 Task: Find a house in Upper Alton, United States, for 2 guests from July 5 to July 11, with a price range of ₹8000 to ₹16000, 2 bedrooms, 2 beds, and 1 bathroom.
Action: Mouse moved to (459, 115)
Screenshot: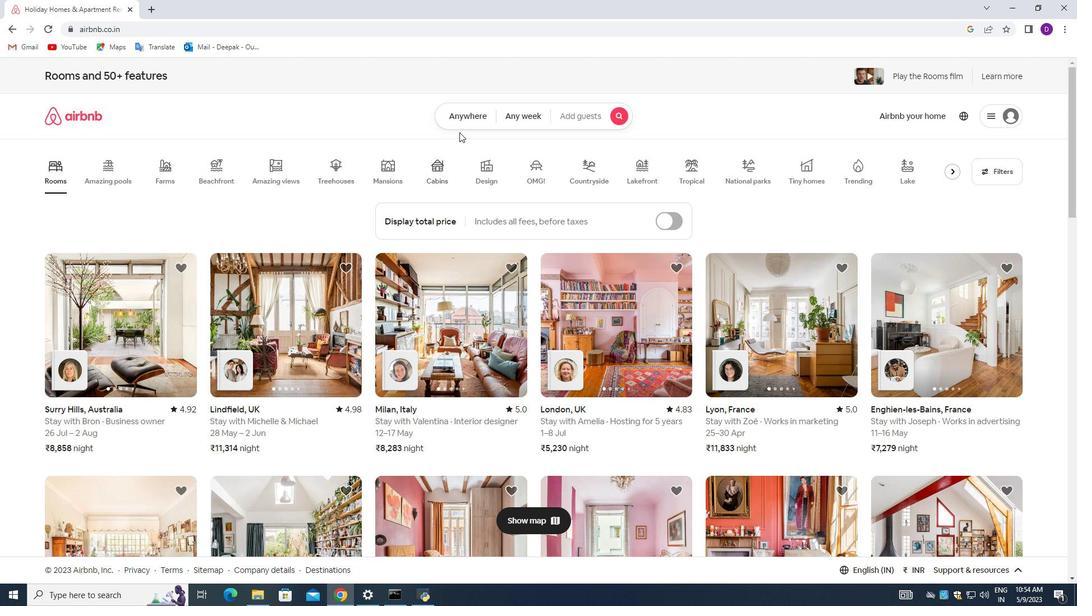 
Action: Mouse pressed left at (459, 115)
Screenshot: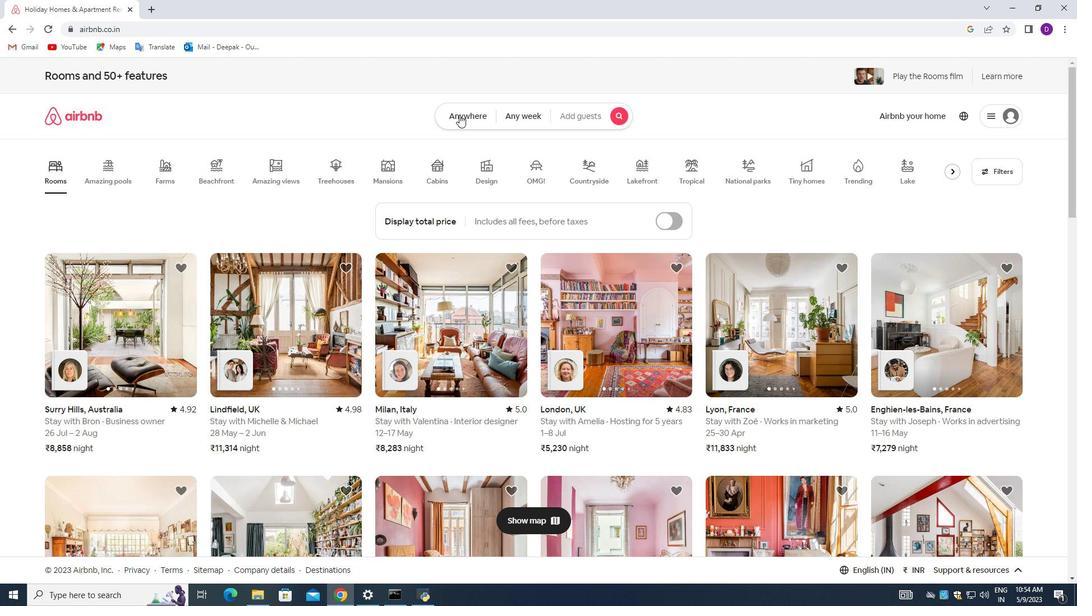 
Action: Mouse moved to (401, 158)
Screenshot: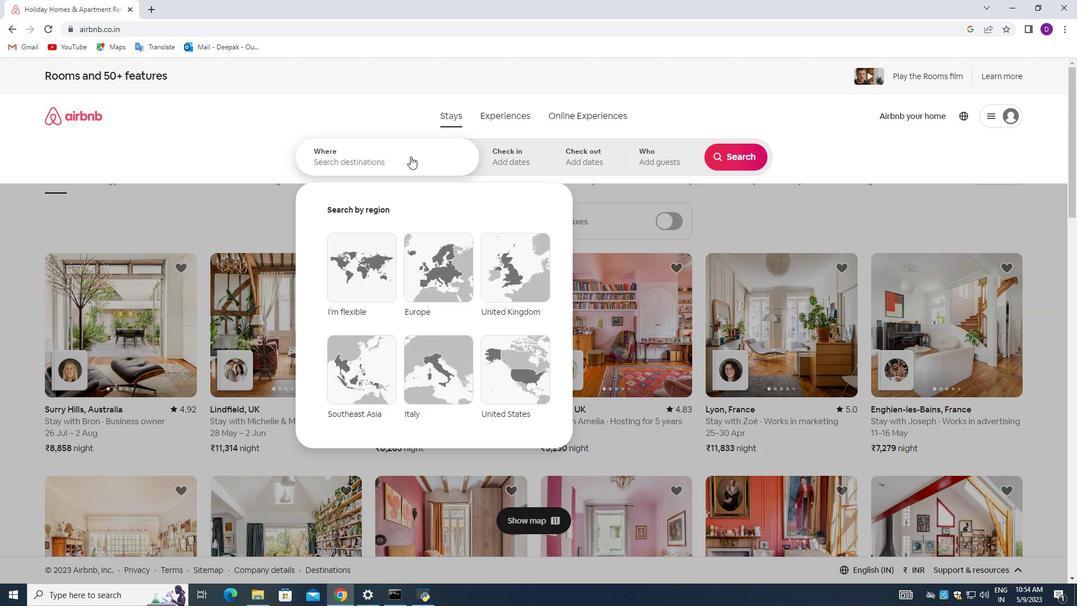 
Action: Mouse pressed left at (401, 158)
Screenshot: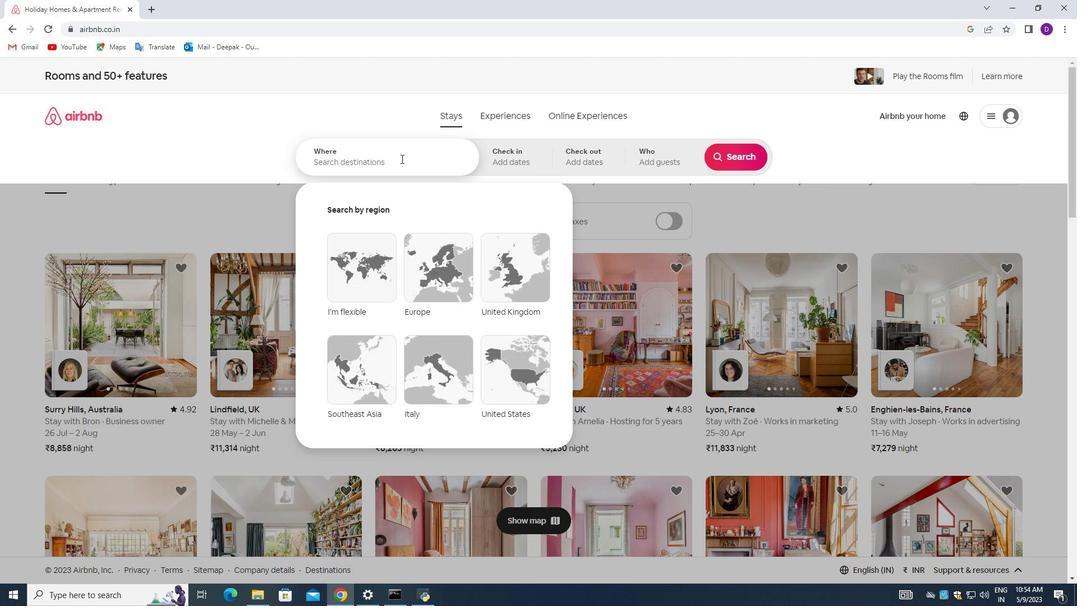 
Action: Mouse moved to (165, 247)
Screenshot: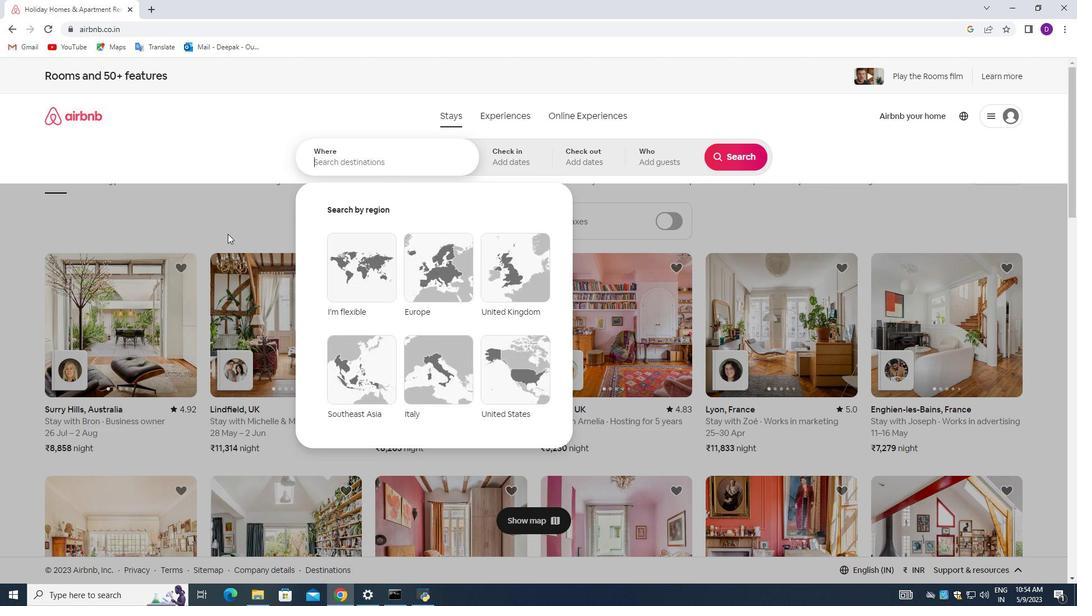 
Action: Key pressed <Key.shift_r>Spac<Key.backspace><Key.backspace><Key.backspace><Key.backspace><Key.shift>U
Screenshot: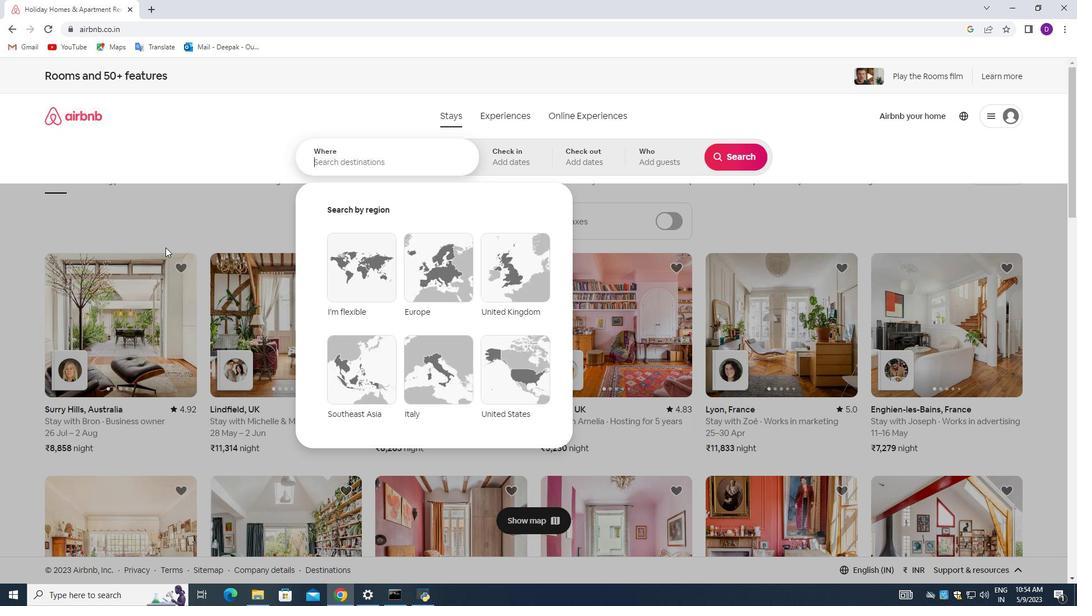 
Action: Mouse moved to (165, 247)
Screenshot: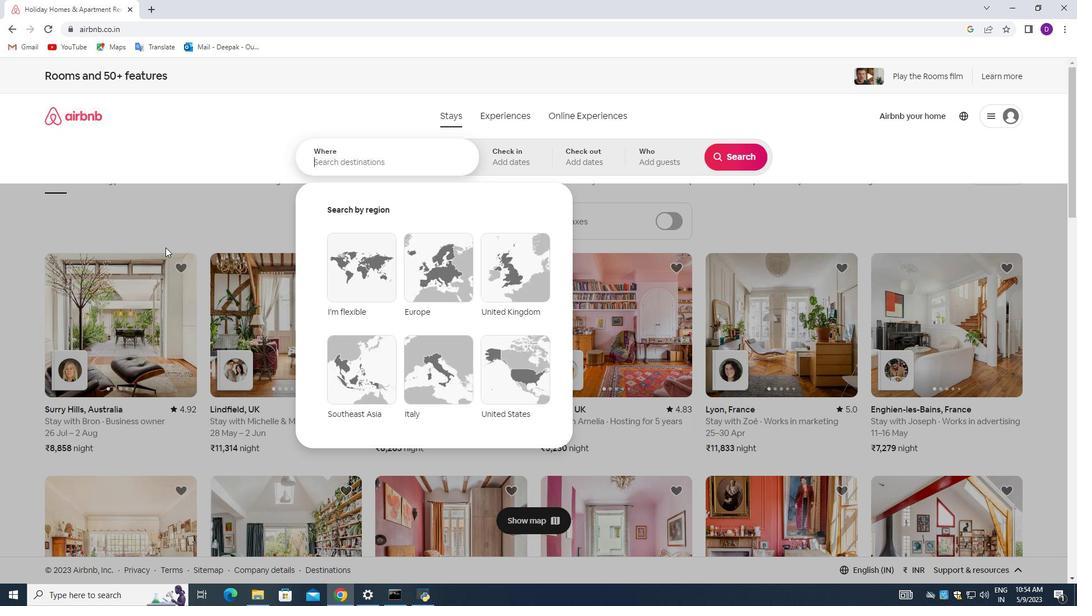 
Action: Key pressed pper<Key.space><Key.shift_r>Alton,<Key.space><Key.shift>United<Key.space><Key.shift_r>States<Key.enter>
Screenshot: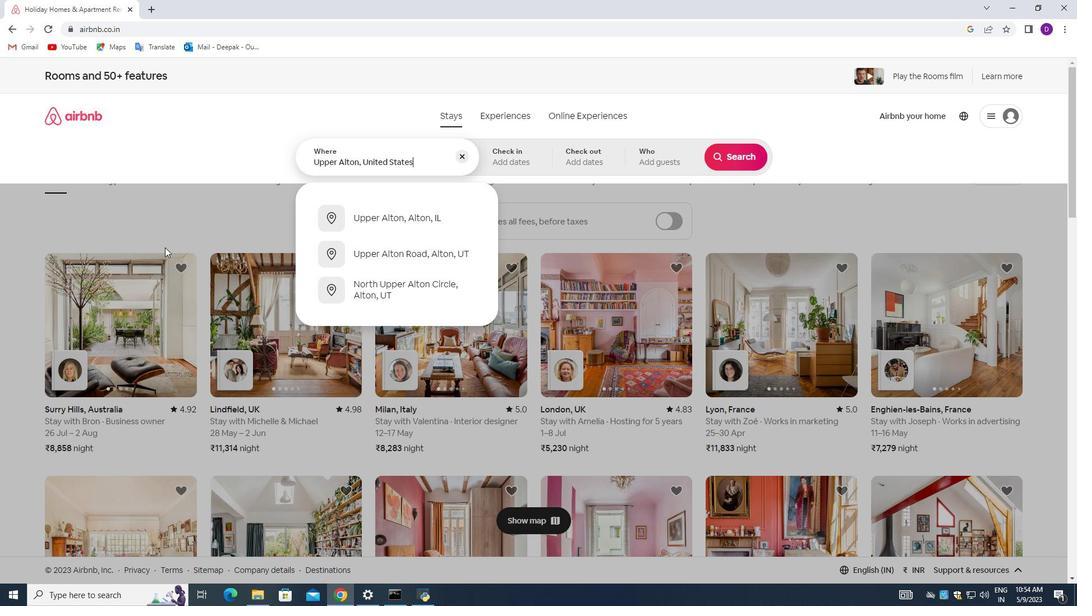 
Action: Mouse moved to (735, 239)
Screenshot: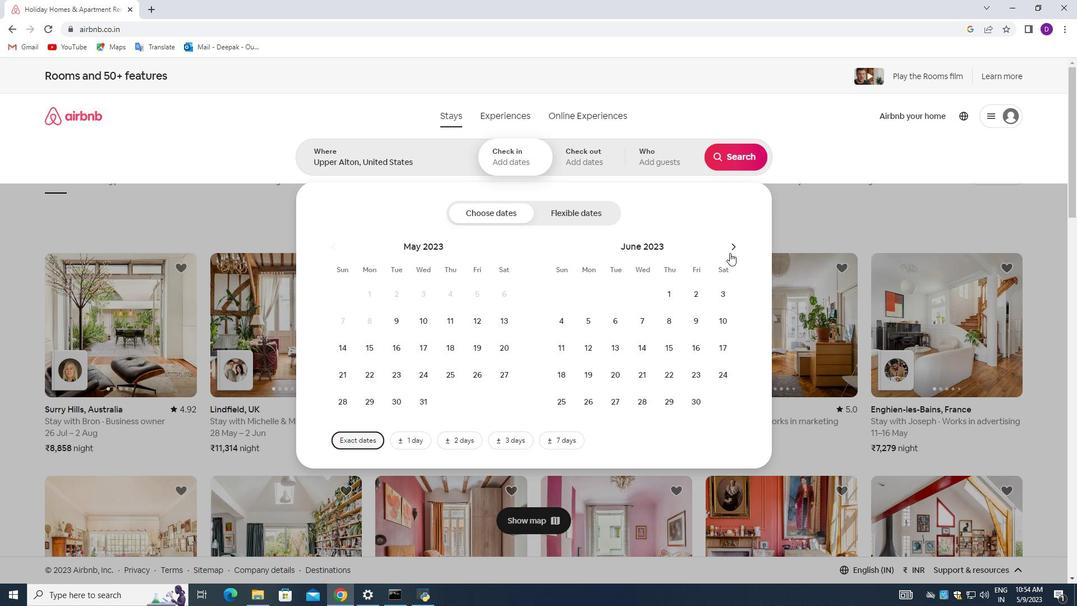 
Action: Mouse pressed left at (735, 239)
Screenshot: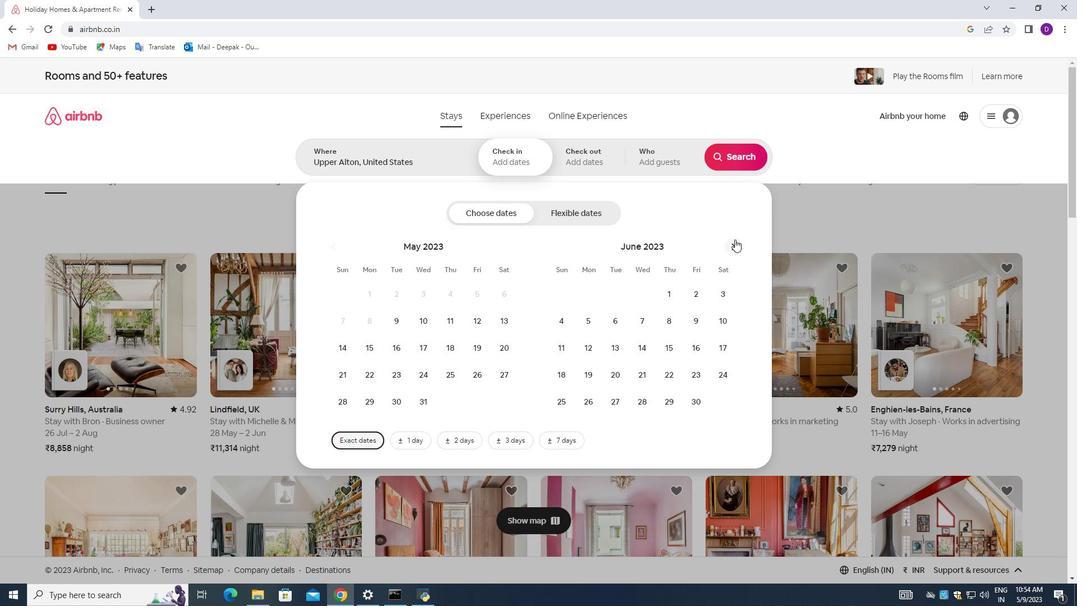 
Action: Mouse moved to (641, 316)
Screenshot: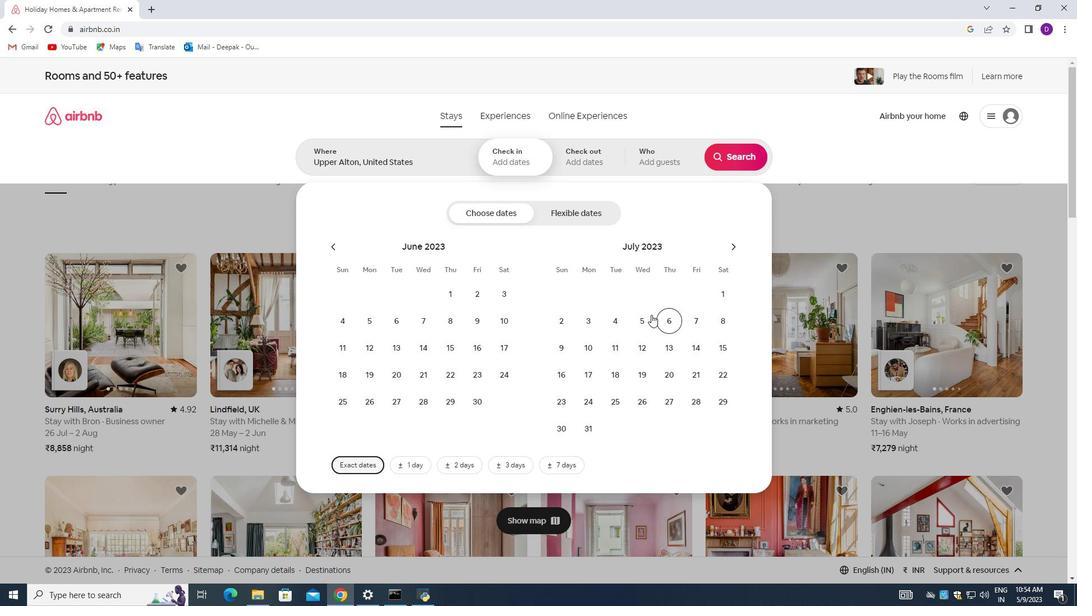 
Action: Mouse pressed left at (641, 316)
Screenshot: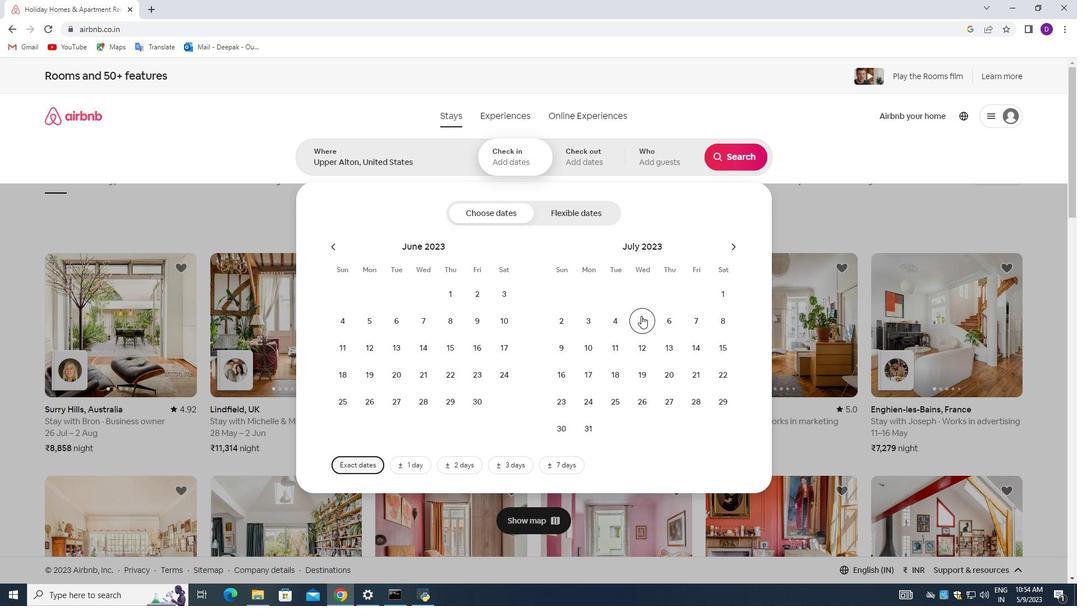 
Action: Mouse moved to (620, 342)
Screenshot: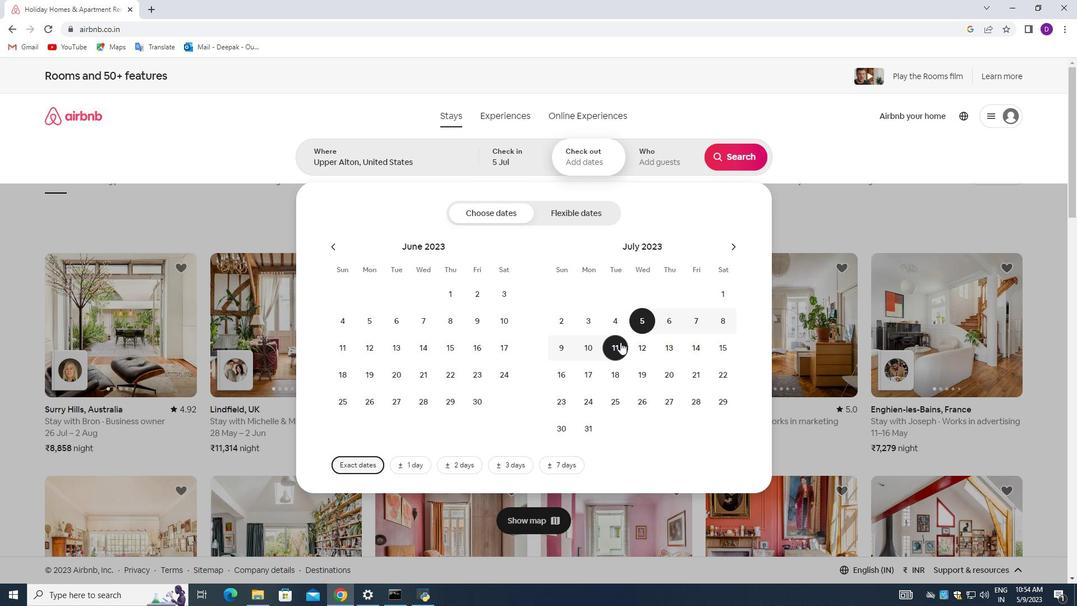 
Action: Mouse pressed left at (620, 342)
Screenshot: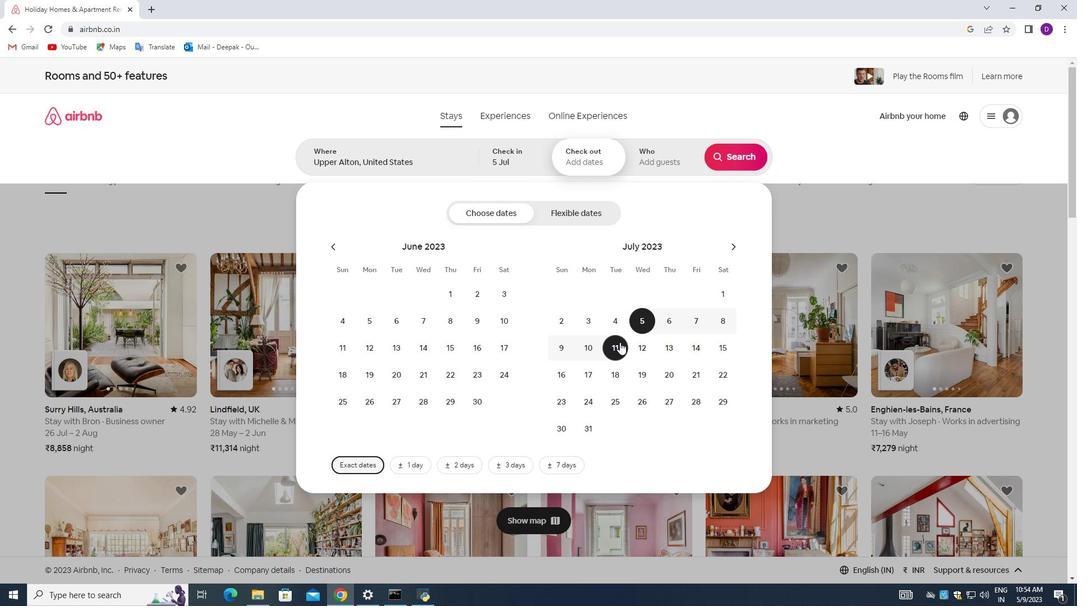 
Action: Mouse moved to (648, 163)
Screenshot: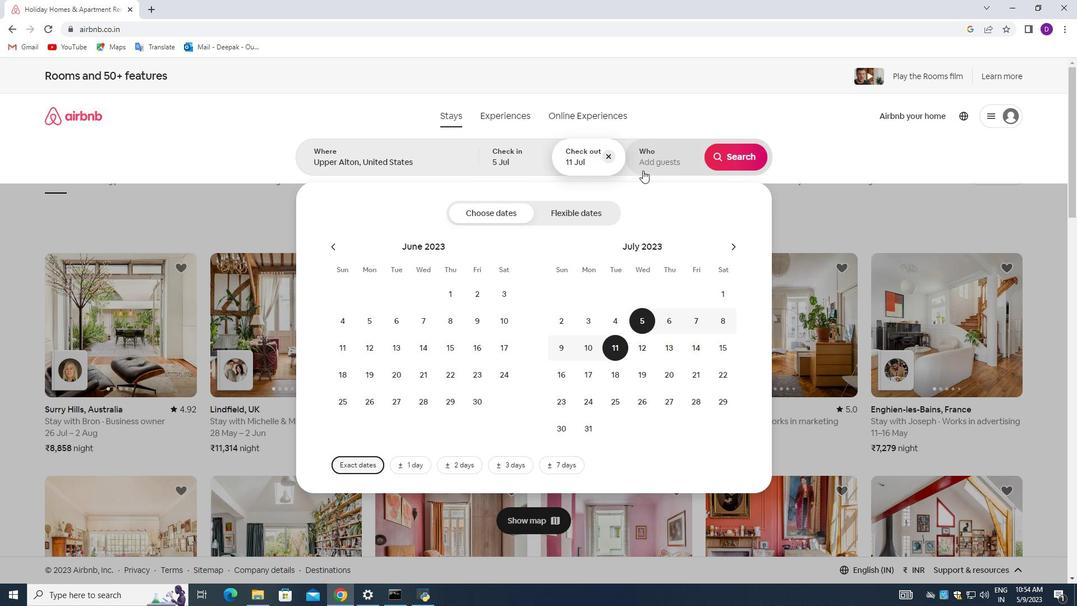 
Action: Mouse pressed left at (648, 163)
Screenshot: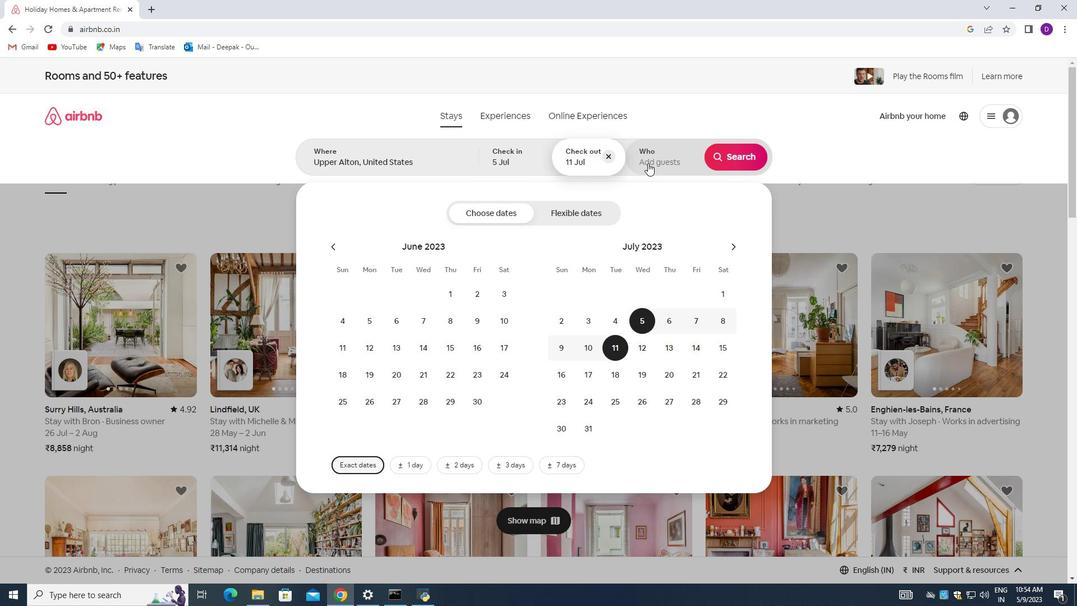 
Action: Mouse moved to (734, 222)
Screenshot: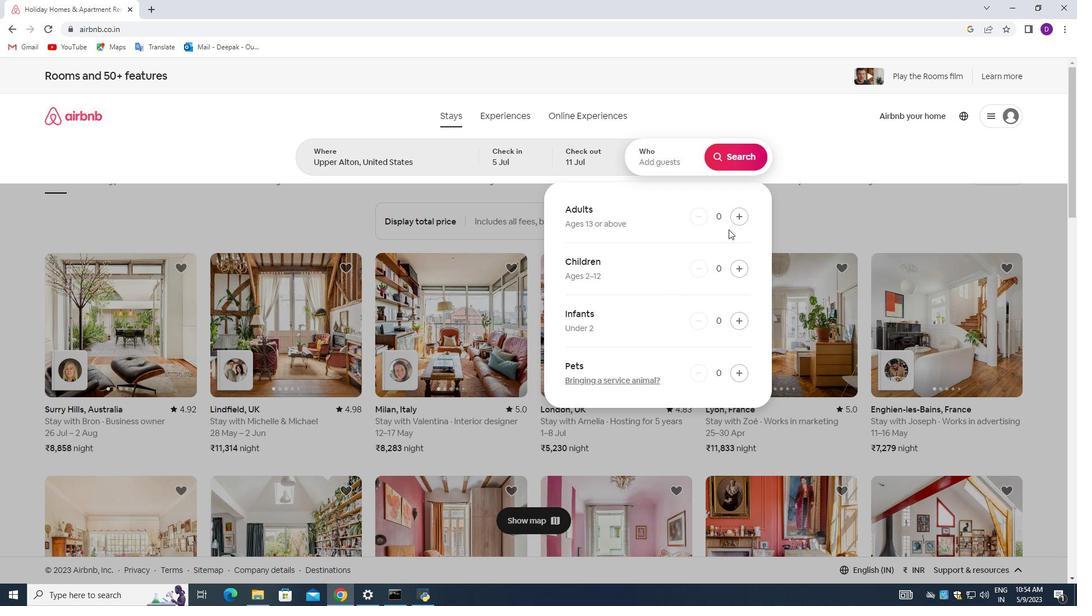 
Action: Mouse pressed left at (734, 222)
Screenshot: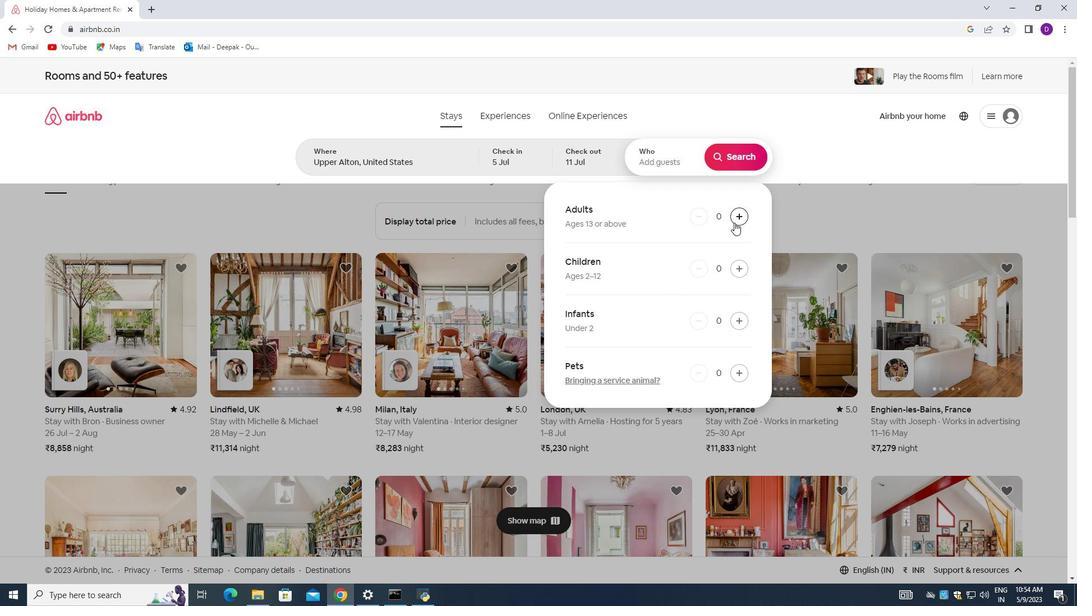 
Action: Mouse pressed left at (734, 222)
Screenshot: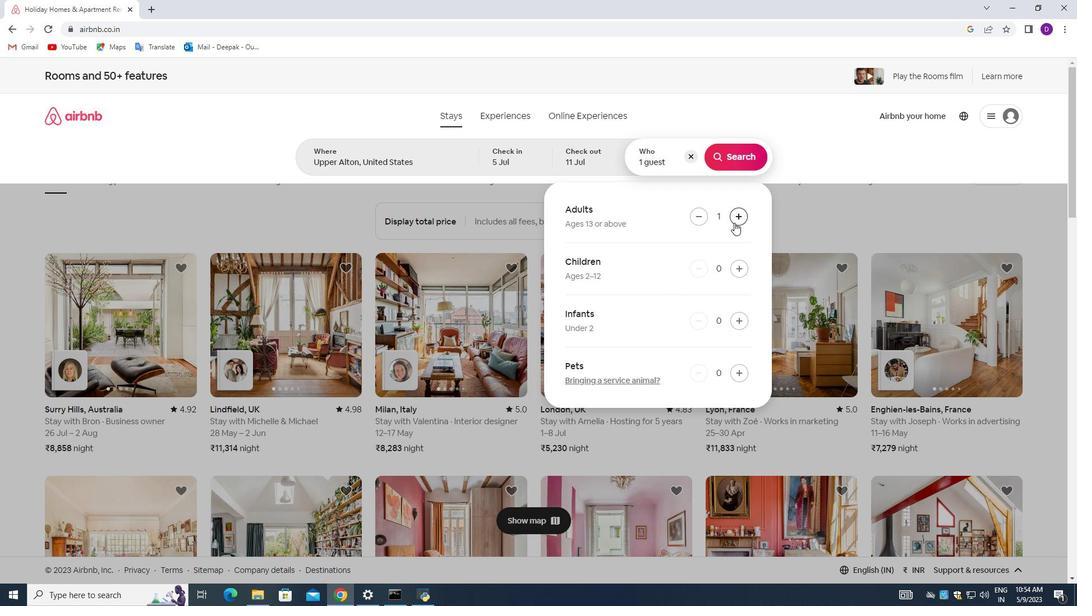 
Action: Mouse moved to (742, 156)
Screenshot: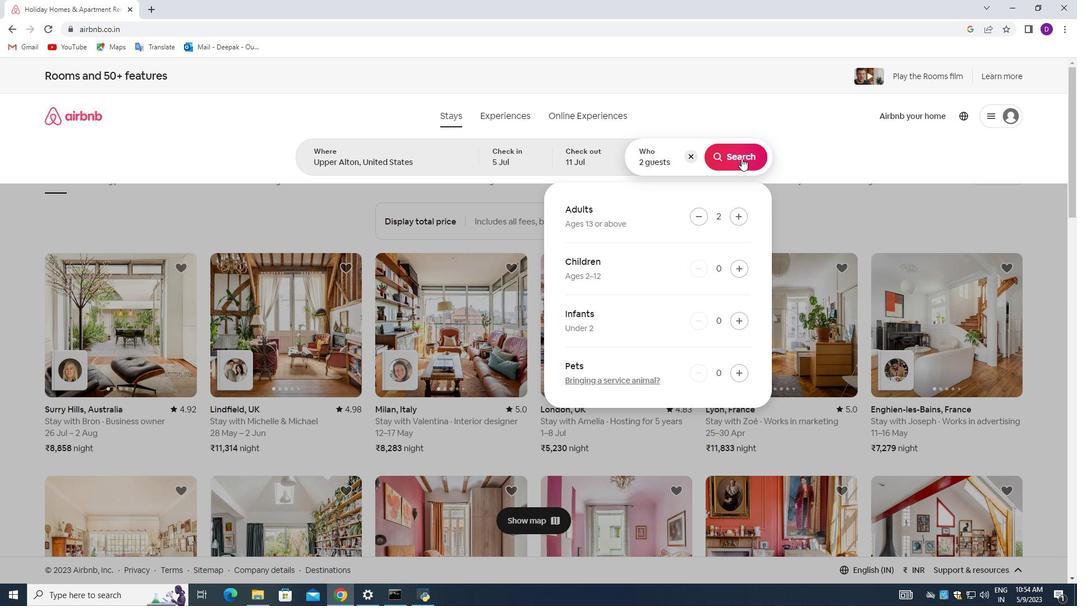 
Action: Mouse pressed left at (742, 156)
Screenshot: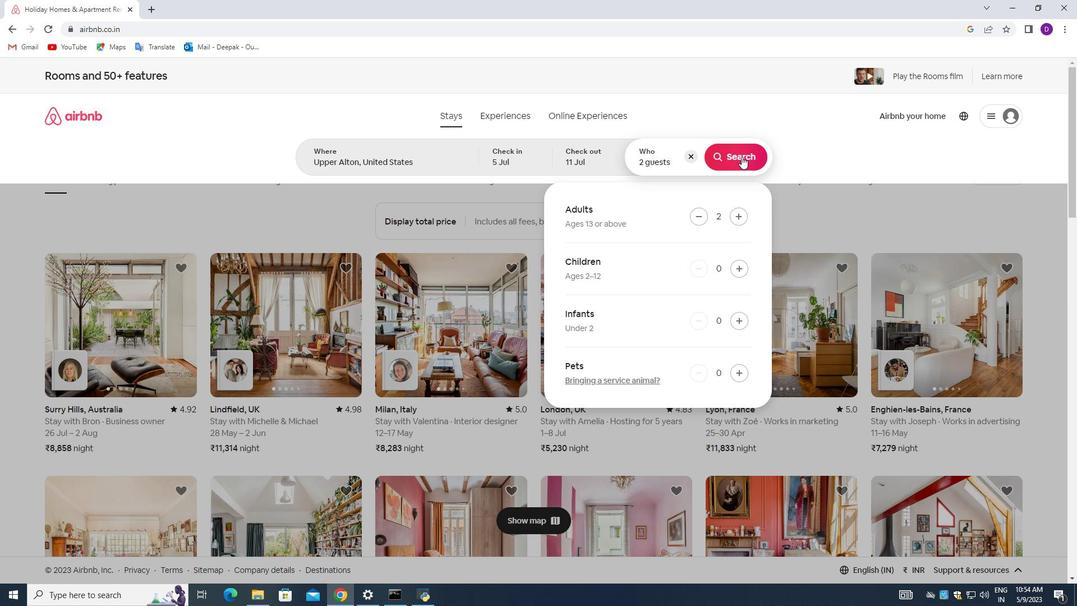 
Action: Mouse moved to (1017, 123)
Screenshot: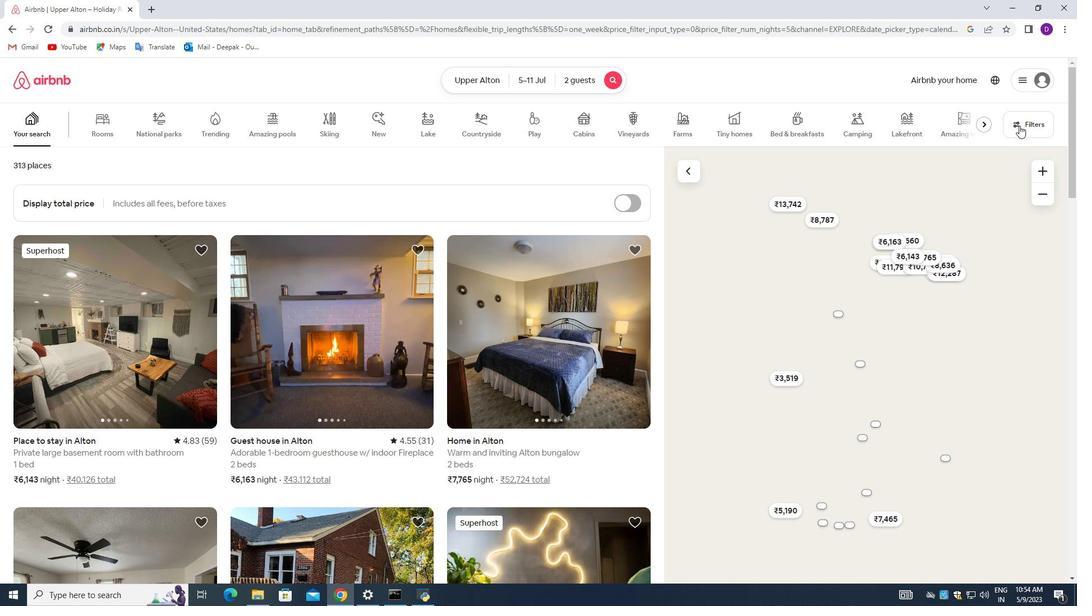 
Action: Mouse pressed left at (1017, 123)
Screenshot: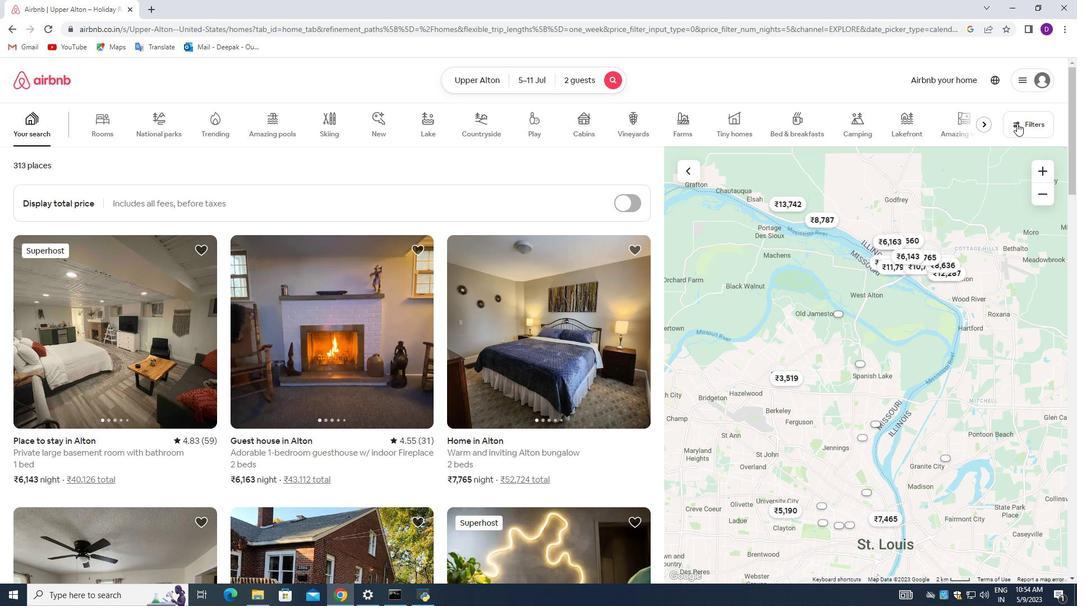 
Action: Mouse moved to (464, 354)
Screenshot: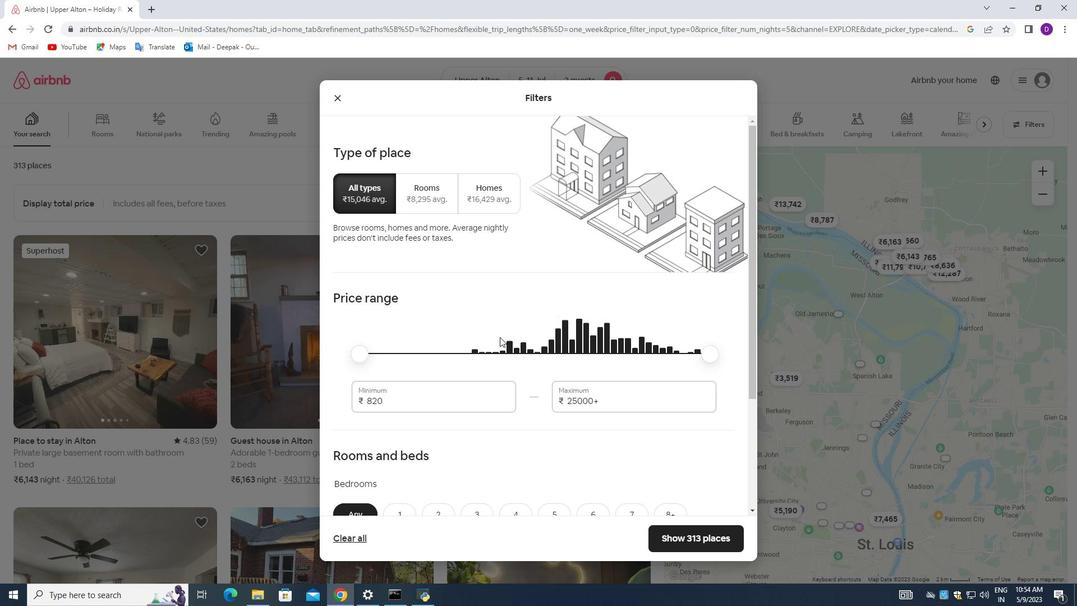 
Action: Mouse scrolled (464, 353) with delta (0, 0)
Screenshot: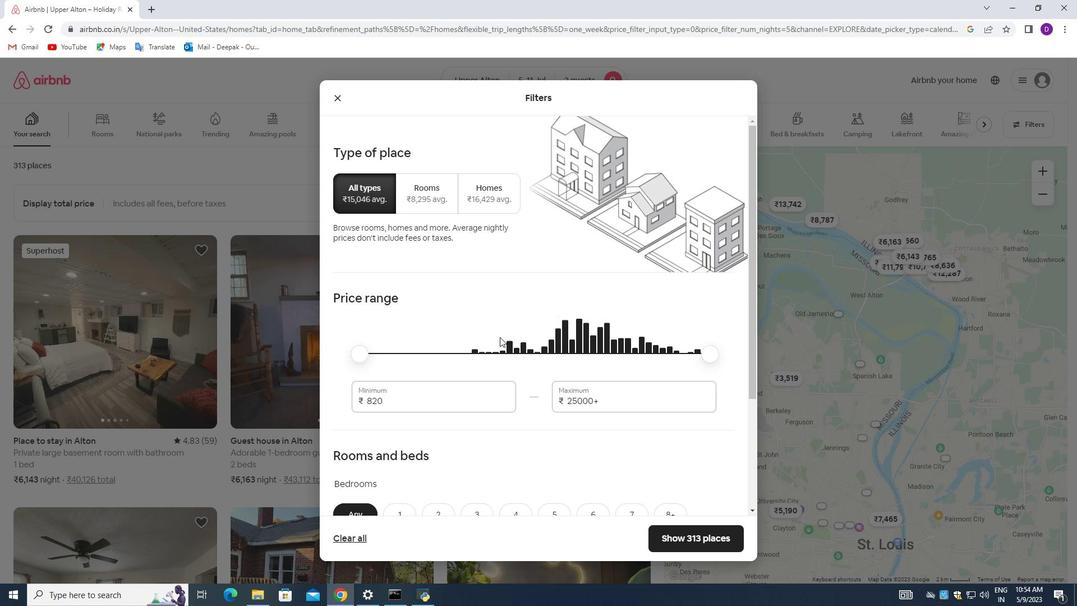 
Action: Mouse moved to (458, 355)
Screenshot: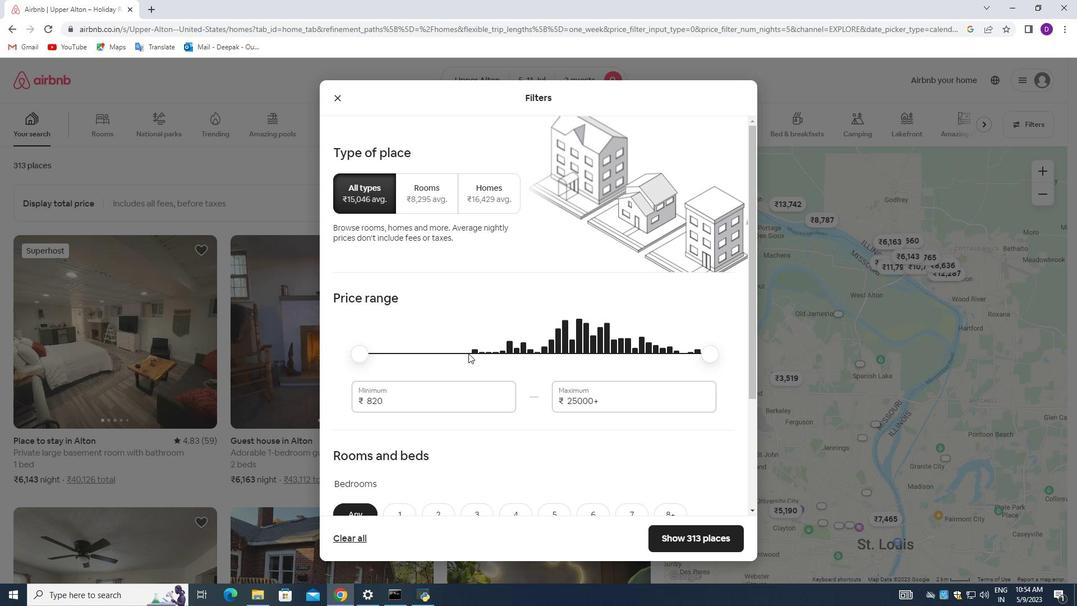 
Action: Mouse scrolled (458, 355) with delta (0, 0)
Screenshot: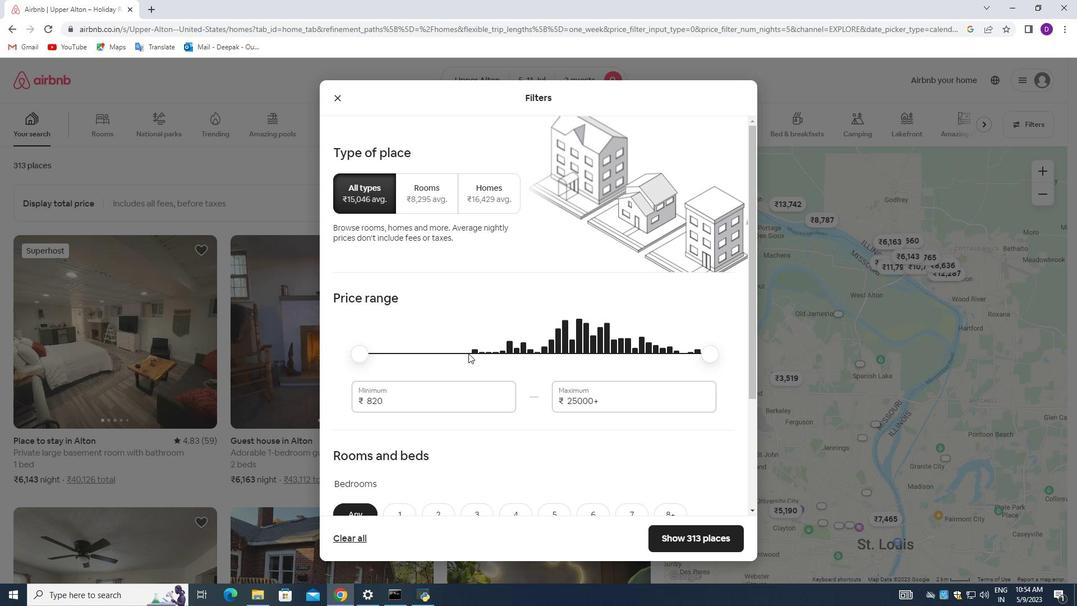 
Action: Mouse moved to (391, 288)
Screenshot: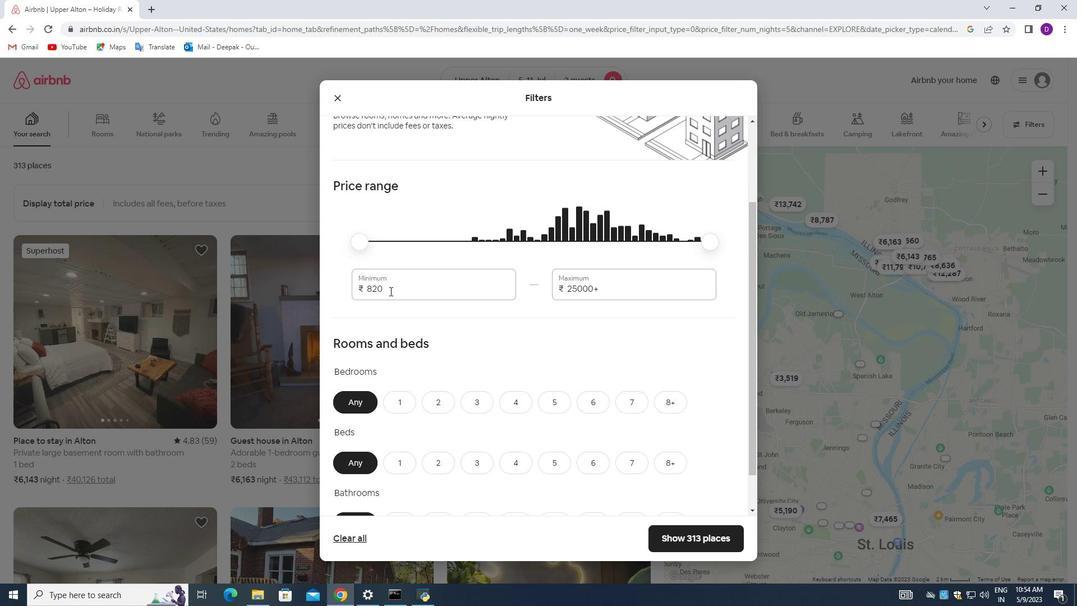 
Action: Mouse pressed left at (391, 288)
Screenshot: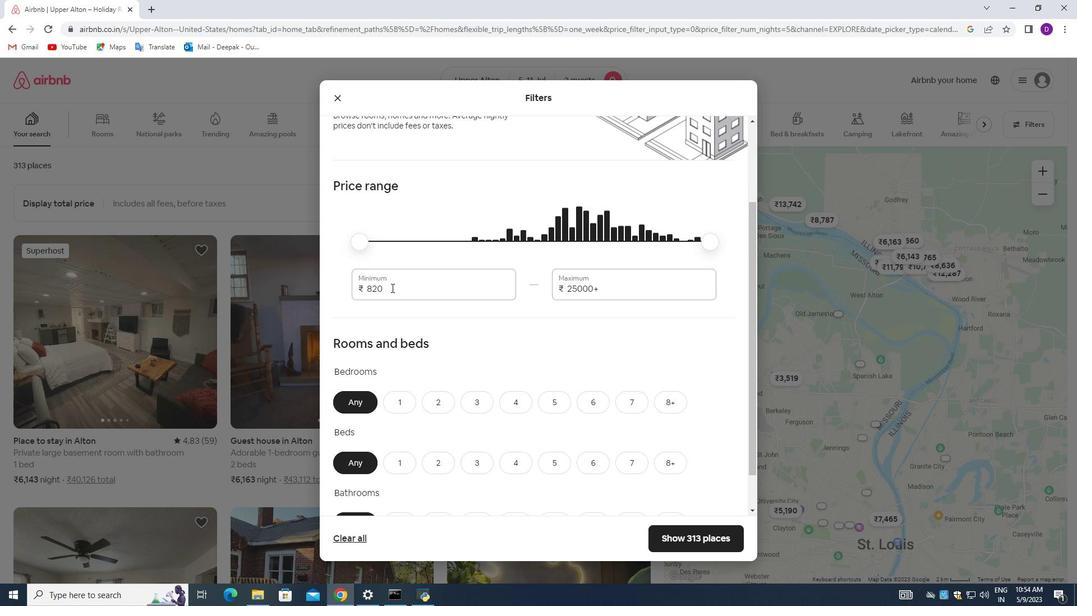 
Action: Mouse pressed left at (391, 288)
Screenshot: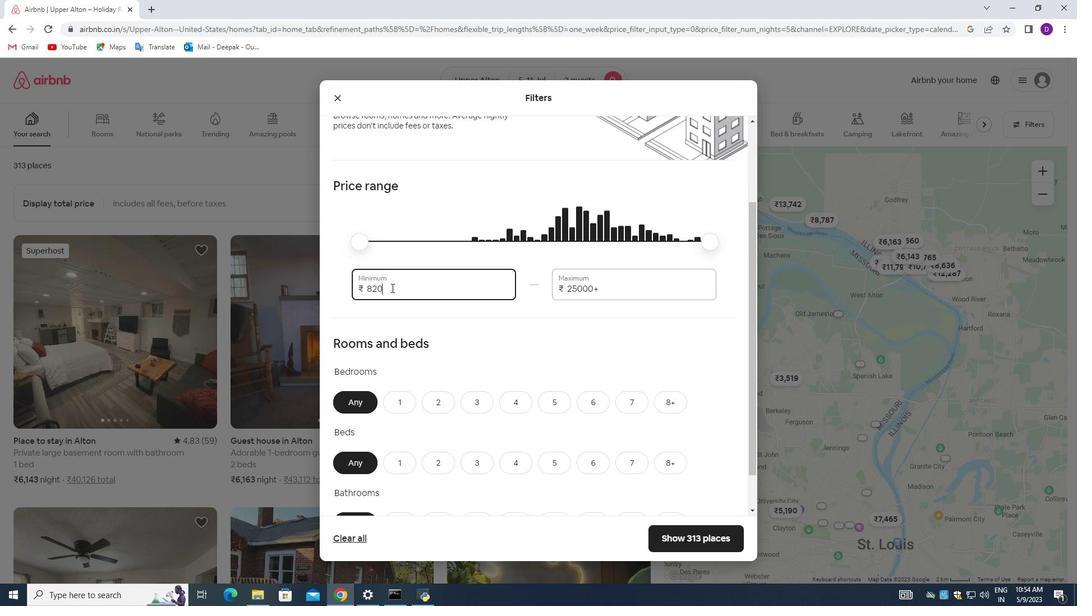
Action: Mouse moved to (391, 285)
Screenshot: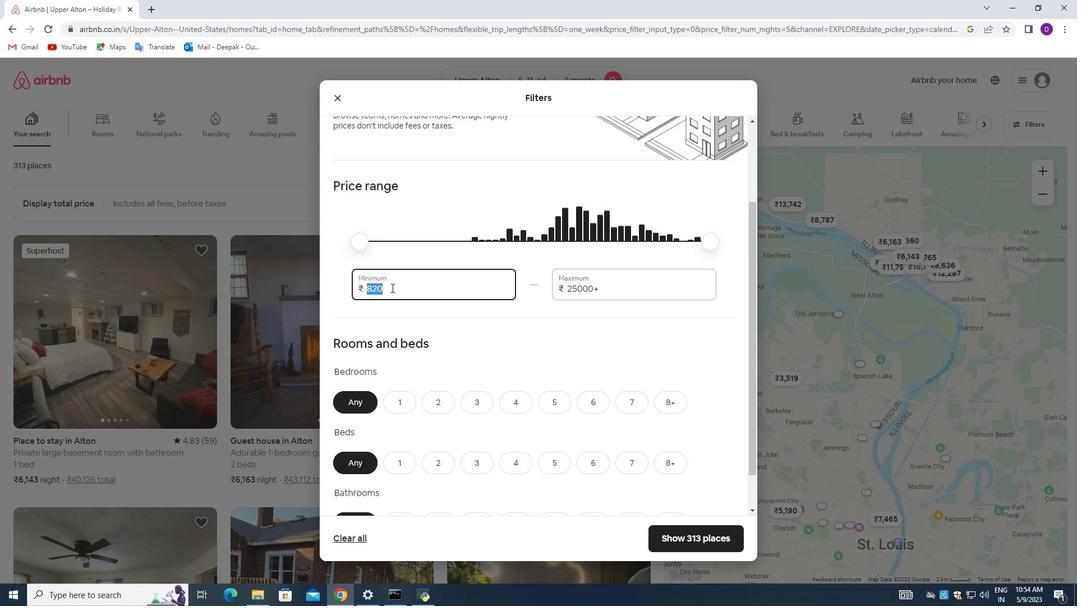 
Action: Key pressed 8000<Key.tab>16000
Screenshot: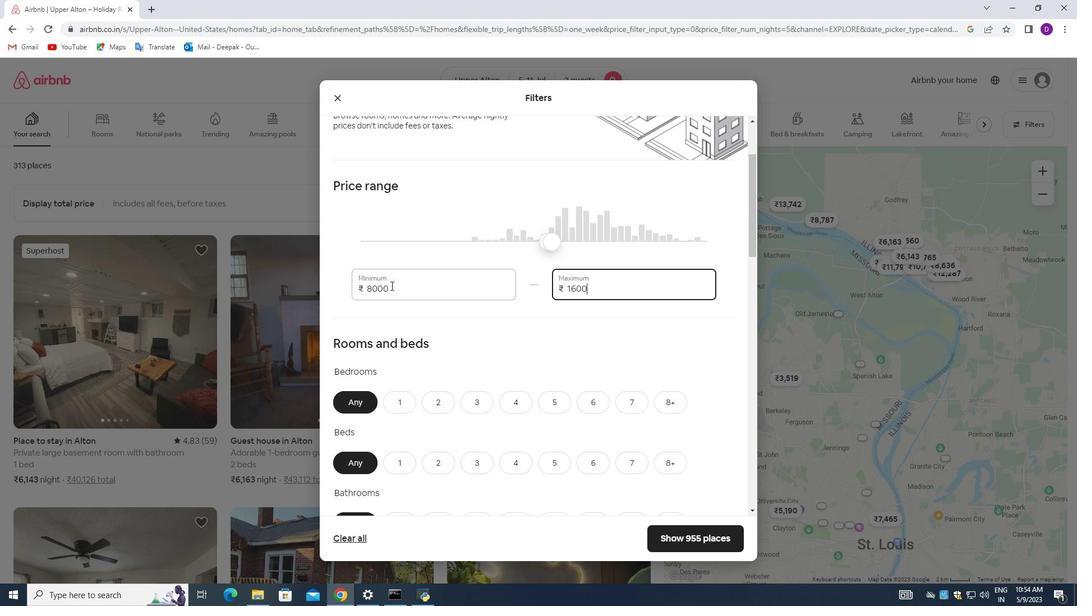 
Action: Mouse moved to (482, 268)
Screenshot: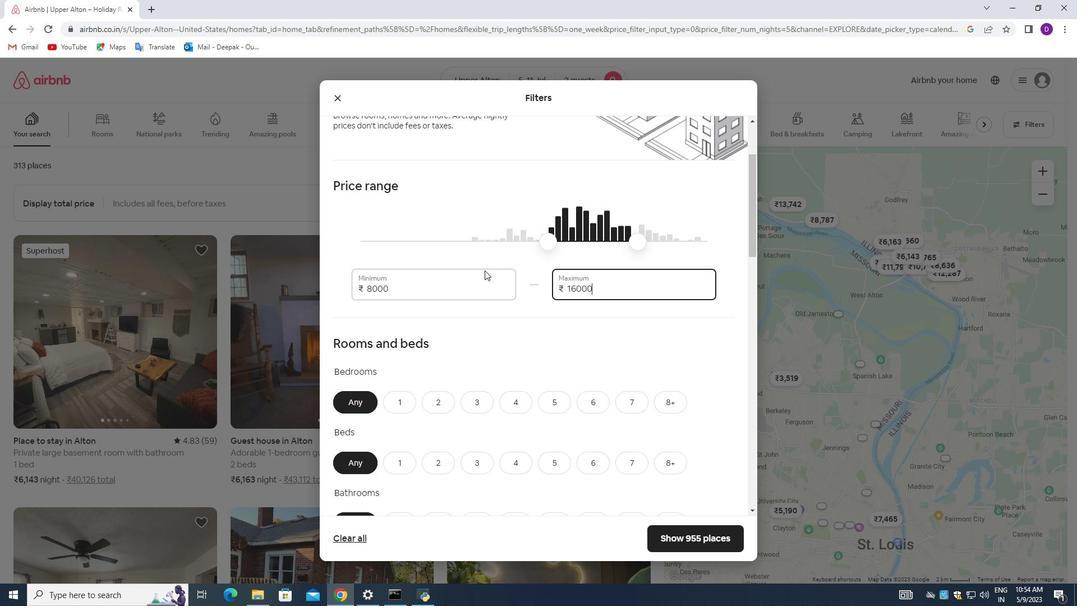 
Action: Mouse scrolled (482, 268) with delta (0, 0)
Screenshot: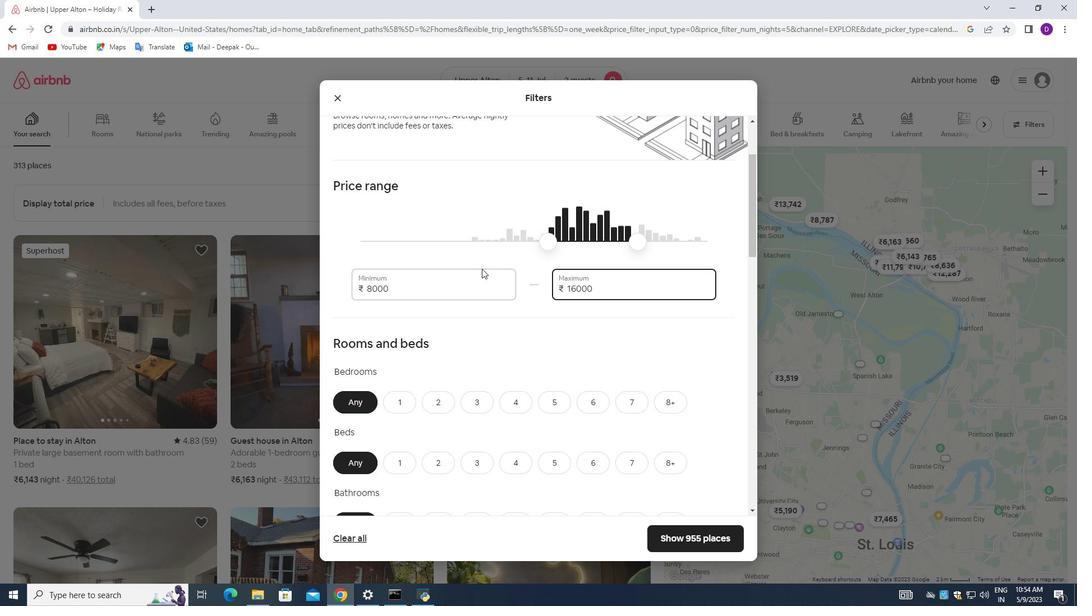 
Action: Mouse scrolled (482, 268) with delta (0, 0)
Screenshot: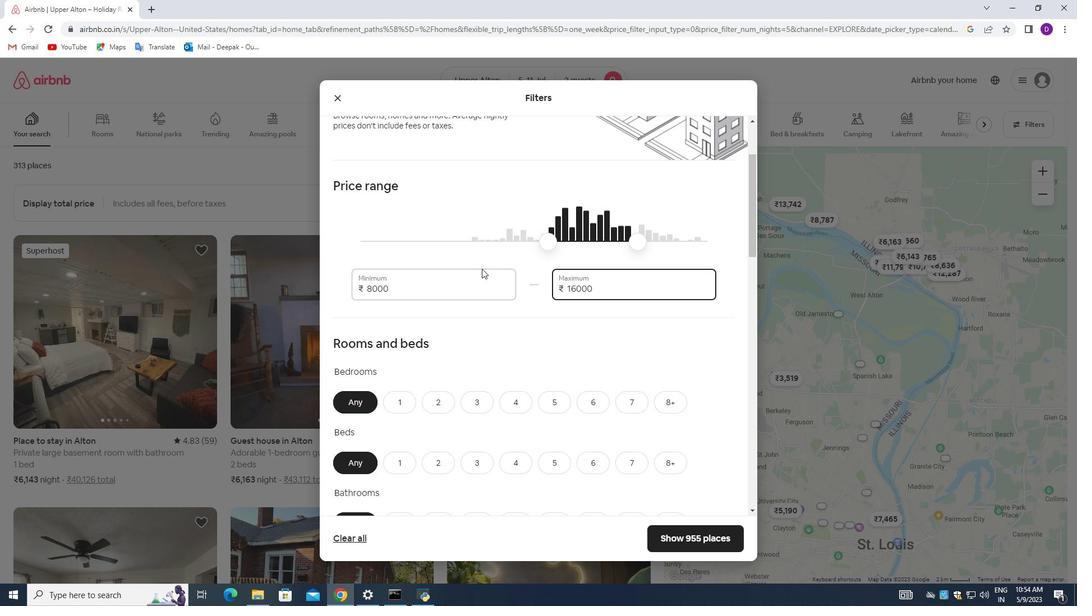 
Action: Mouse scrolled (482, 268) with delta (0, 0)
Screenshot: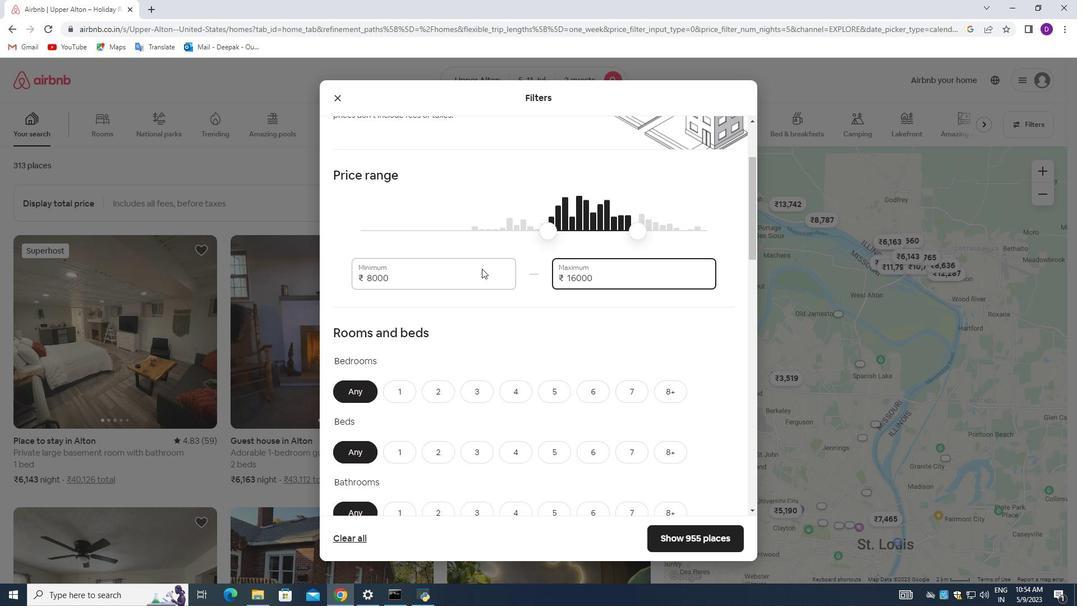 
Action: Mouse moved to (435, 241)
Screenshot: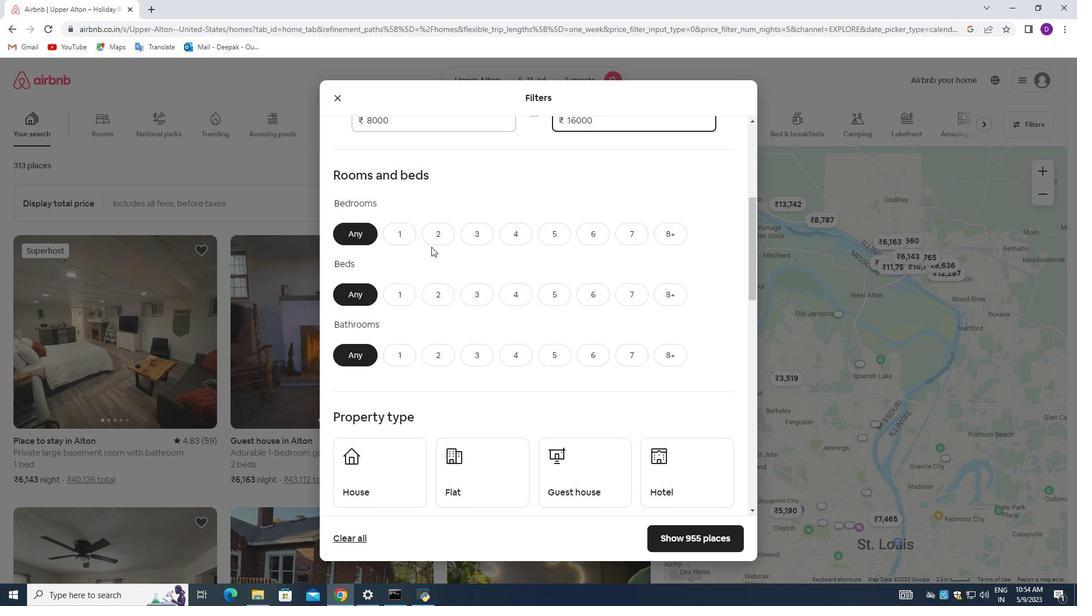 
Action: Mouse pressed left at (435, 241)
Screenshot: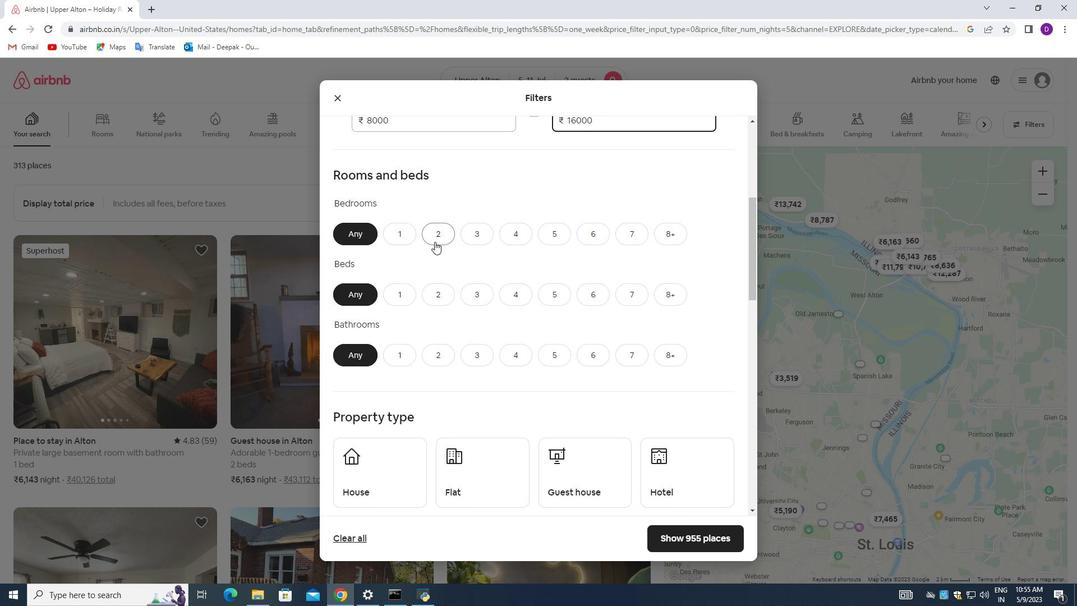 
Action: Mouse moved to (445, 292)
Screenshot: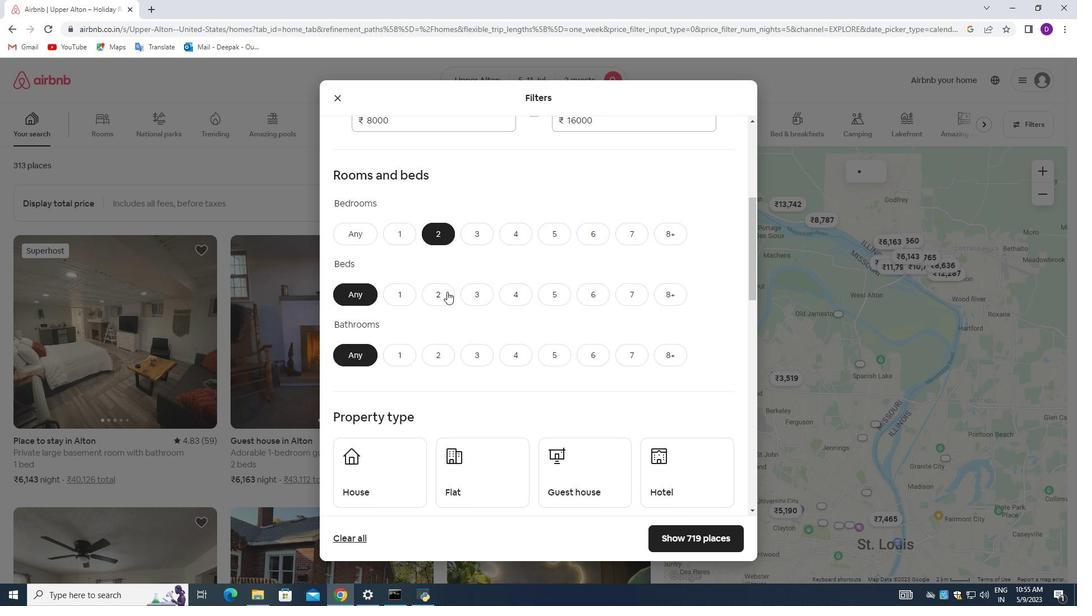 
Action: Mouse pressed left at (445, 292)
Screenshot: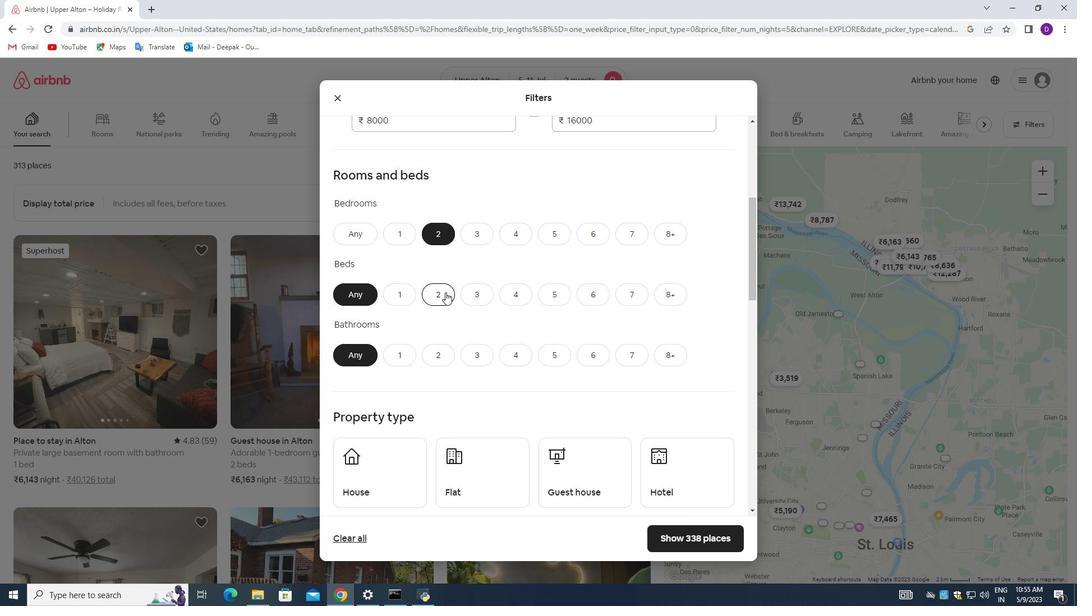 
Action: Mouse moved to (400, 346)
Screenshot: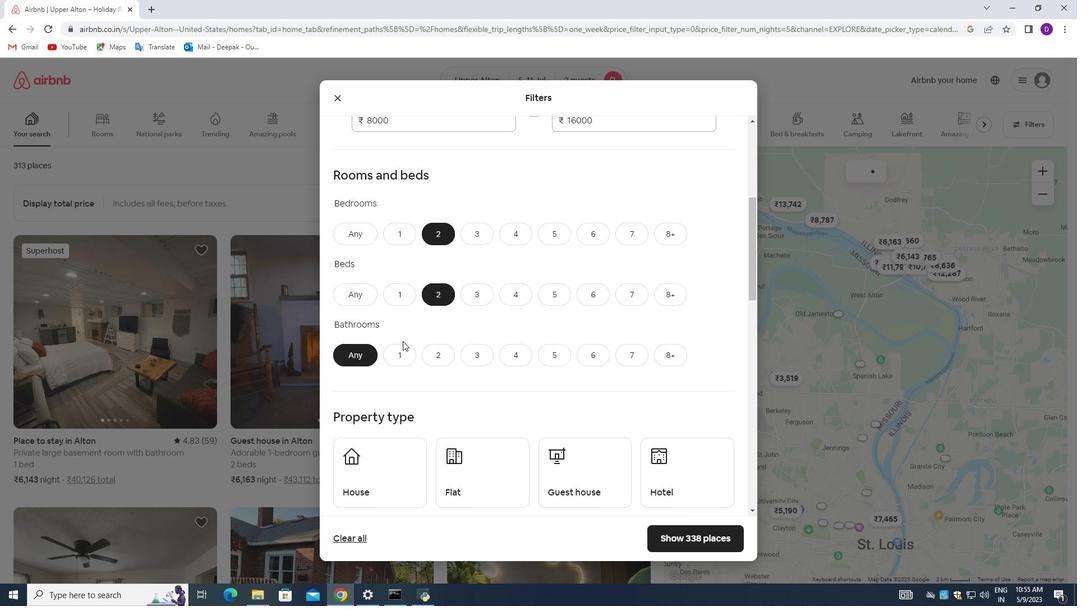 
Action: Mouse pressed left at (400, 346)
Screenshot: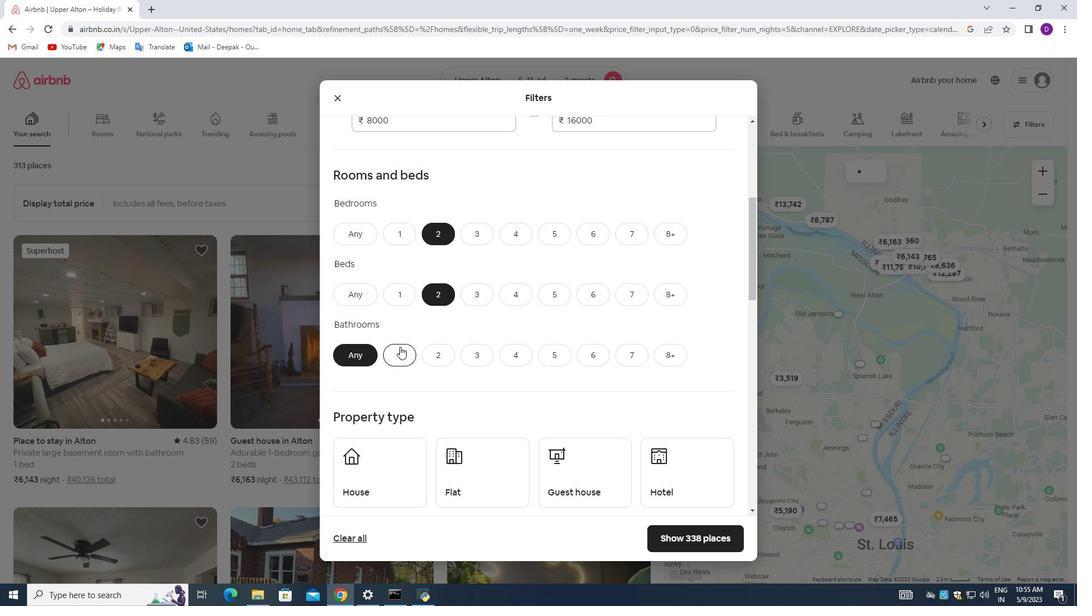 
Action: Mouse moved to (478, 267)
Screenshot: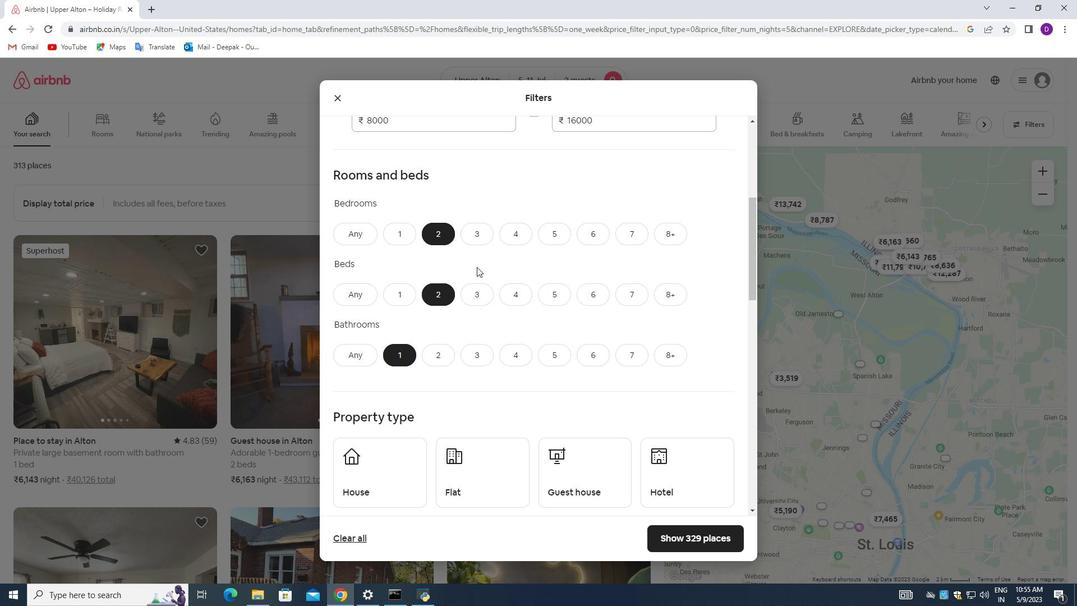 
Action: Mouse scrolled (478, 266) with delta (0, 0)
Screenshot: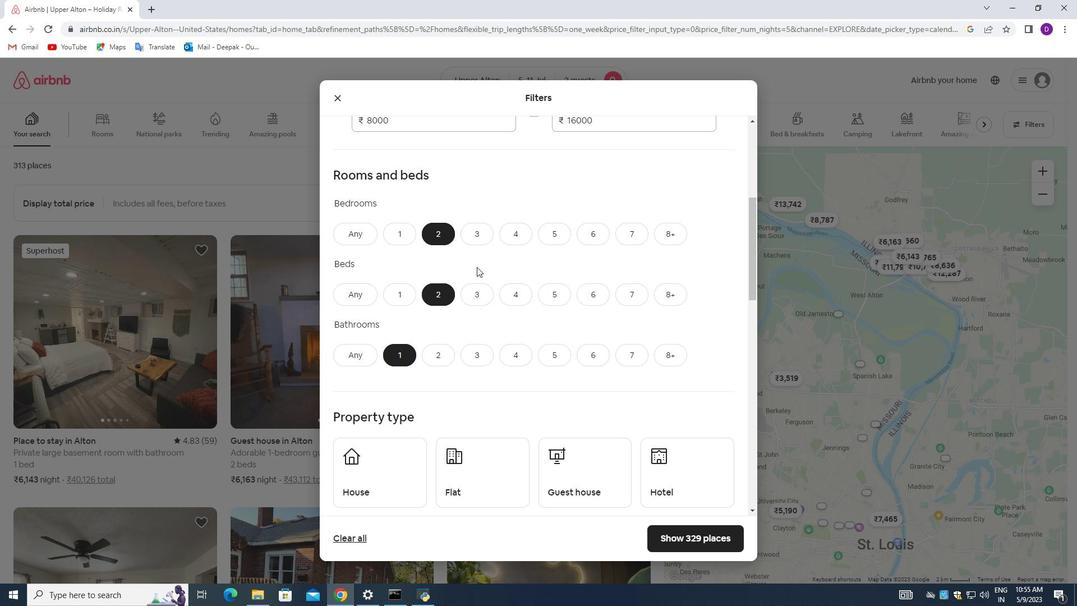
Action: Mouse scrolled (478, 266) with delta (0, 0)
Screenshot: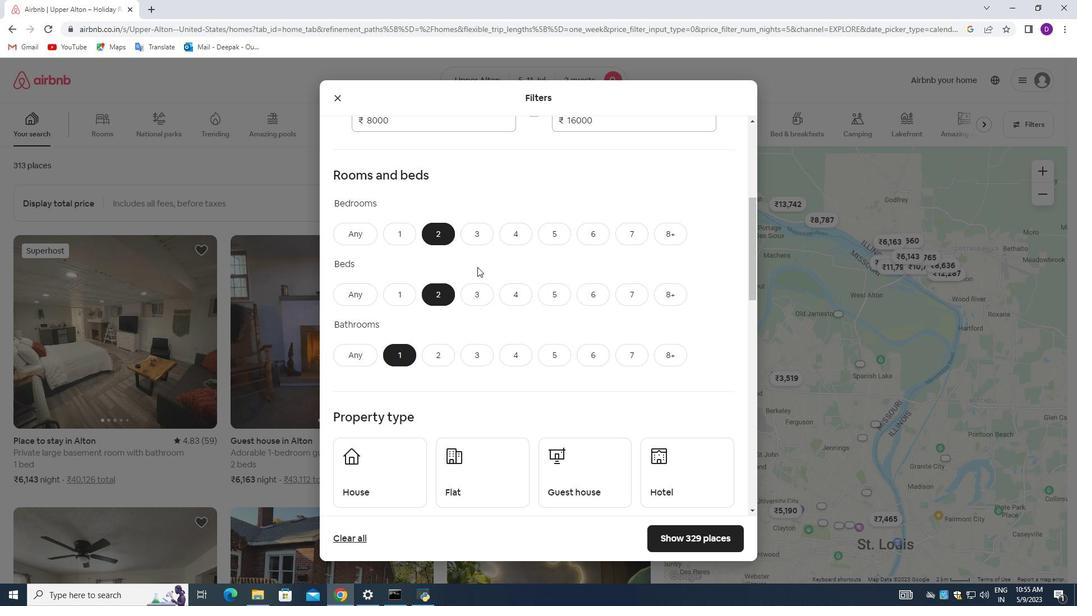 
Action: Mouse moved to (466, 263)
Screenshot: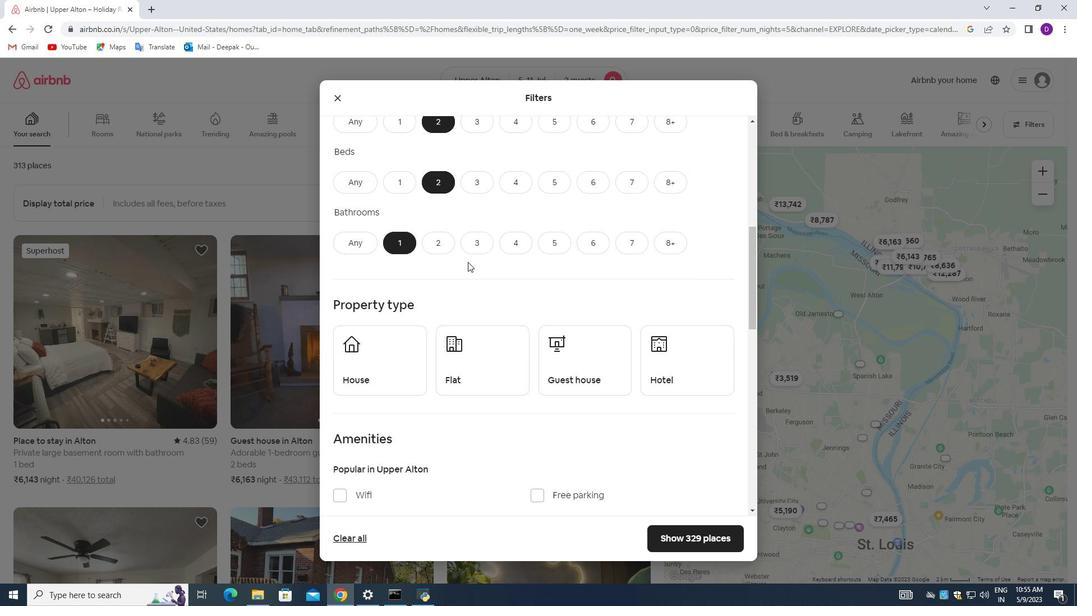 
Action: Mouse scrolled (466, 263) with delta (0, 0)
Screenshot: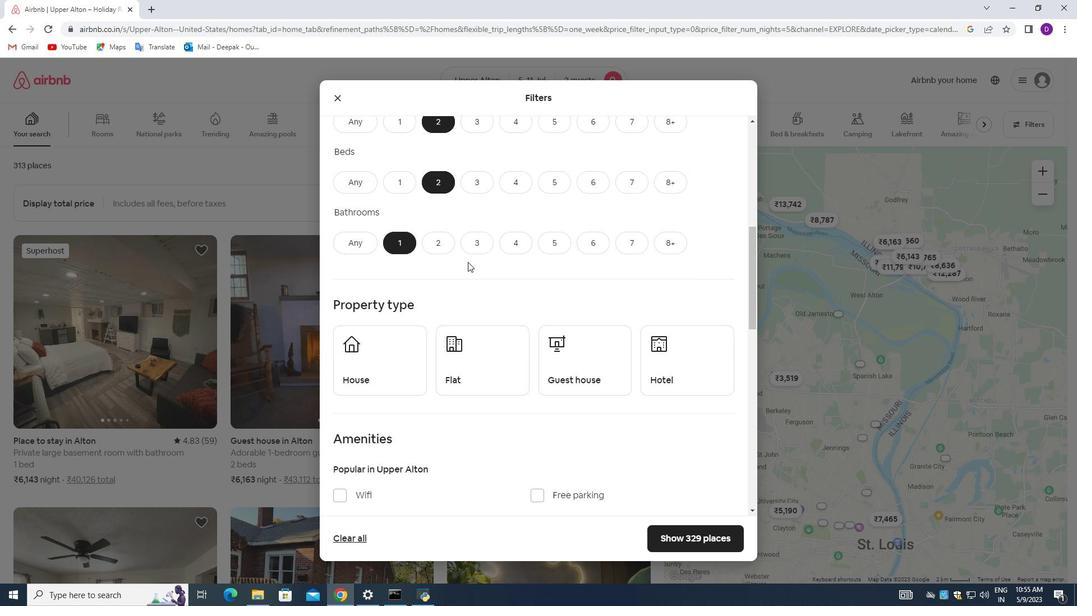 
Action: Mouse moved to (445, 277)
Screenshot: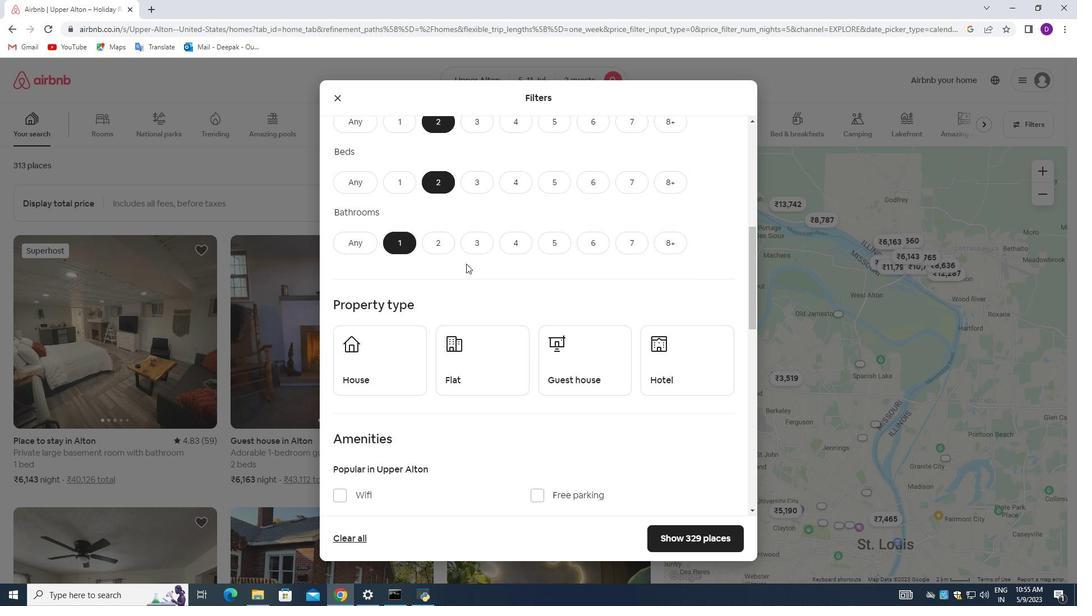 
Action: Mouse scrolled (445, 277) with delta (0, 0)
Screenshot: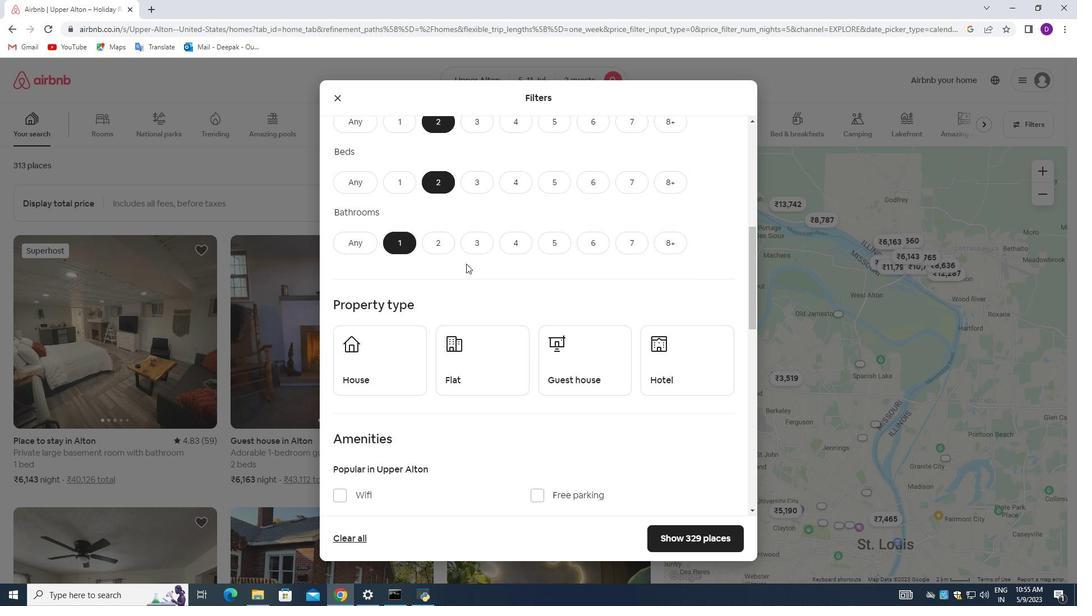 
Action: Mouse moved to (372, 252)
Screenshot: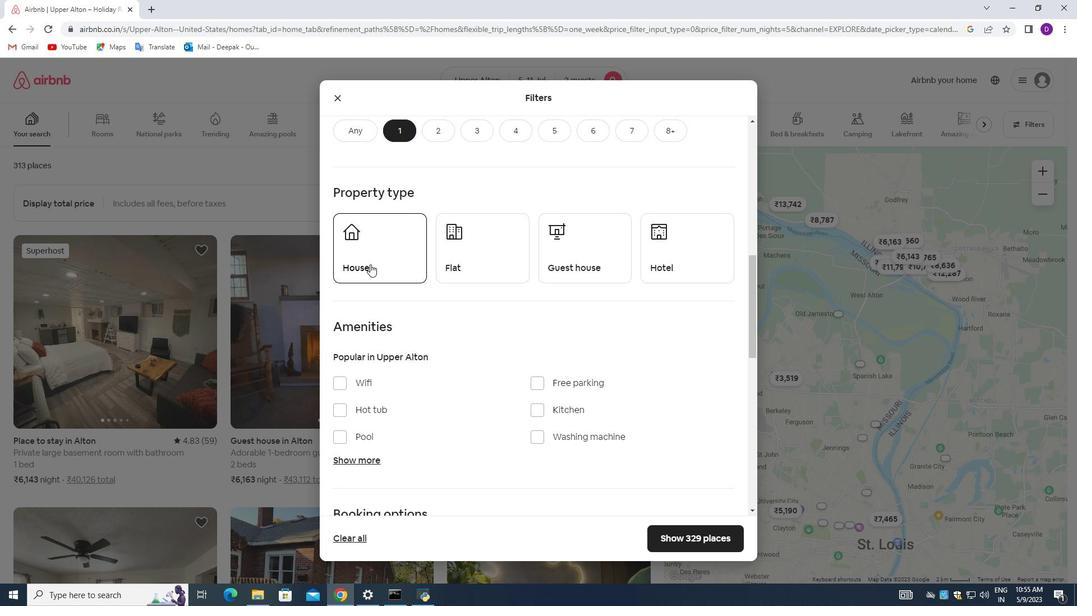 
Action: Mouse pressed left at (372, 252)
Screenshot: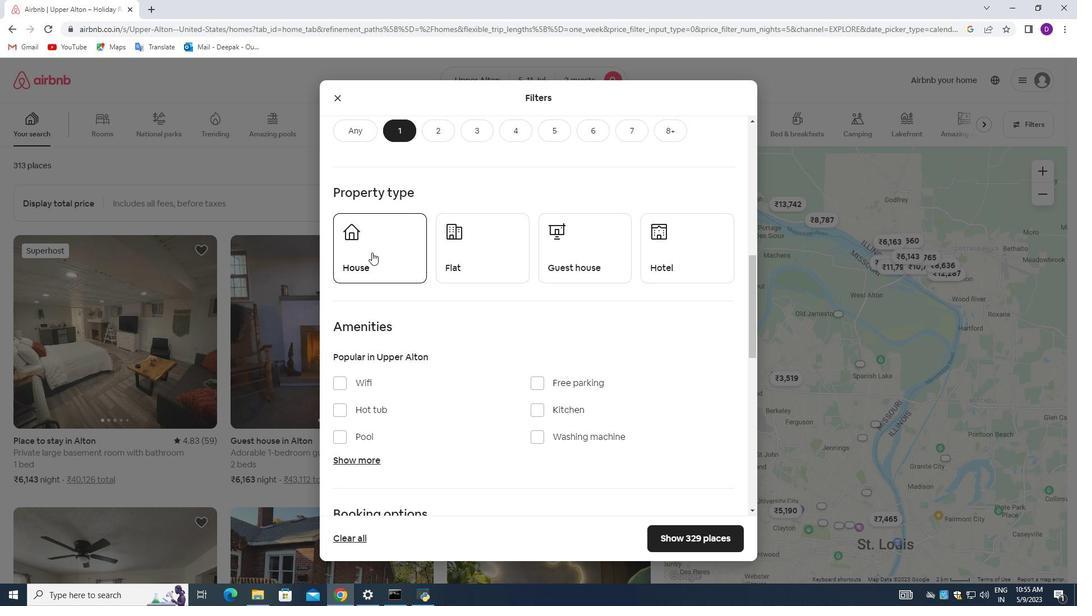 
Action: Mouse moved to (472, 258)
Screenshot: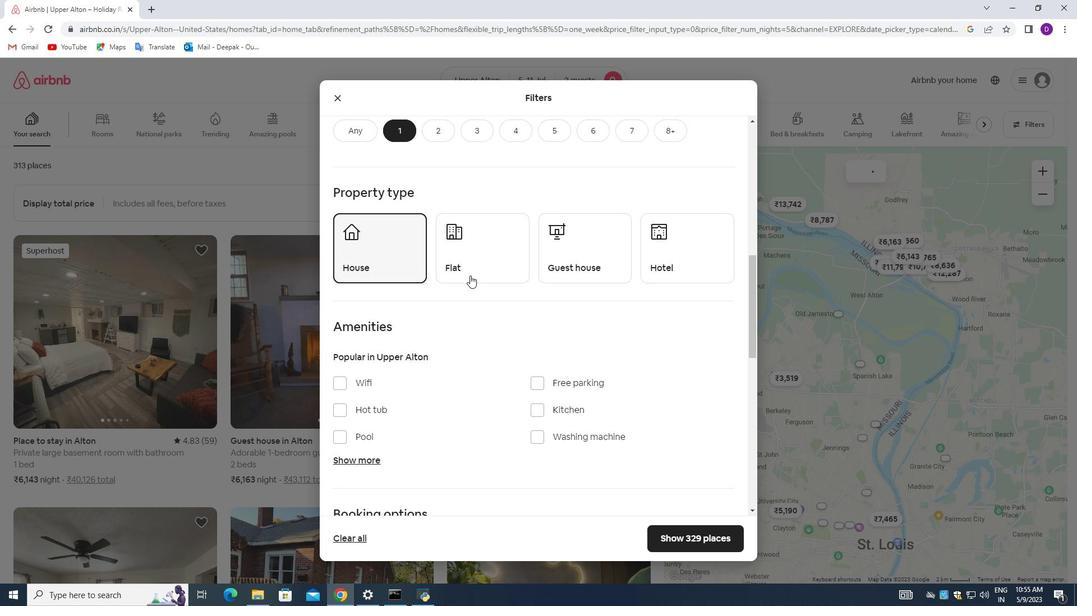 
Action: Mouse pressed left at (472, 258)
Screenshot: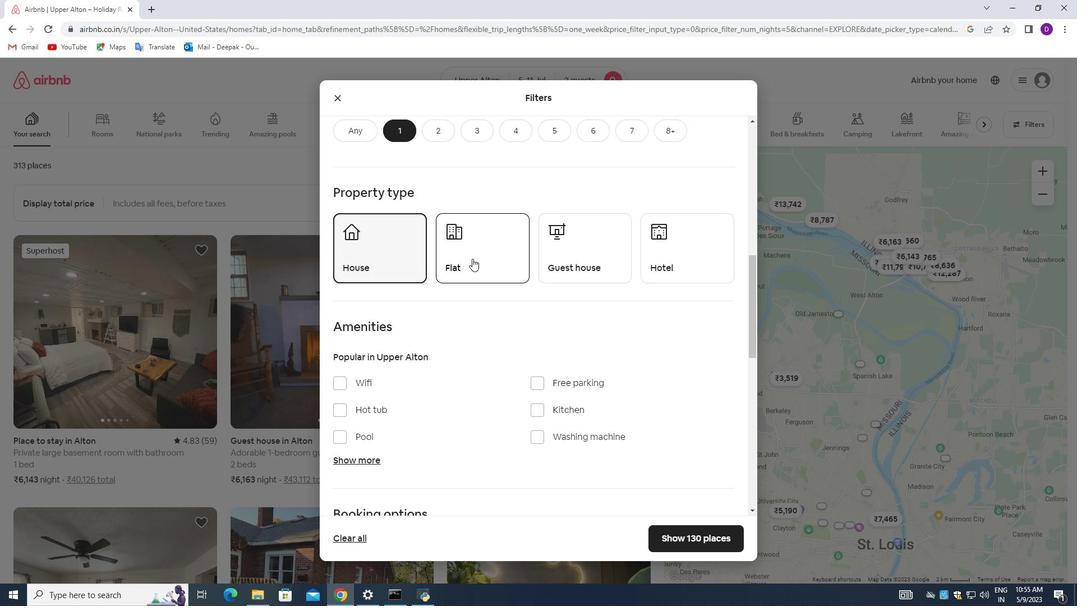 
Action: Mouse moved to (573, 256)
Screenshot: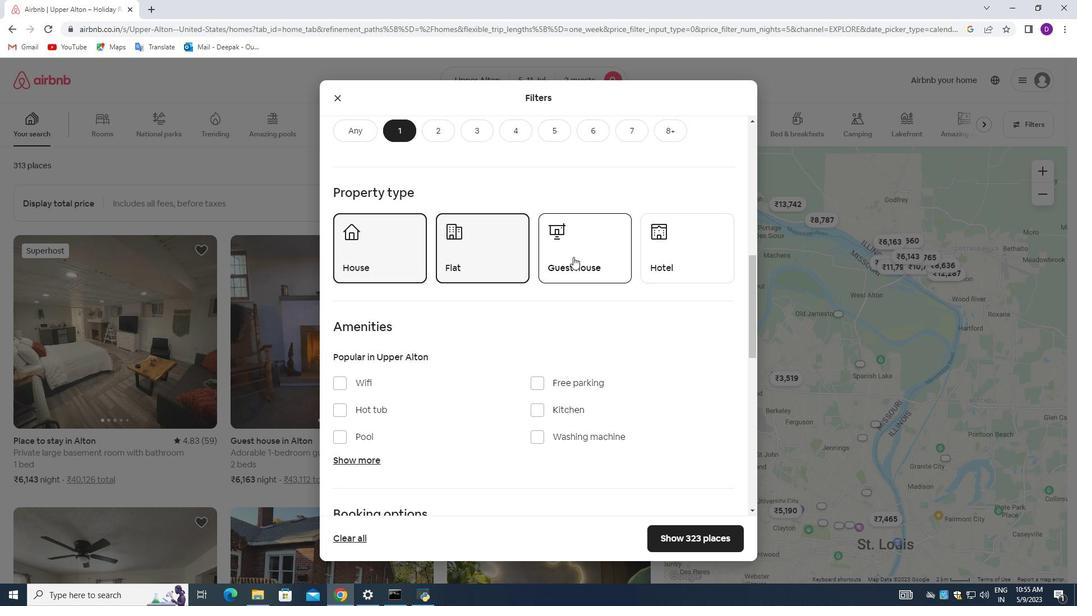
Action: Mouse pressed left at (573, 256)
Screenshot: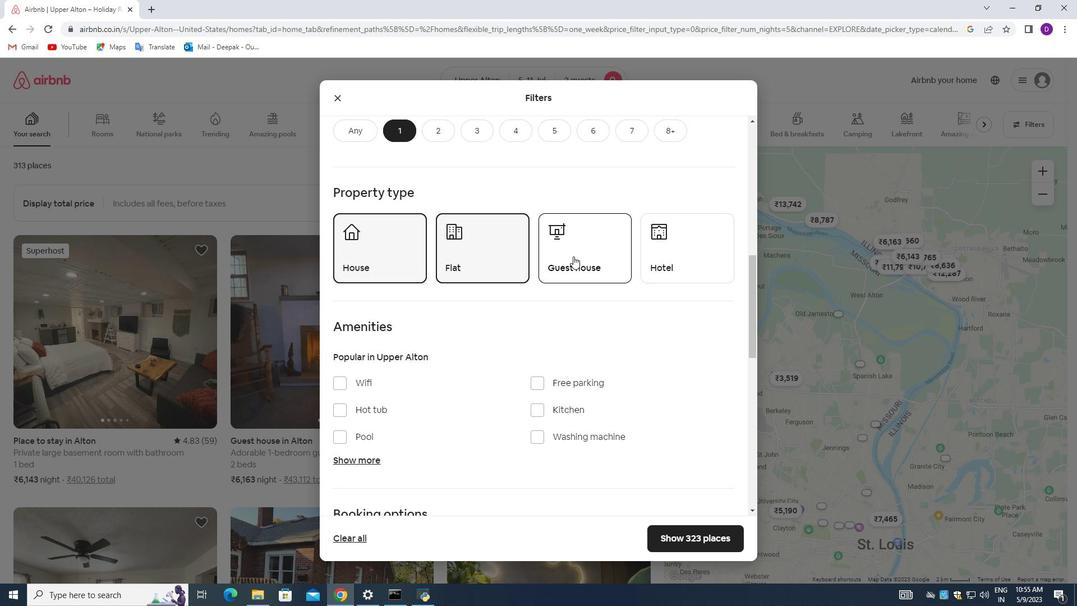 
Action: Mouse moved to (457, 229)
Screenshot: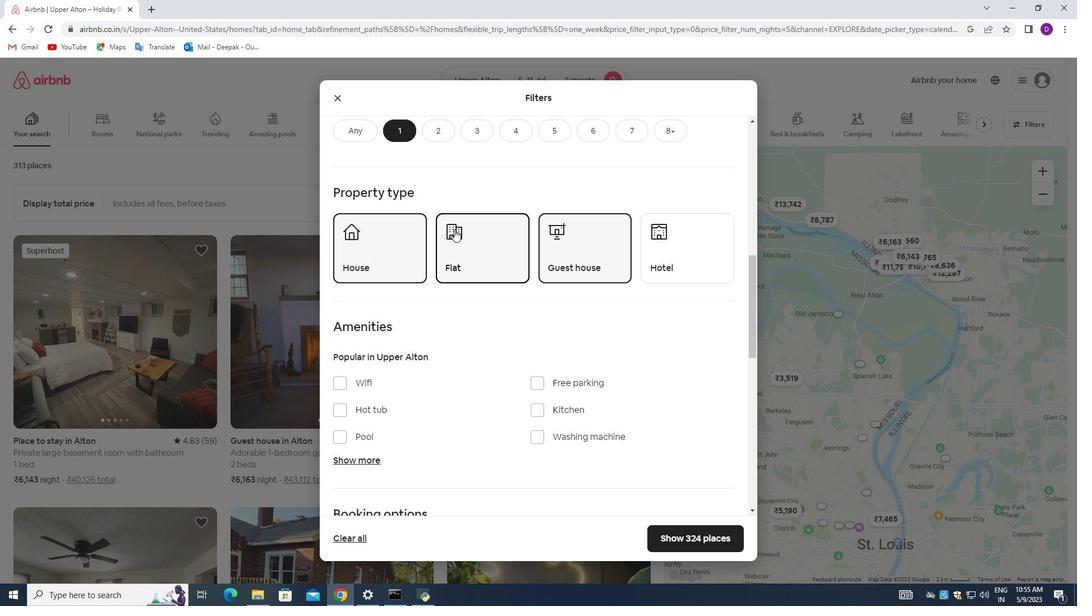 
Action: Mouse scrolled (457, 228) with delta (0, 0)
Screenshot: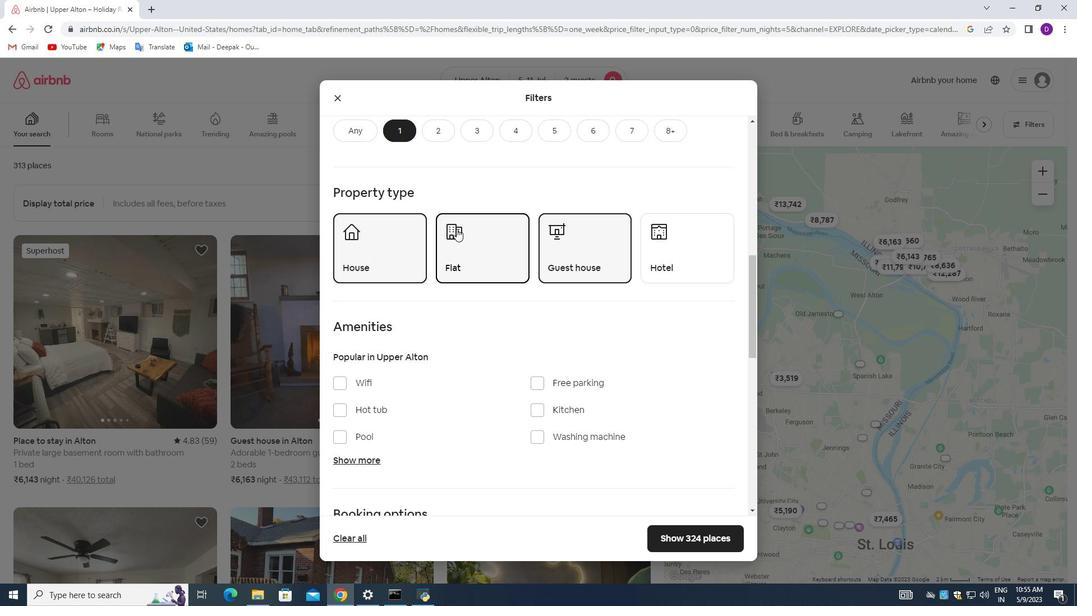 
Action: Mouse scrolled (457, 228) with delta (0, 0)
Screenshot: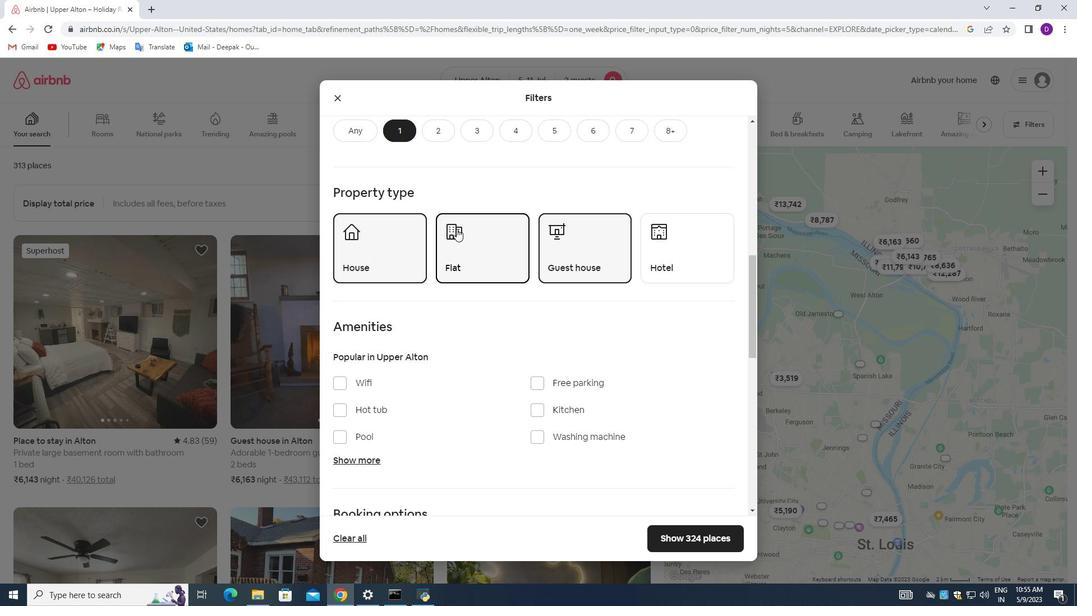 
Action: Mouse scrolled (457, 228) with delta (0, 0)
Screenshot: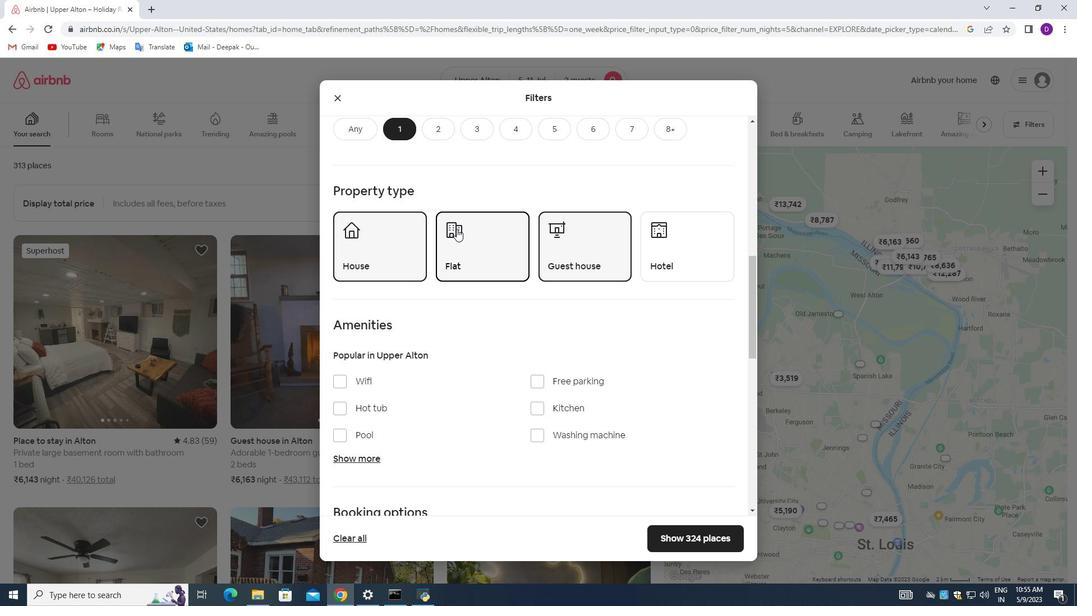 
Action: Mouse moved to (459, 258)
Screenshot: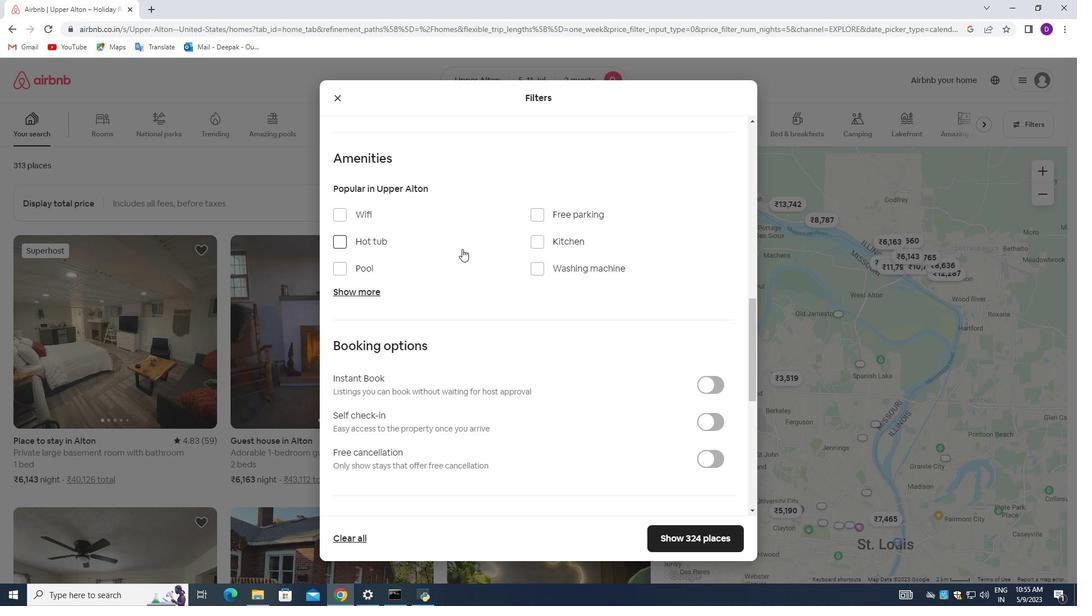 
Action: Mouse scrolled (459, 258) with delta (0, 0)
Screenshot: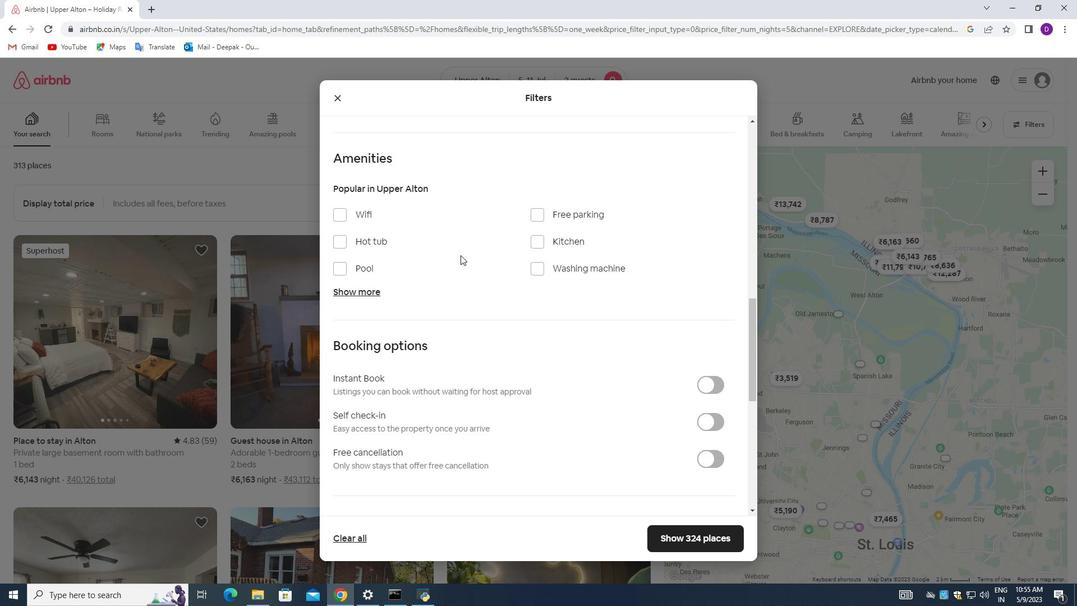 
Action: Mouse moved to (459, 258)
Screenshot: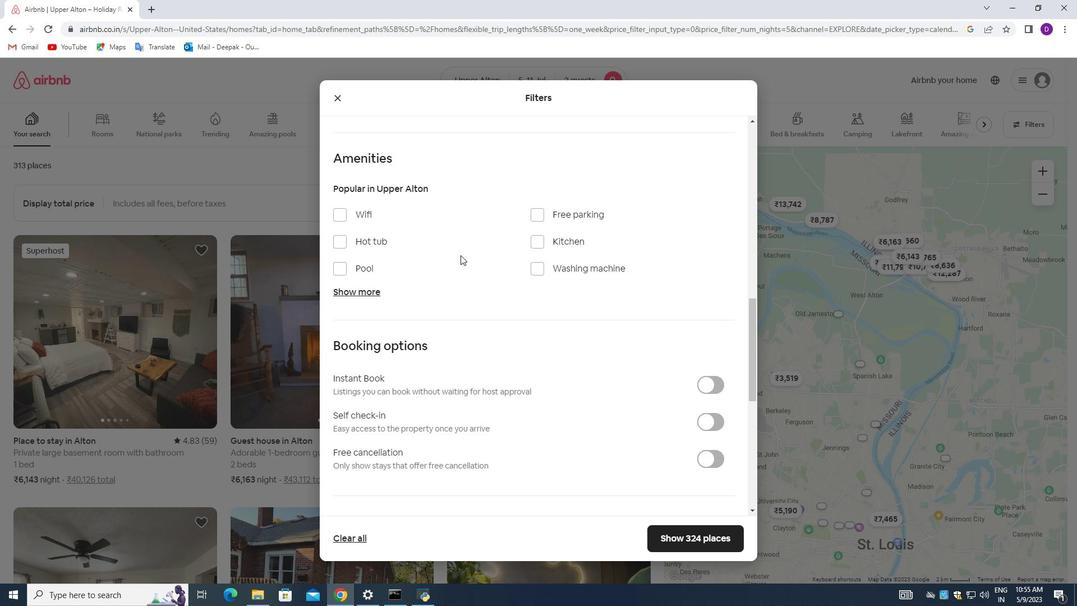 
Action: Mouse scrolled (459, 259) with delta (0, 0)
Screenshot: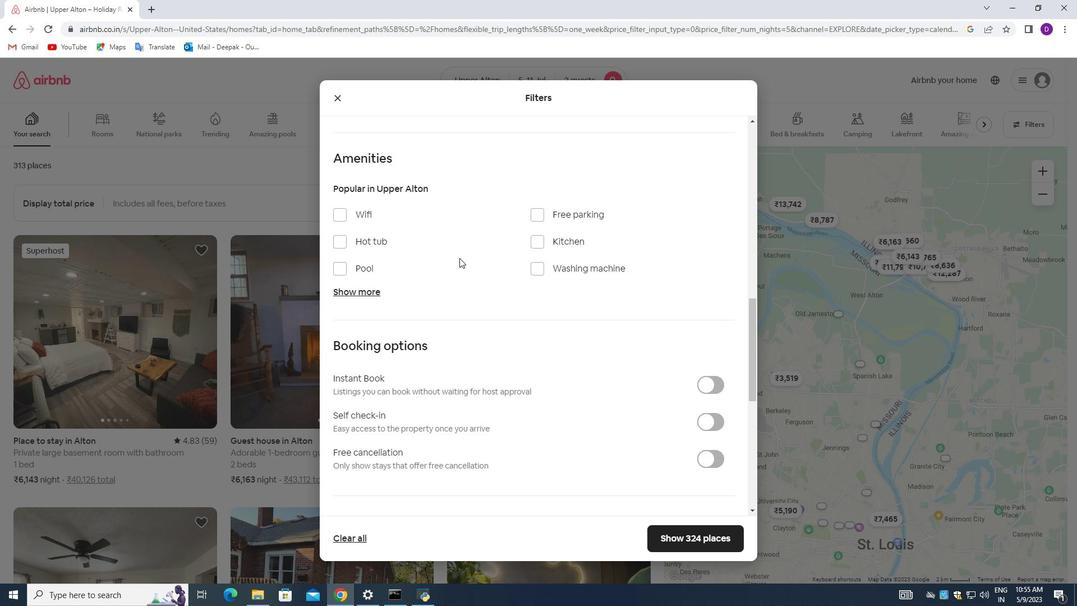
Action: Mouse moved to (459, 257)
Screenshot: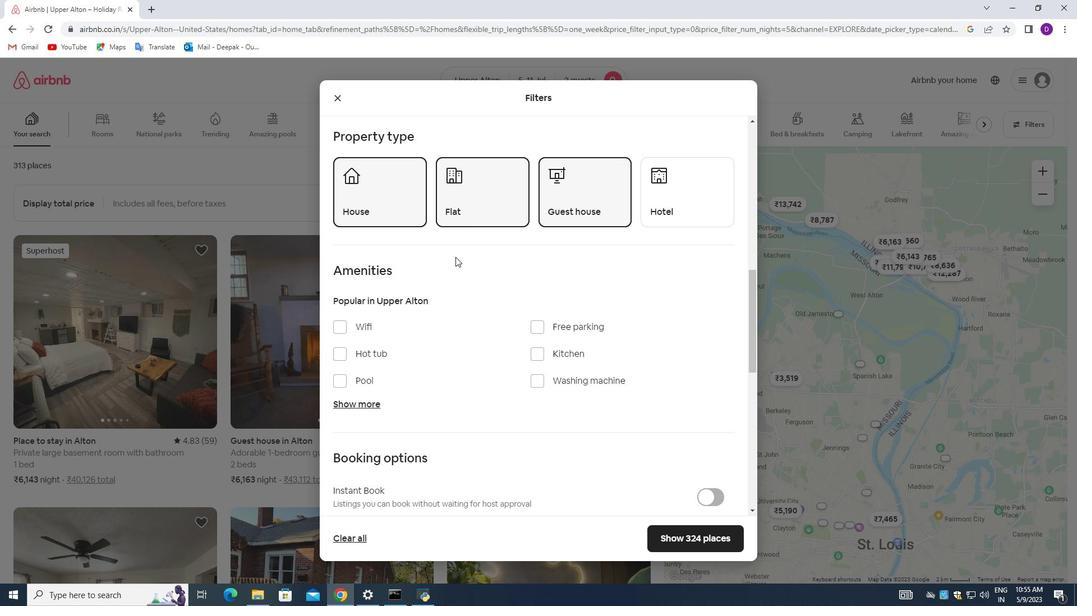 
Action: Mouse scrolled (459, 257) with delta (0, 0)
Screenshot: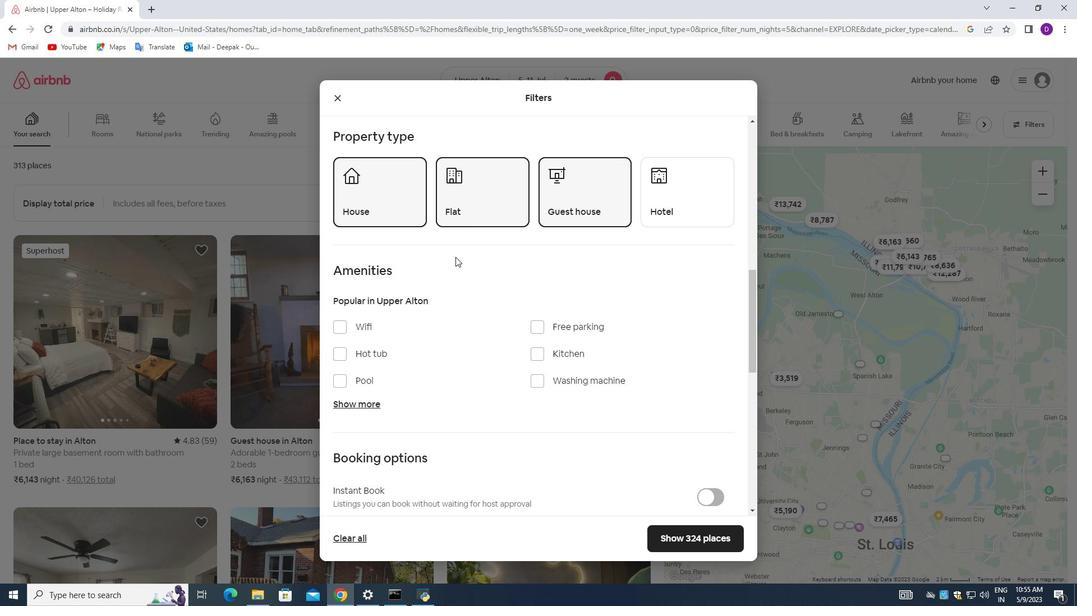 
Action: Mouse scrolled (459, 257) with delta (0, 0)
Screenshot: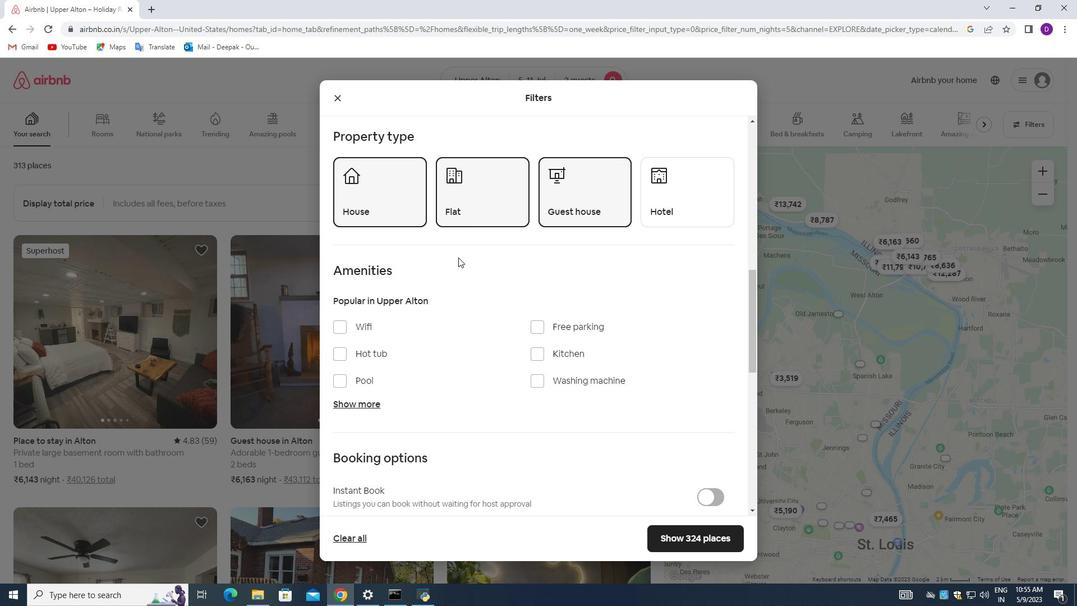 
Action: Mouse moved to (454, 270)
Screenshot: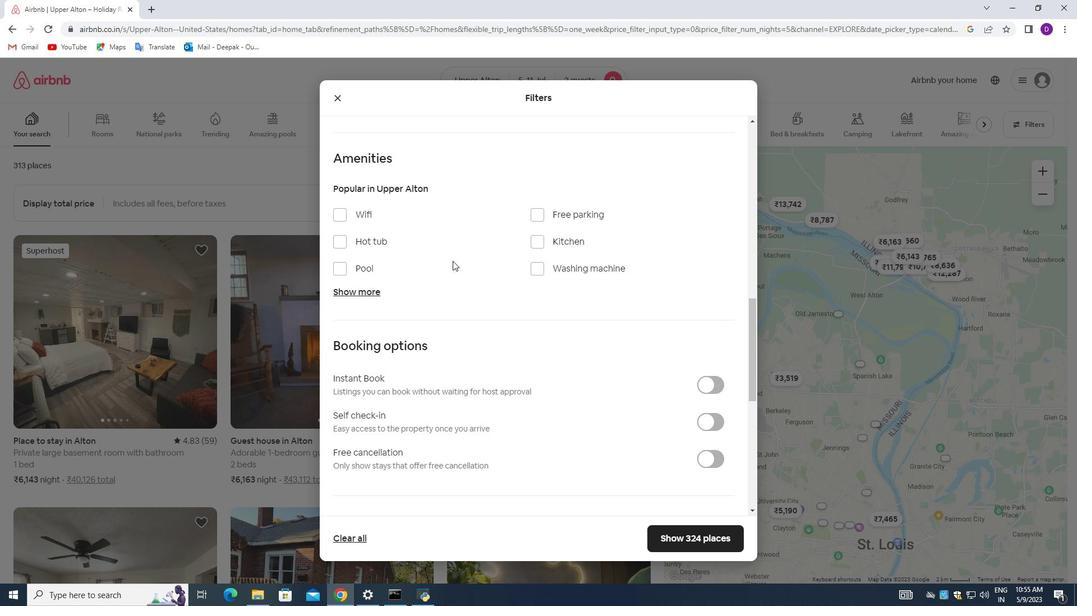 
Action: Mouse scrolled (454, 269) with delta (0, 0)
Screenshot: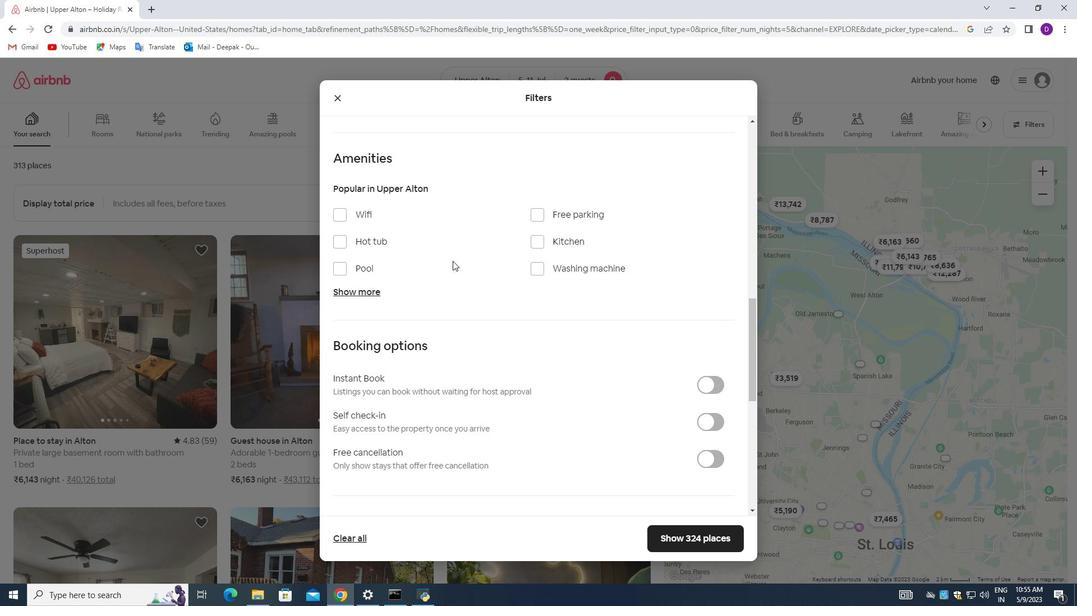 
Action: Mouse moved to (495, 276)
Screenshot: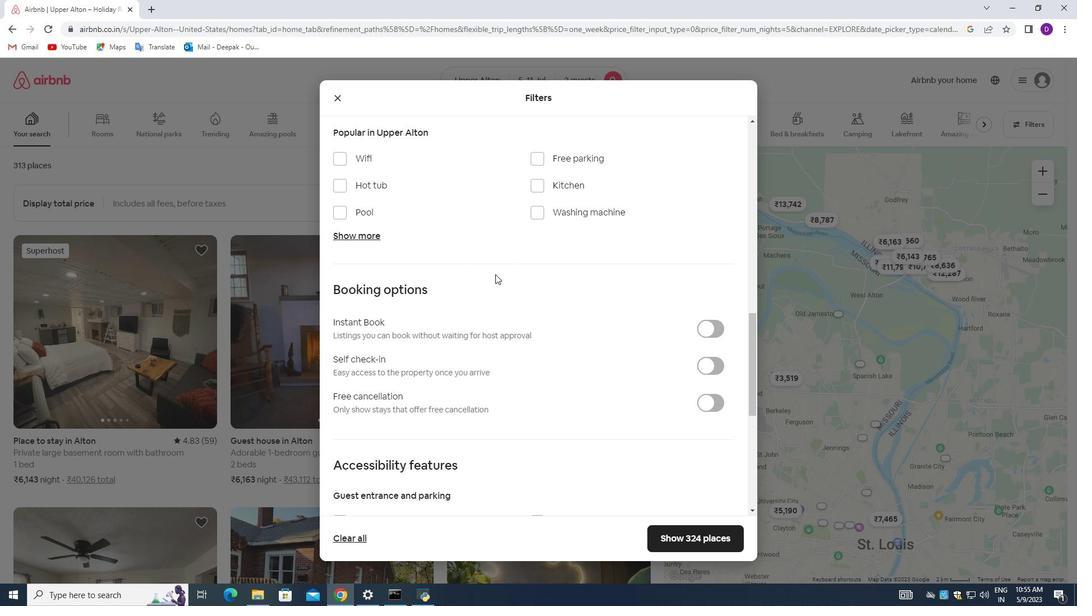 
Action: Mouse scrolled (495, 276) with delta (0, 0)
Screenshot: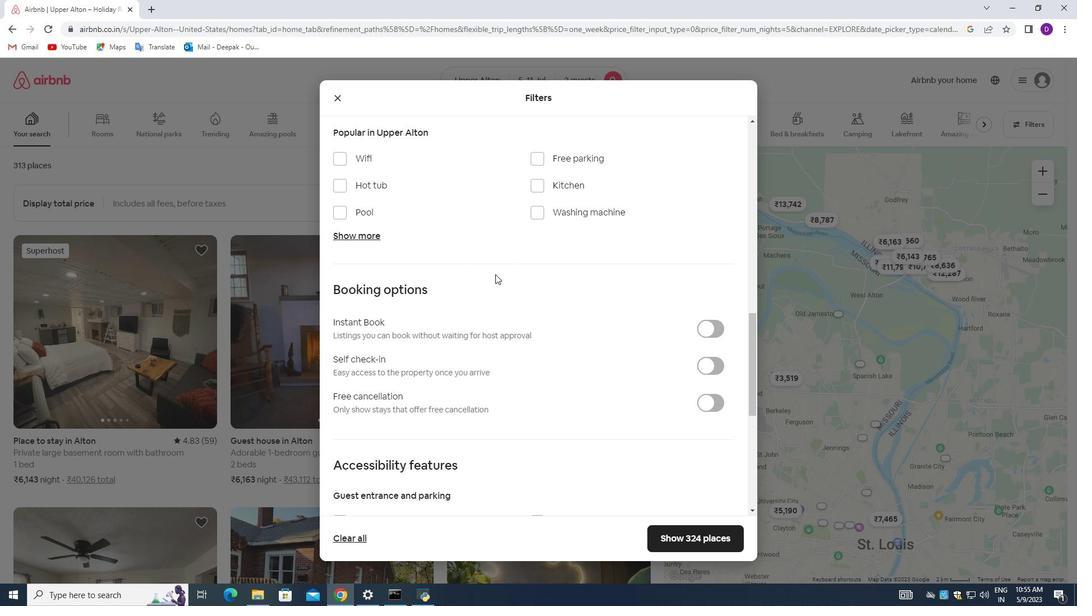 
Action: Mouse moved to (706, 309)
Screenshot: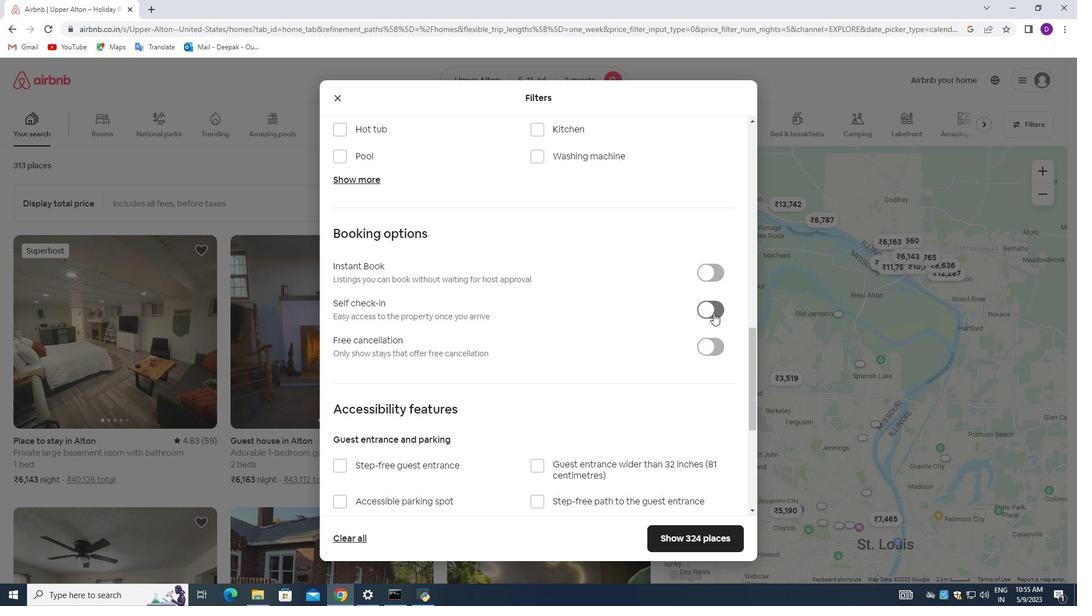 
Action: Mouse pressed left at (706, 309)
Screenshot: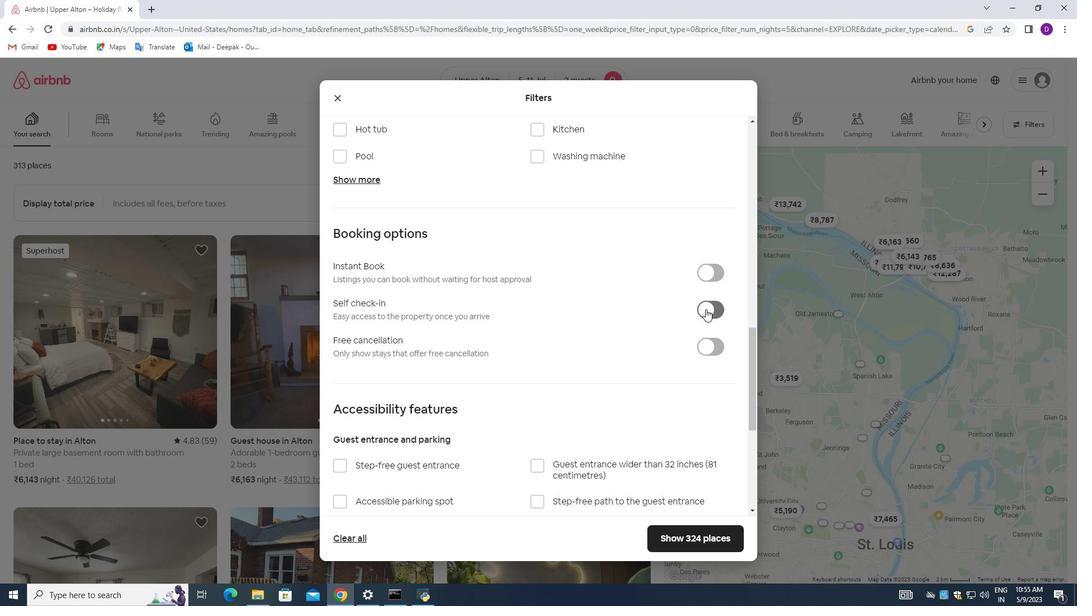 
Action: Mouse moved to (512, 315)
Screenshot: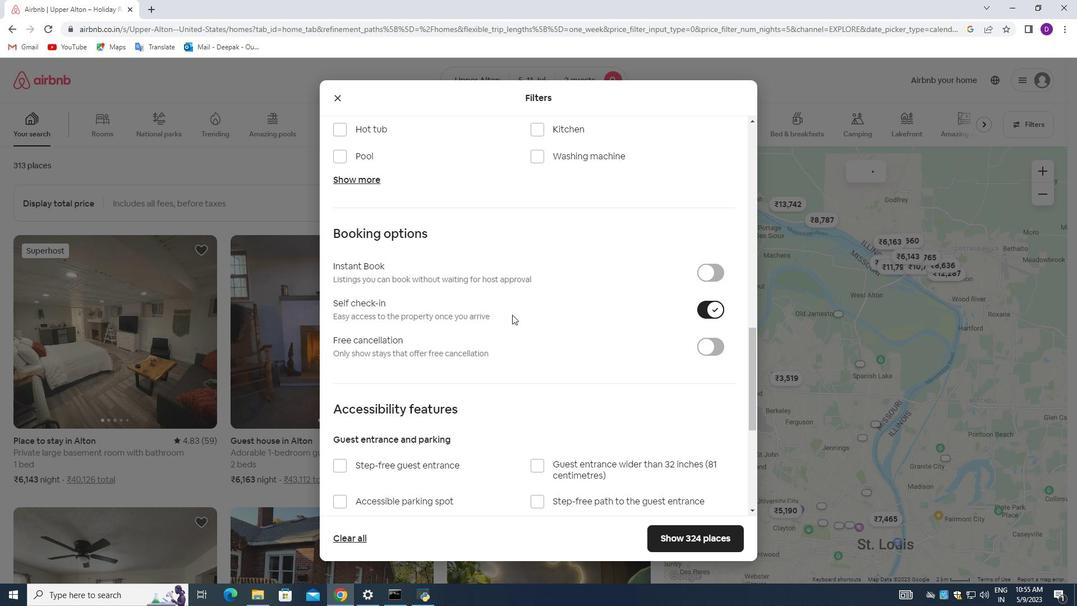 
Action: Mouse scrolled (512, 314) with delta (0, 0)
Screenshot: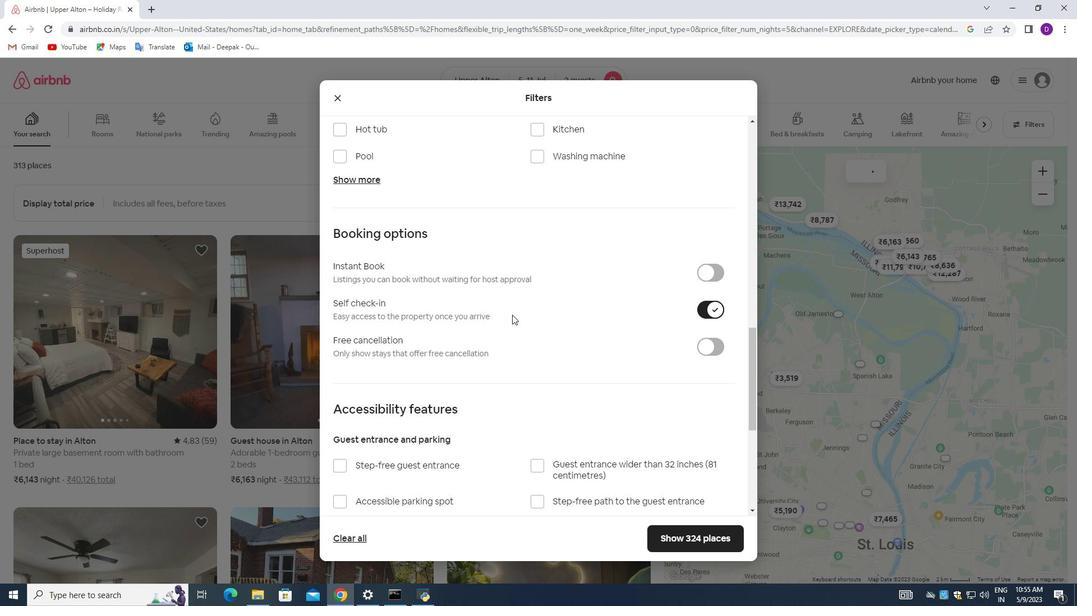 
Action: Mouse moved to (512, 315)
Screenshot: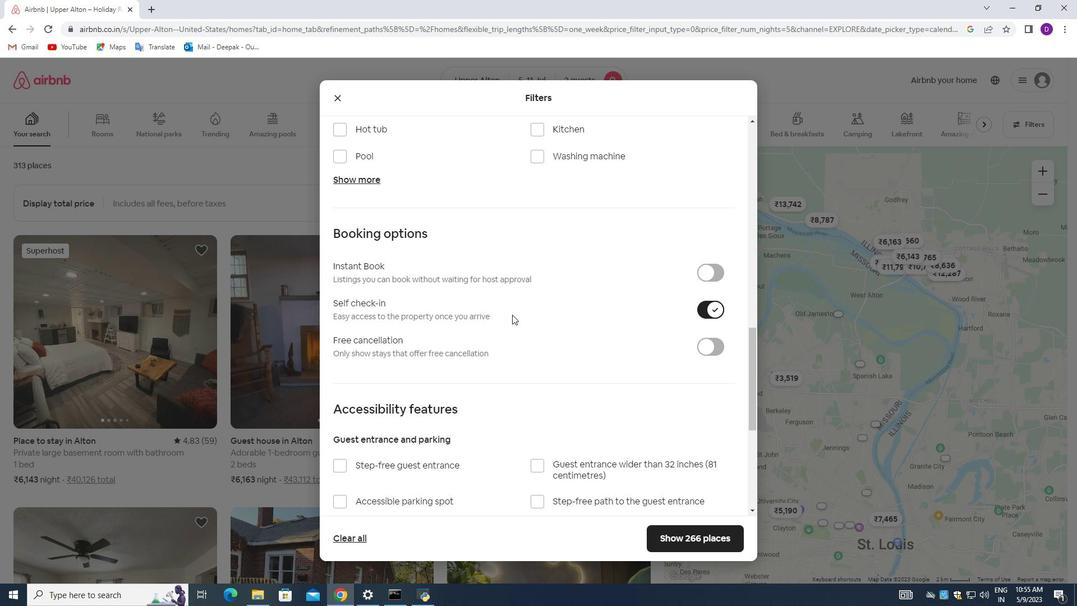 
Action: Mouse scrolled (512, 314) with delta (0, 0)
Screenshot: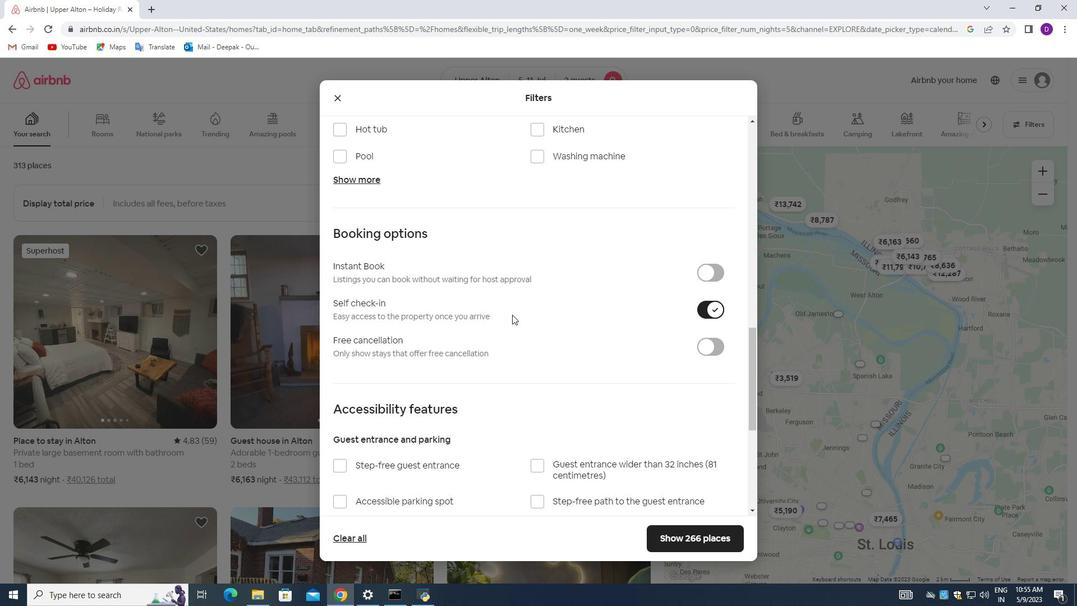 
Action: Mouse moved to (495, 327)
Screenshot: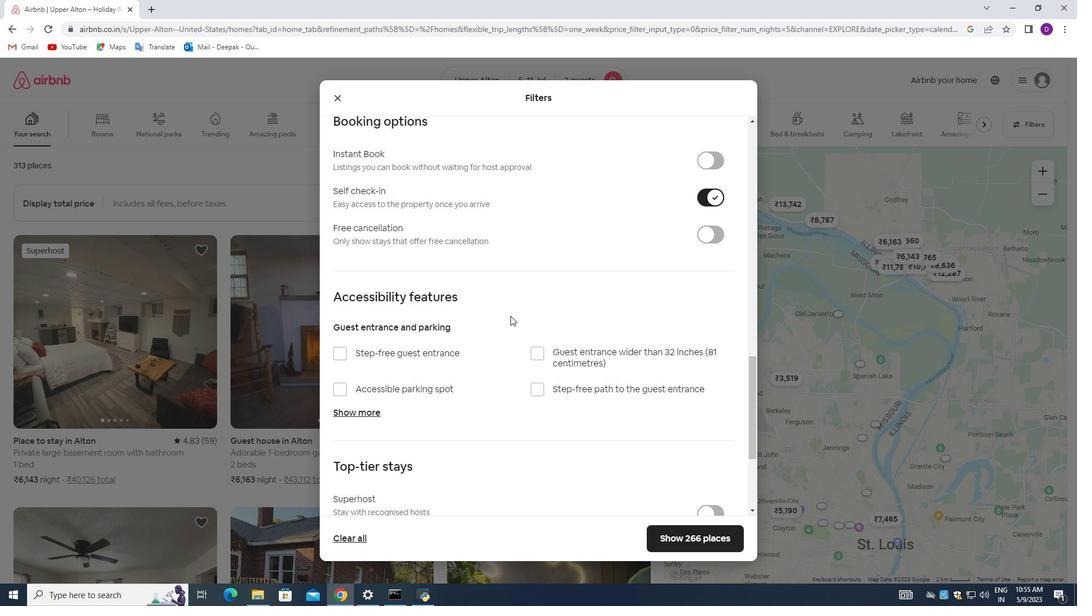 
Action: Mouse scrolled (495, 327) with delta (0, 0)
Screenshot: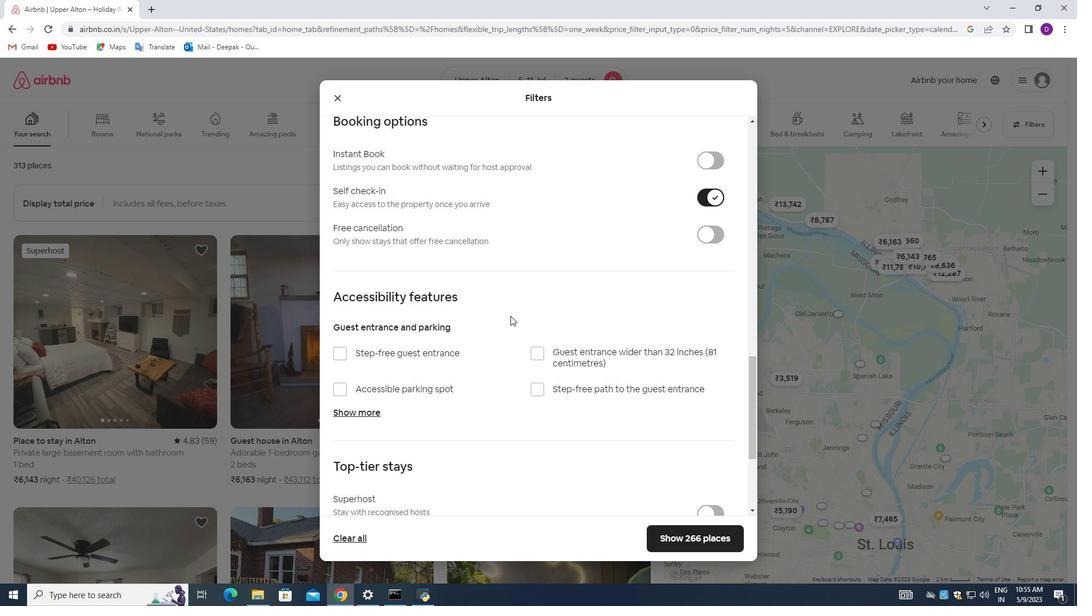 
Action: Mouse moved to (490, 330)
Screenshot: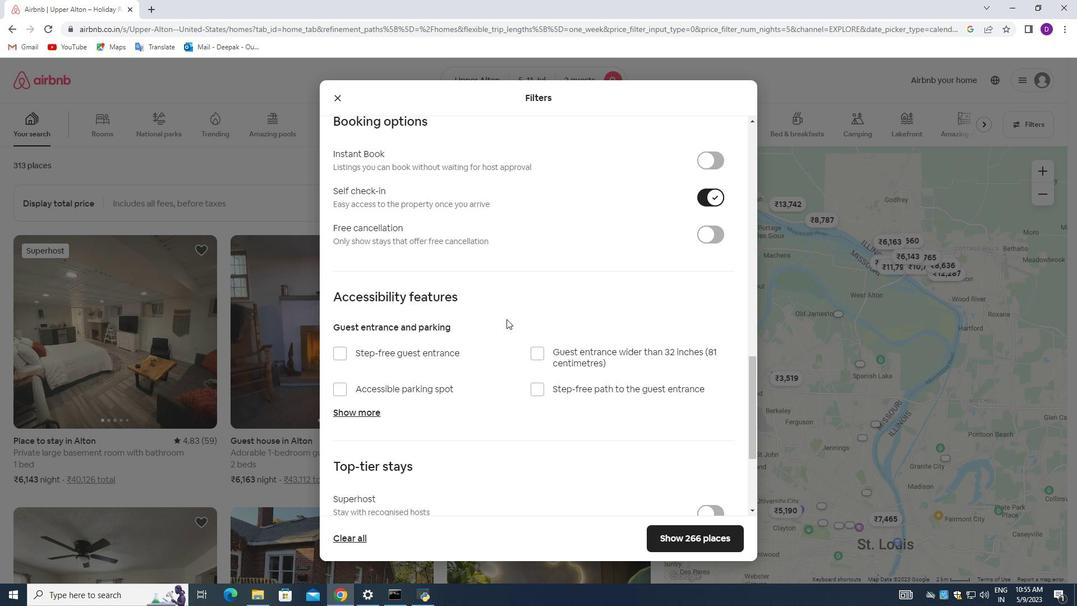 
Action: Mouse scrolled (490, 330) with delta (0, 0)
Screenshot: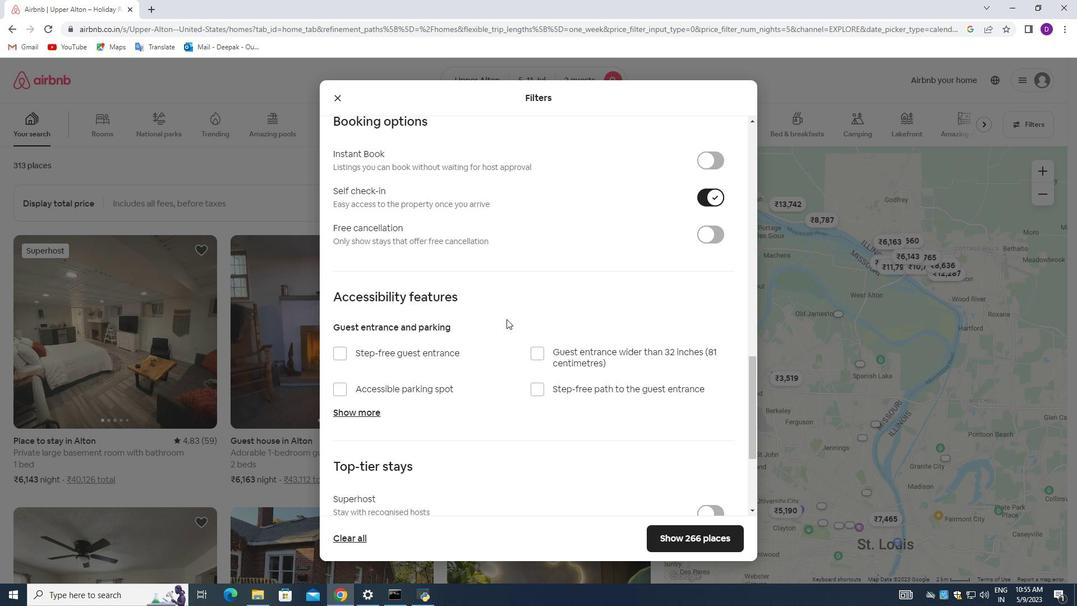 
Action: Mouse moved to (466, 283)
Screenshot: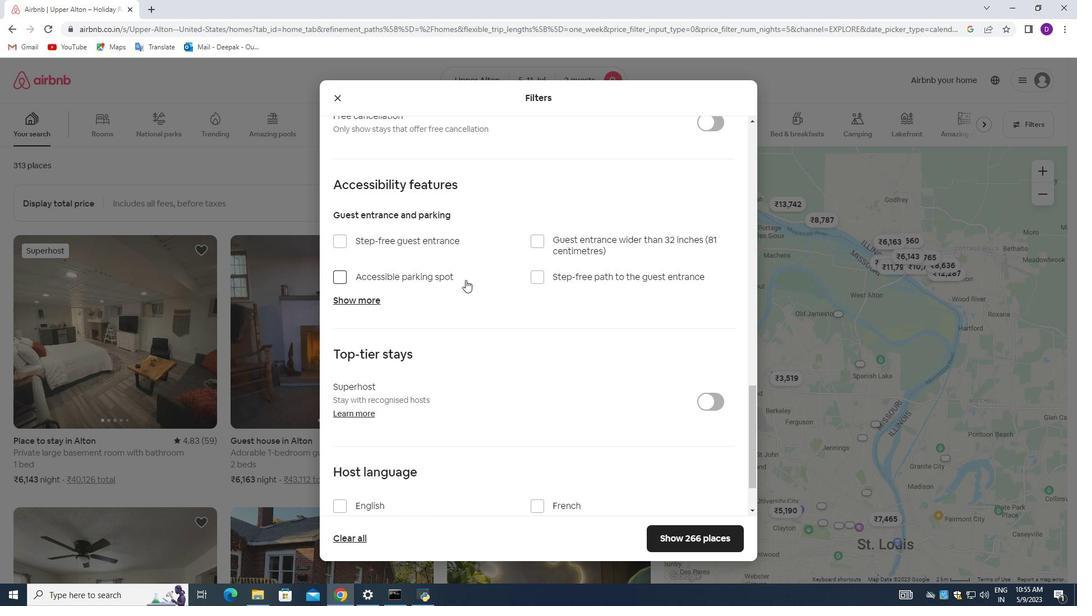 
Action: Mouse scrolled (466, 282) with delta (0, 0)
Screenshot: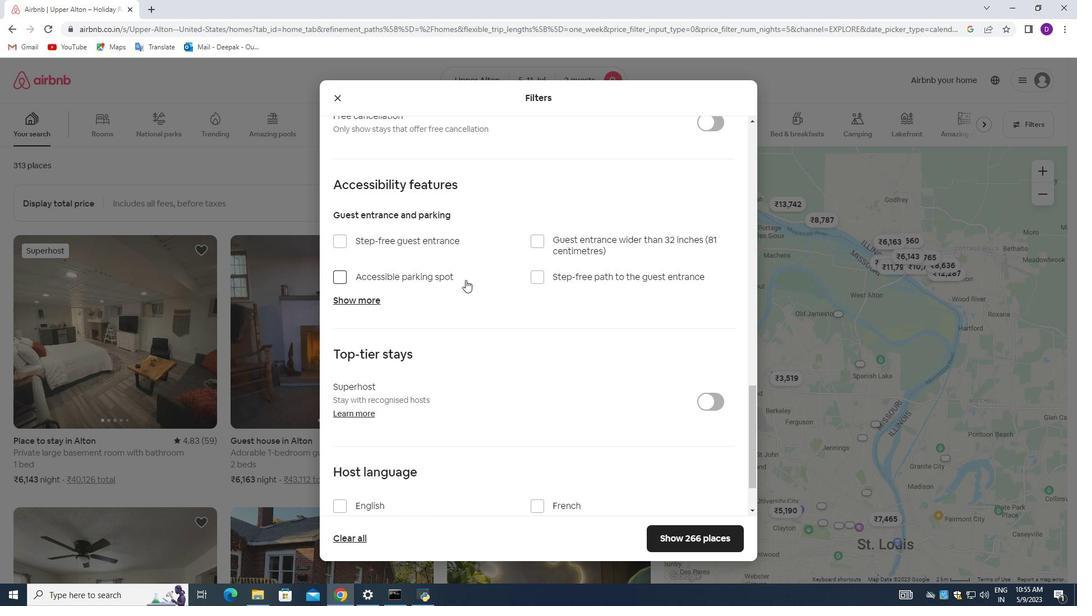 
Action: Mouse moved to (466, 289)
Screenshot: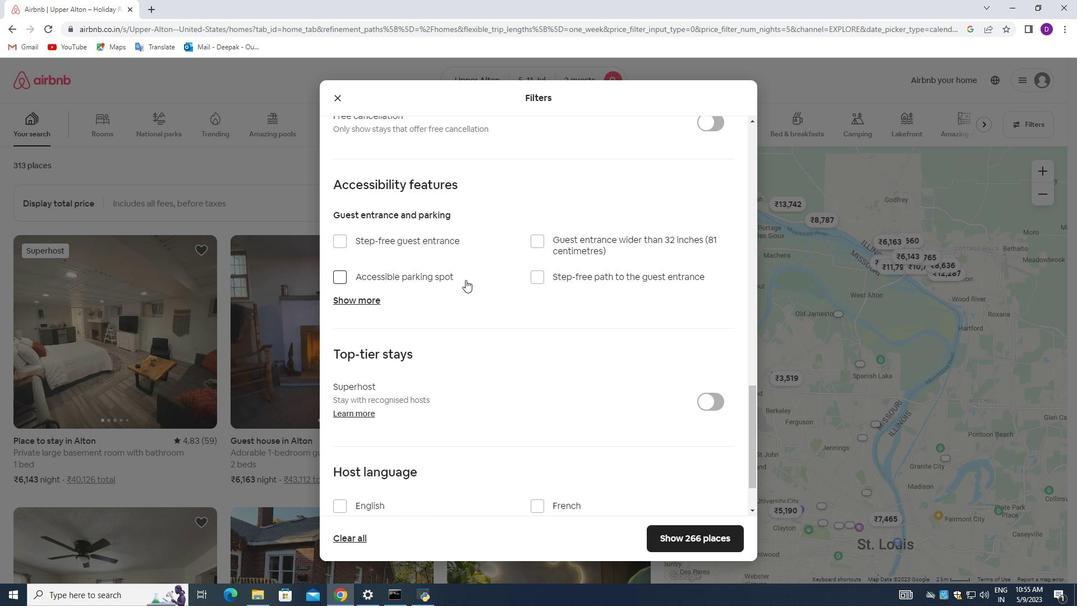 
Action: Mouse scrolled (466, 289) with delta (0, 0)
Screenshot: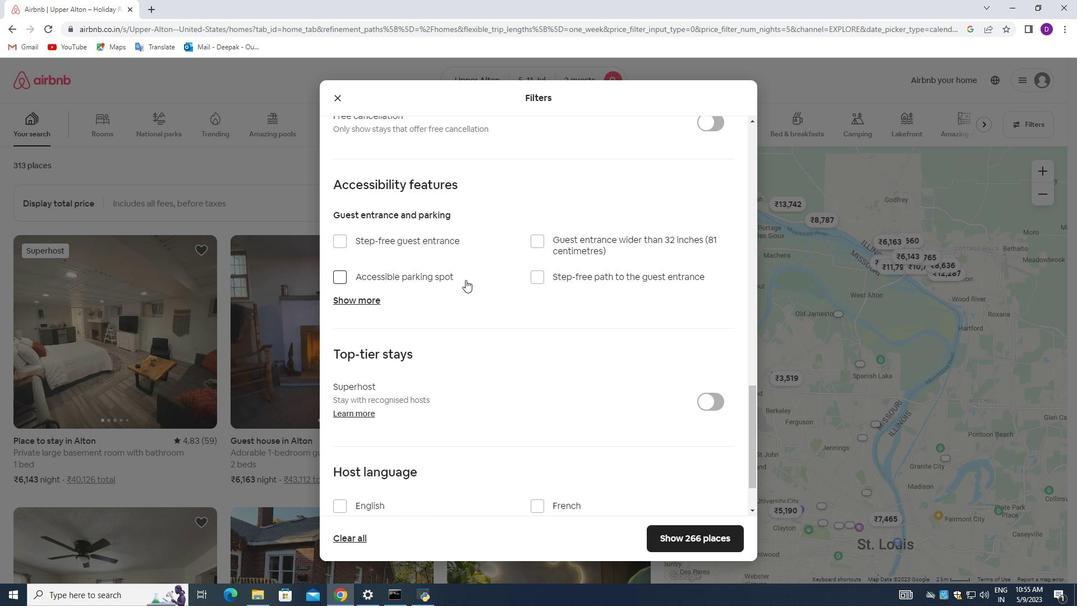 
Action: Mouse moved to (466, 297)
Screenshot: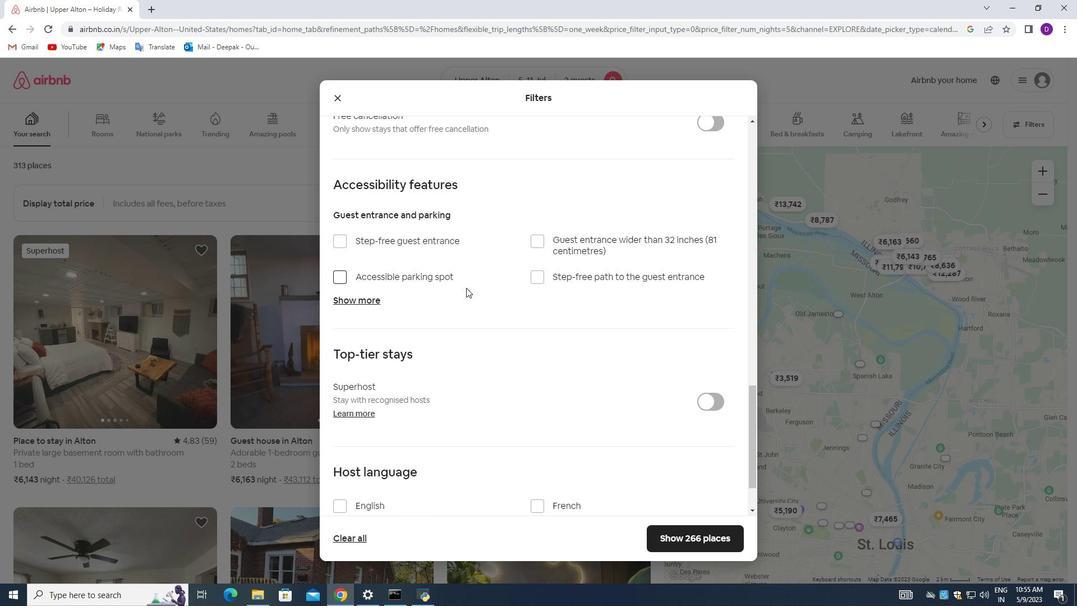 
Action: Mouse scrolled (466, 294) with delta (0, 0)
Screenshot: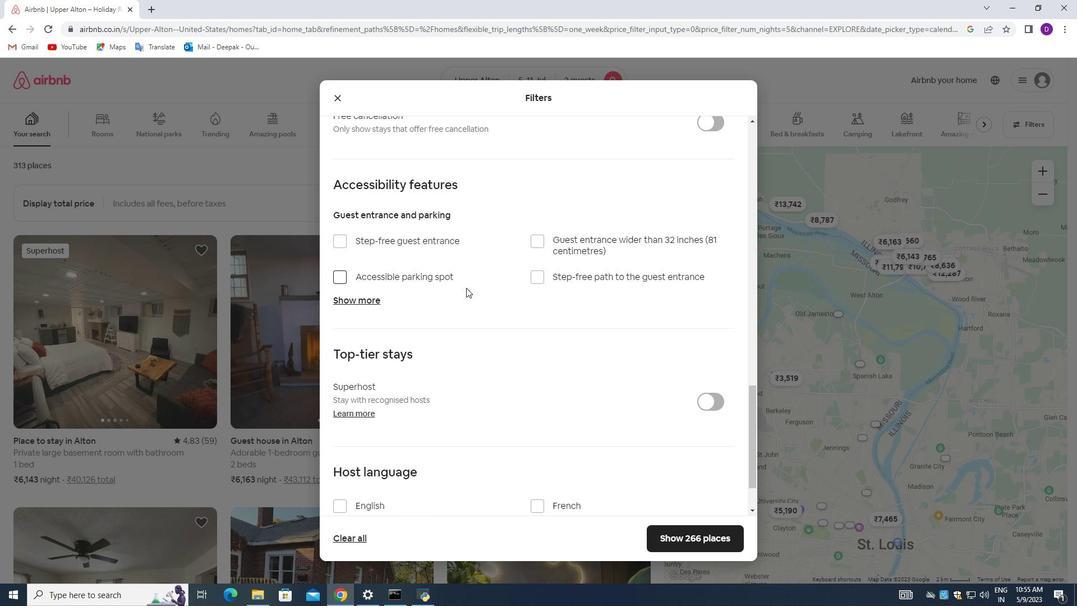 
Action: Mouse moved to (465, 334)
Screenshot: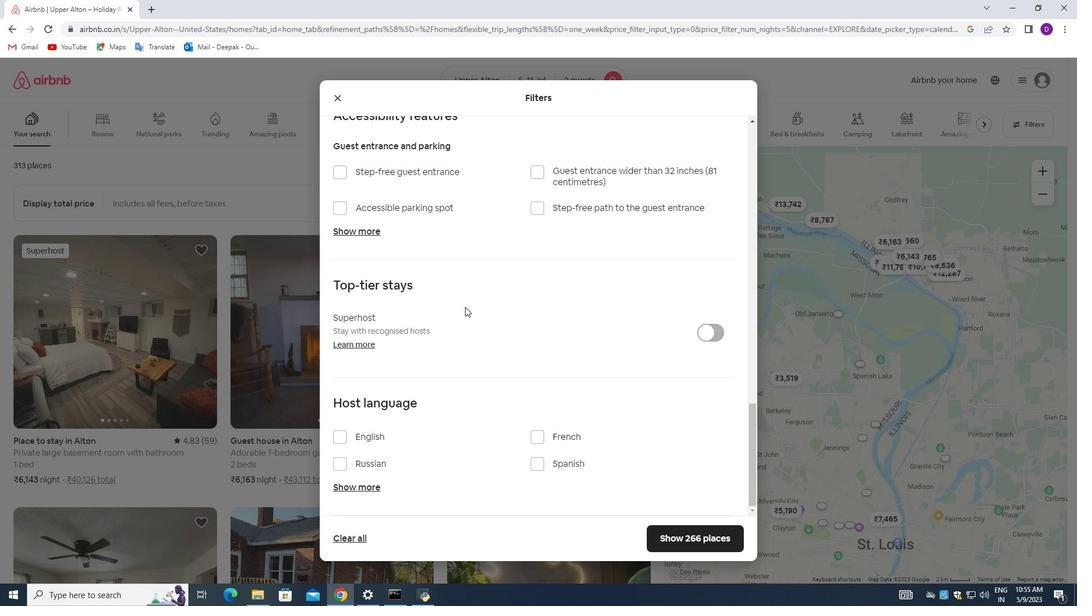 
Action: Mouse scrolled (465, 333) with delta (0, 0)
Screenshot: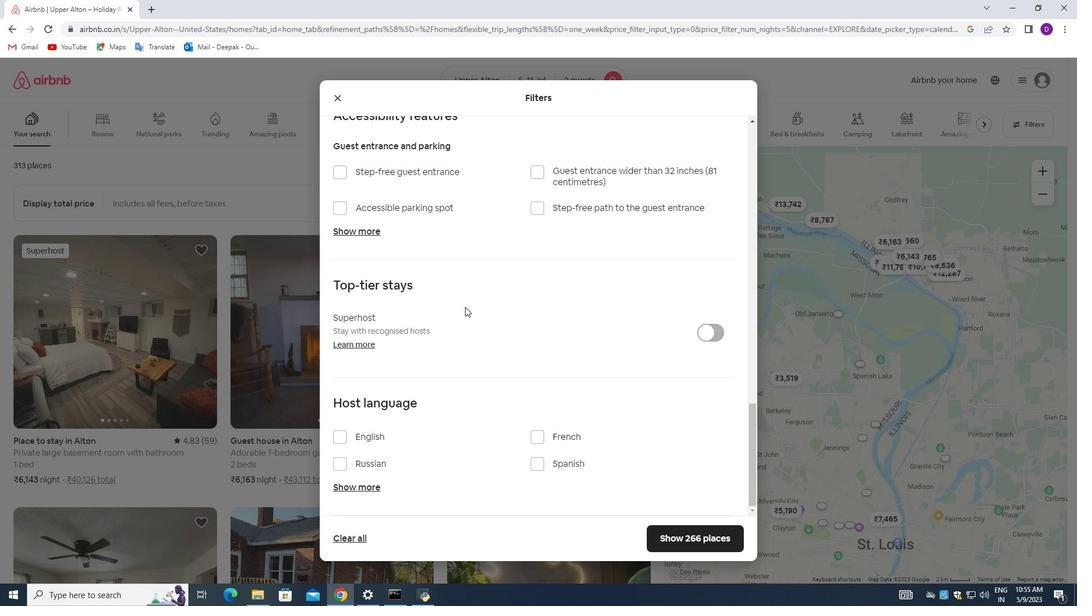 
Action: Mouse moved to (464, 339)
Screenshot: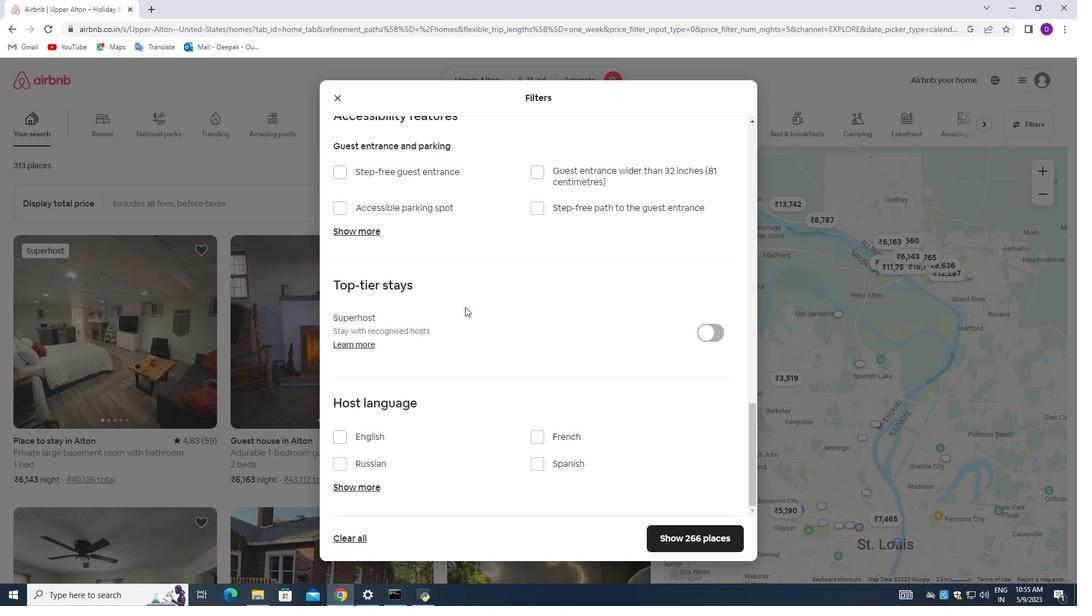 
Action: Mouse scrolled (464, 339) with delta (0, 0)
Screenshot: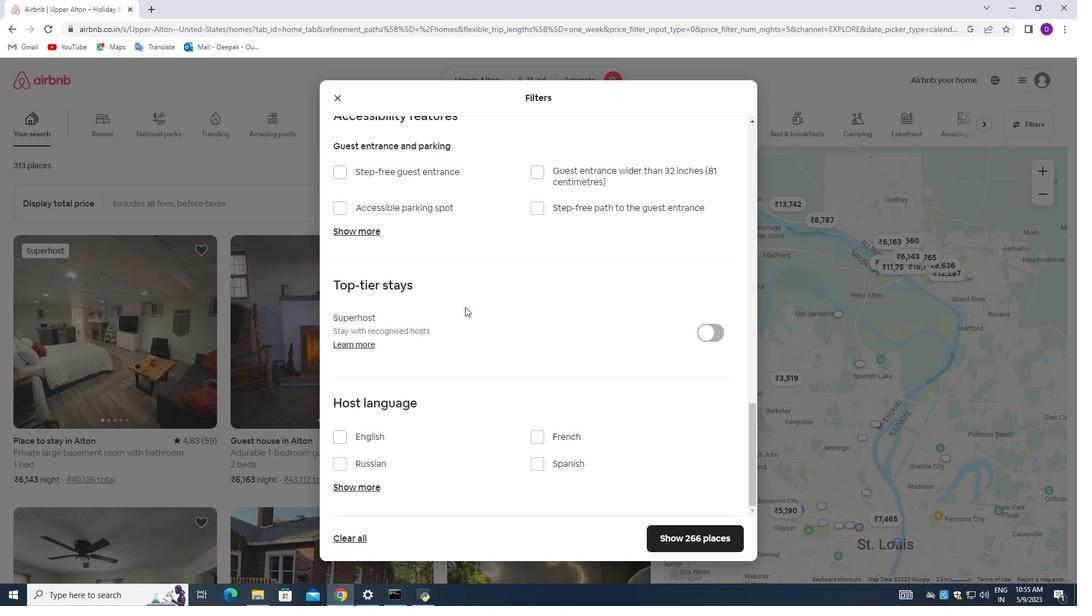 
Action: Mouse moved to (464, 341)
Screenshot: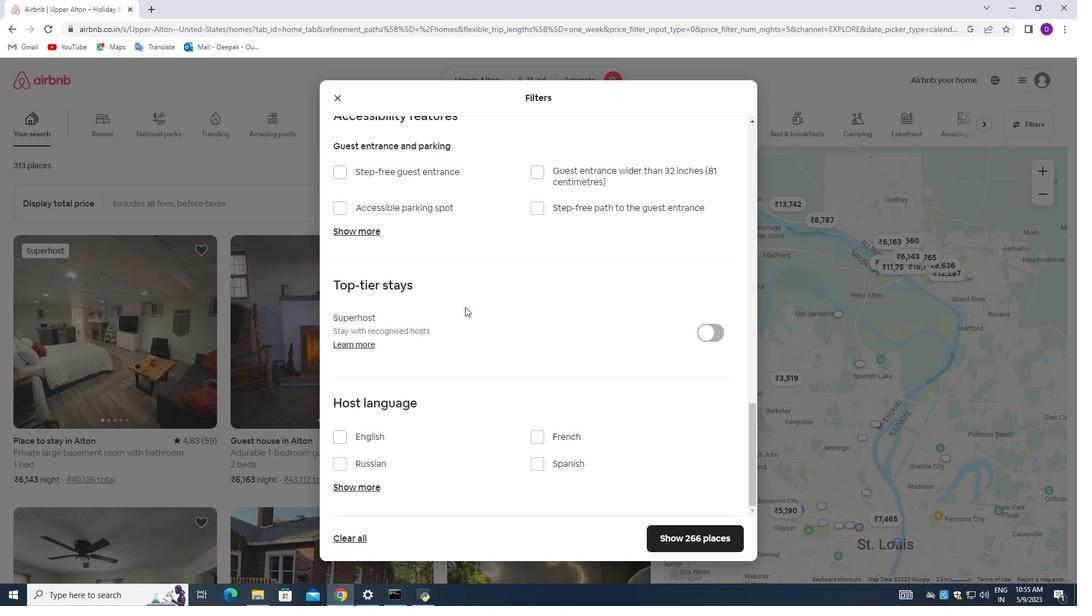 
Action: Mouse scrolled (464, 340) with delta (0, 0)
Screenshot: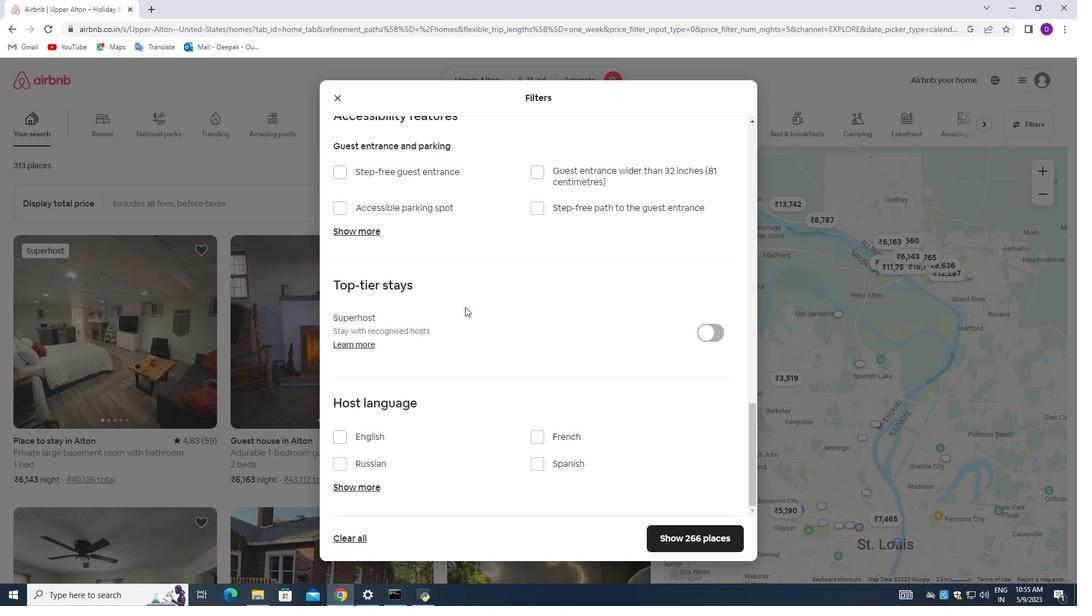 
Action: Mouse moved to (463, 342)
Screenshot: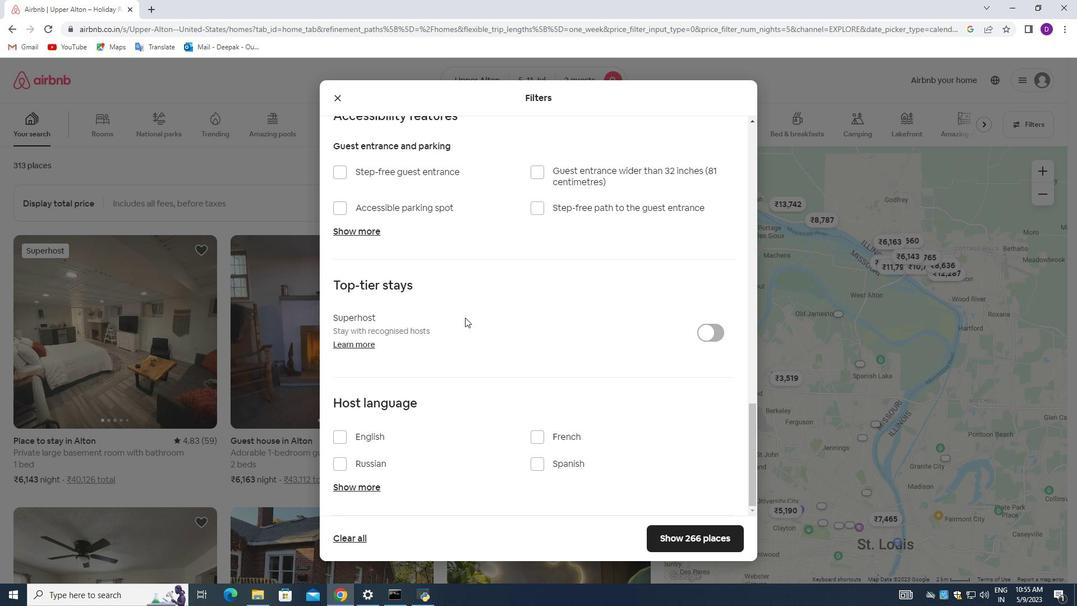 
Action: Mouse scrolled (463, 341) with delta (0, 0)
Screenshot: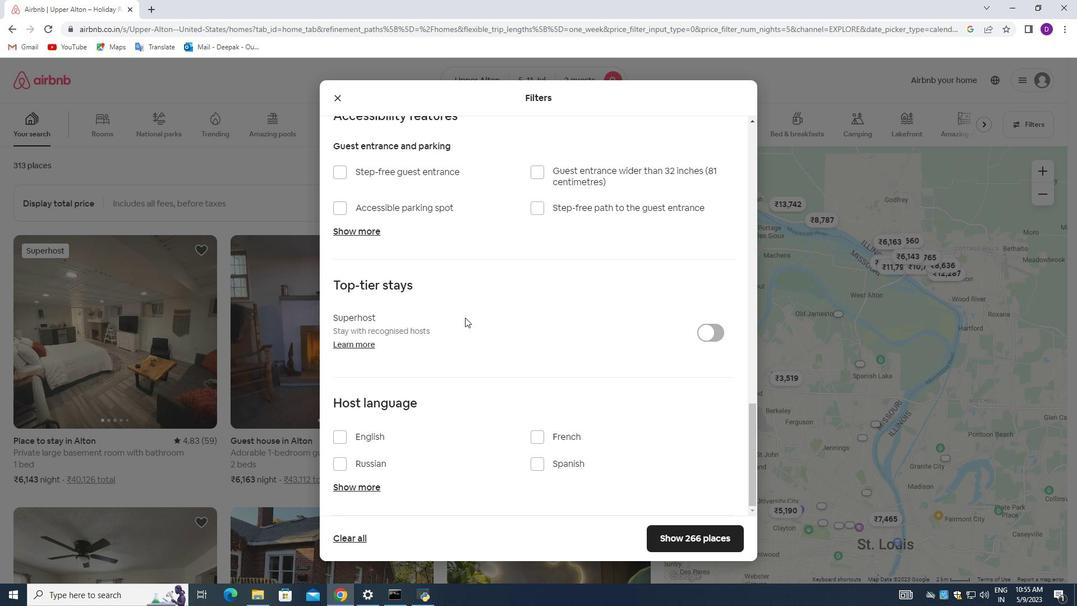 
Action: Mouse moved to (340, 435)
Screenshot: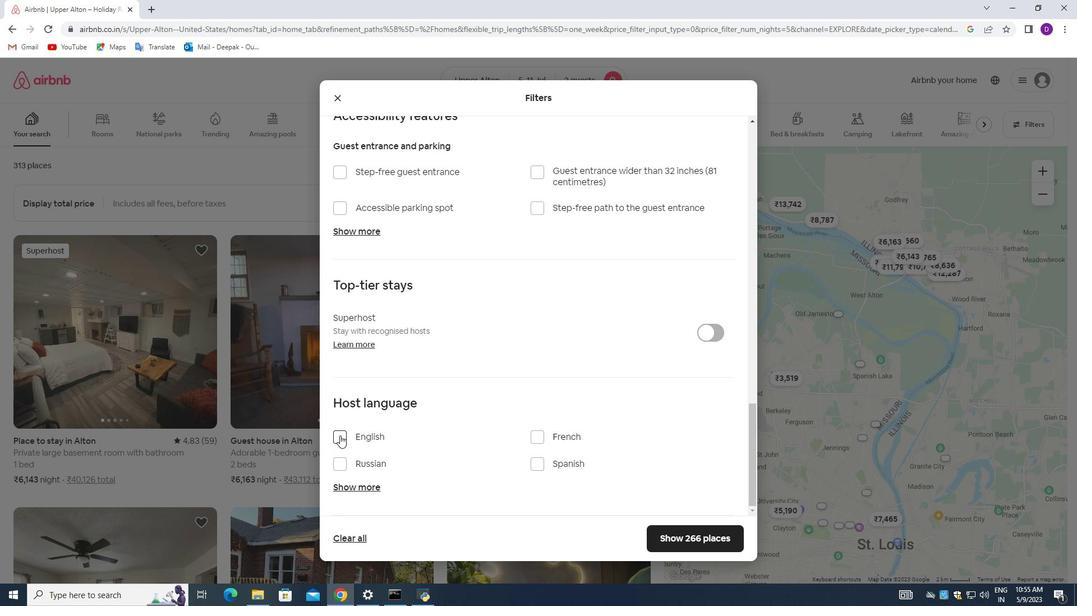 
Action: Mouse pressed left at (340, 435)
Screenshot: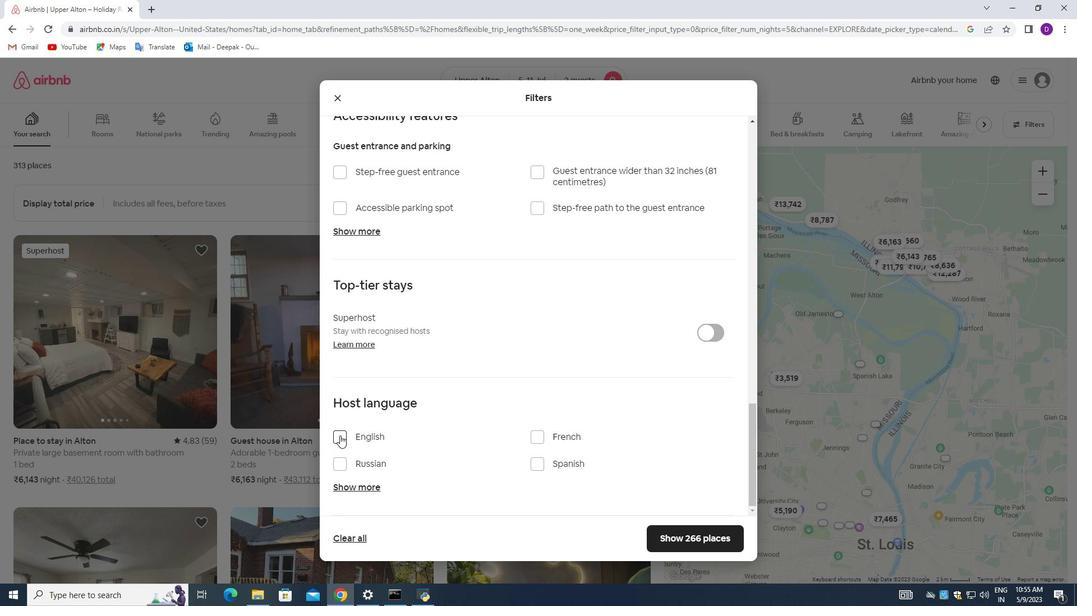 
Action: Mouse moved to (693, 447)
Screenshot: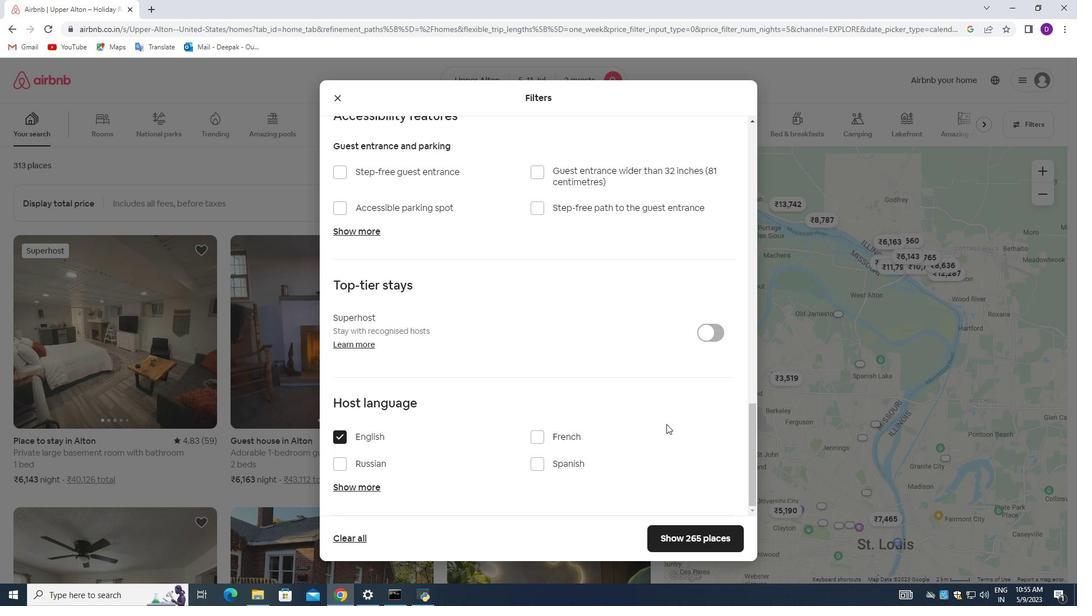 
Action: Mouse scrolled (693, 446) with delta (0, 0)
Screenshot: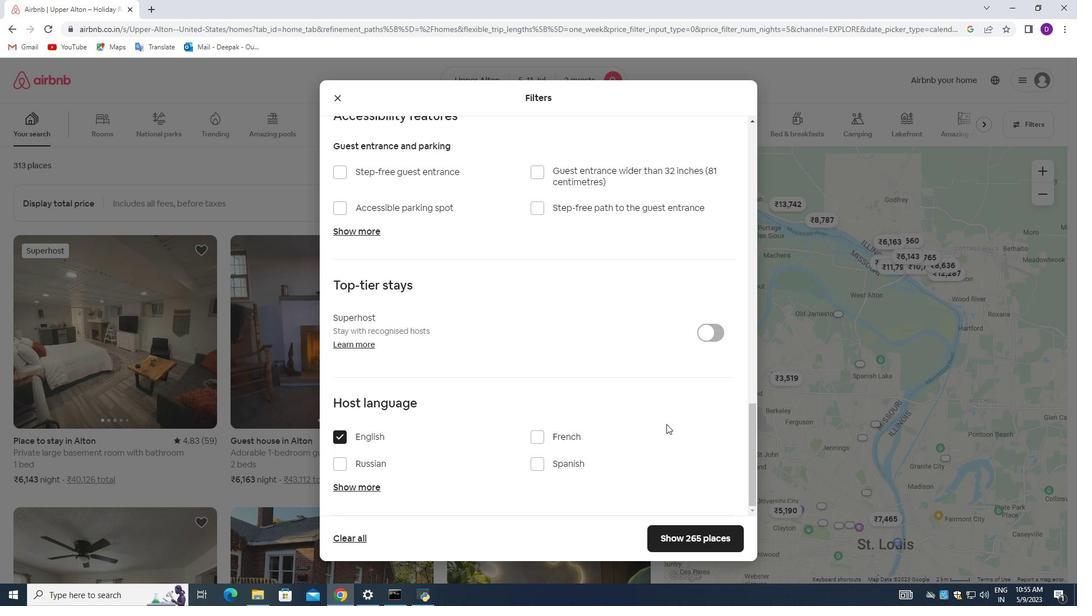 
Action: Mouse moved to (697, 451)
Screenshot: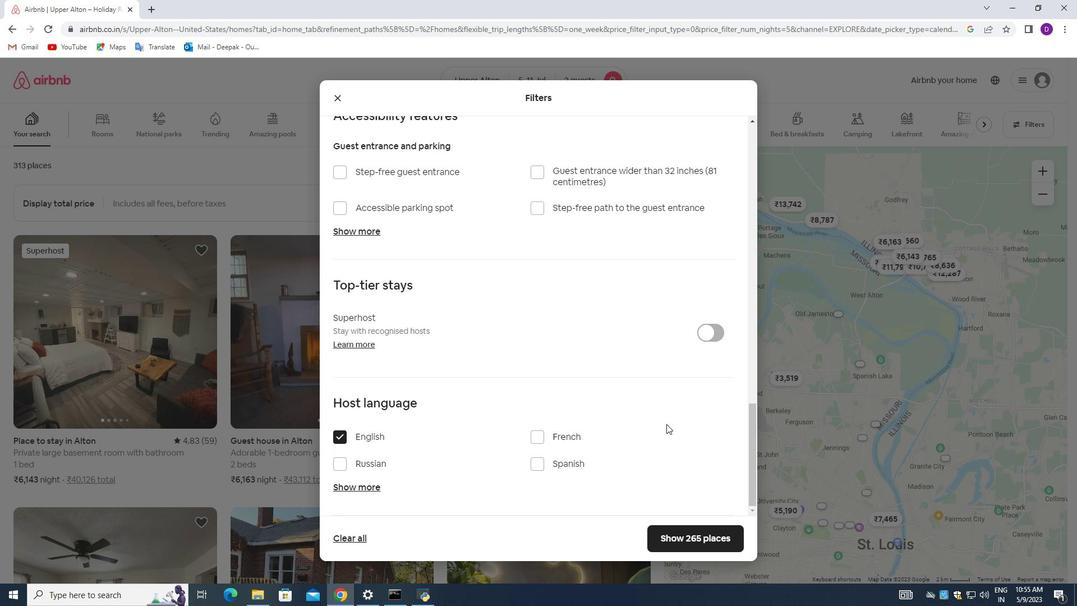 
Action: Mouse scrolled (697, 451) with delta (0, 0)
Screenshot: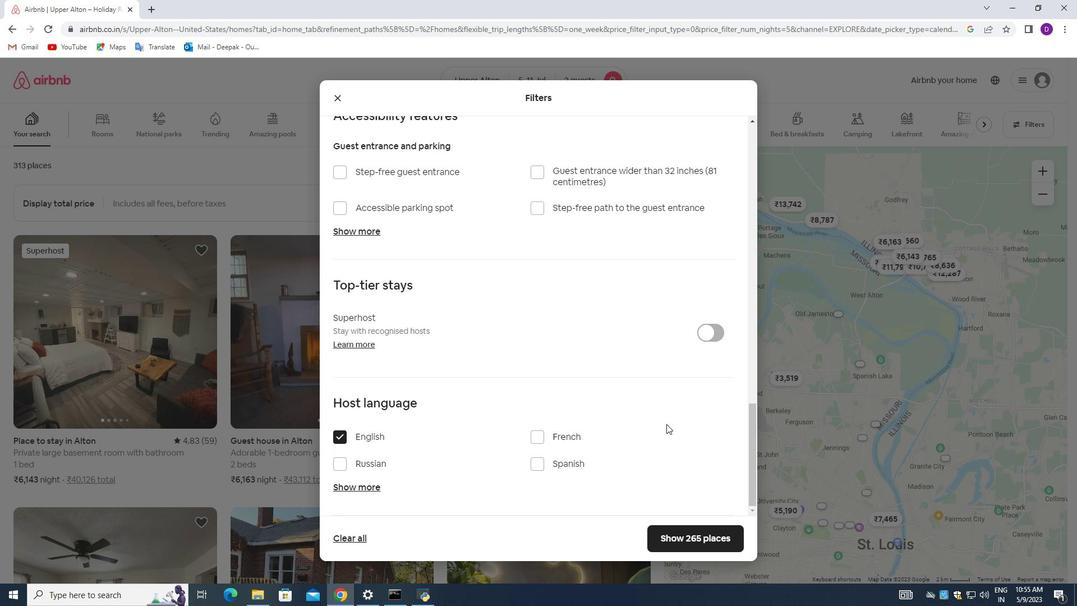 
Action: Mouse moved to (701, 454)
Screenshot: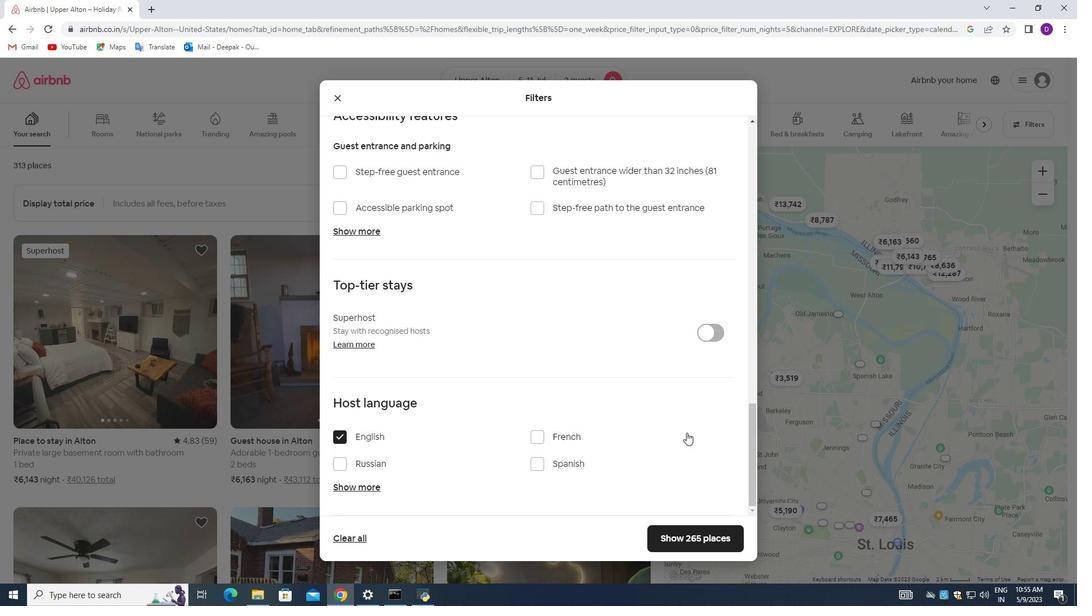 
Action: Mouse scrolled (701, 453) with delta (0, 0)
Screenshot: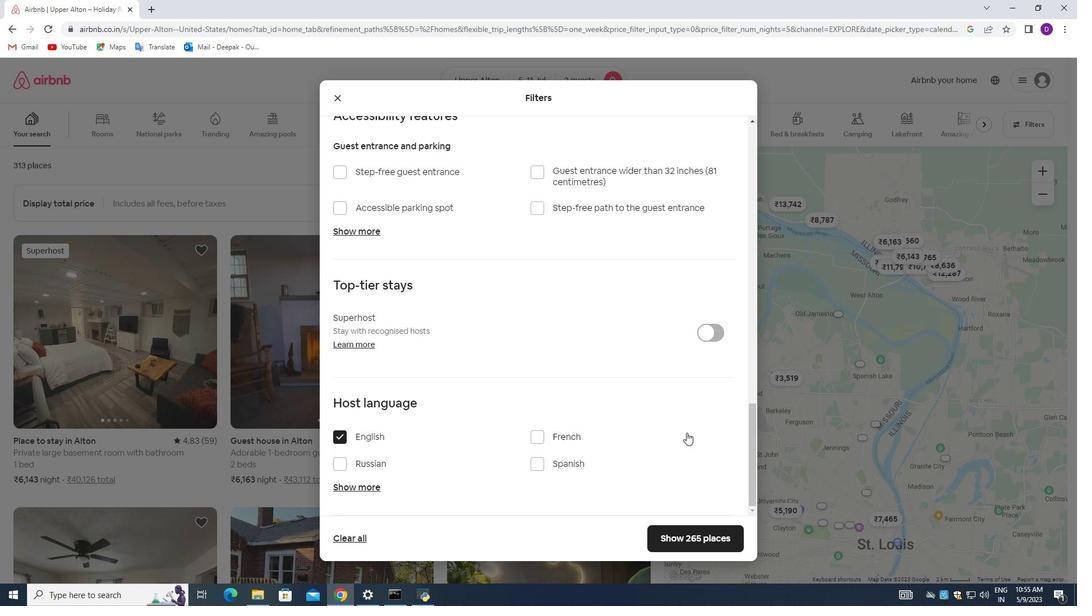 
Action: Mouse moved to (701, 454)
Screenshot: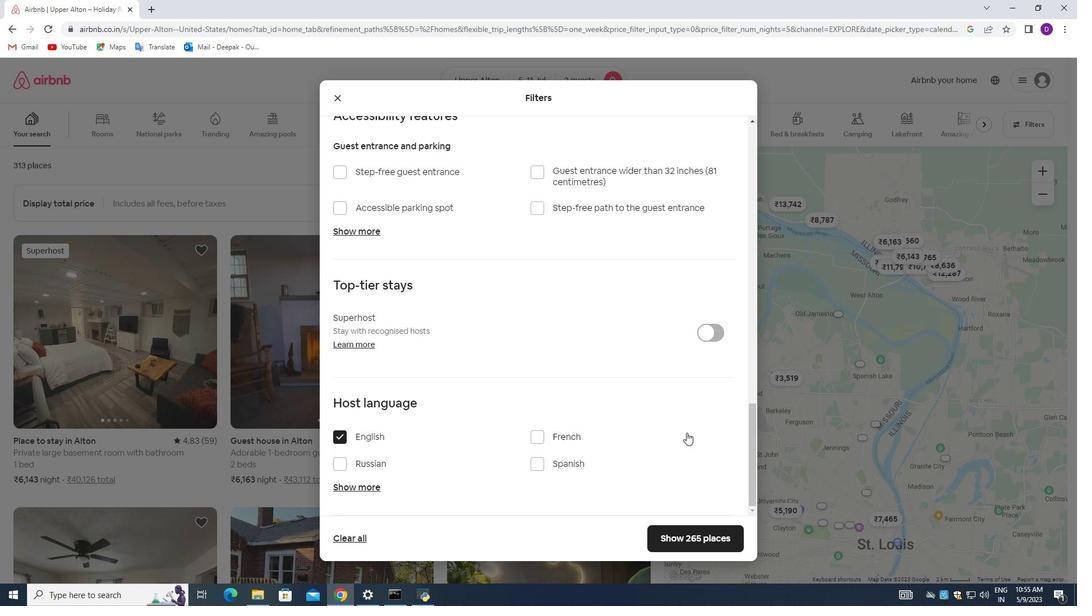 
Action: Mouse scrolled (701, 453) with delta (0, 0)
Screenshot: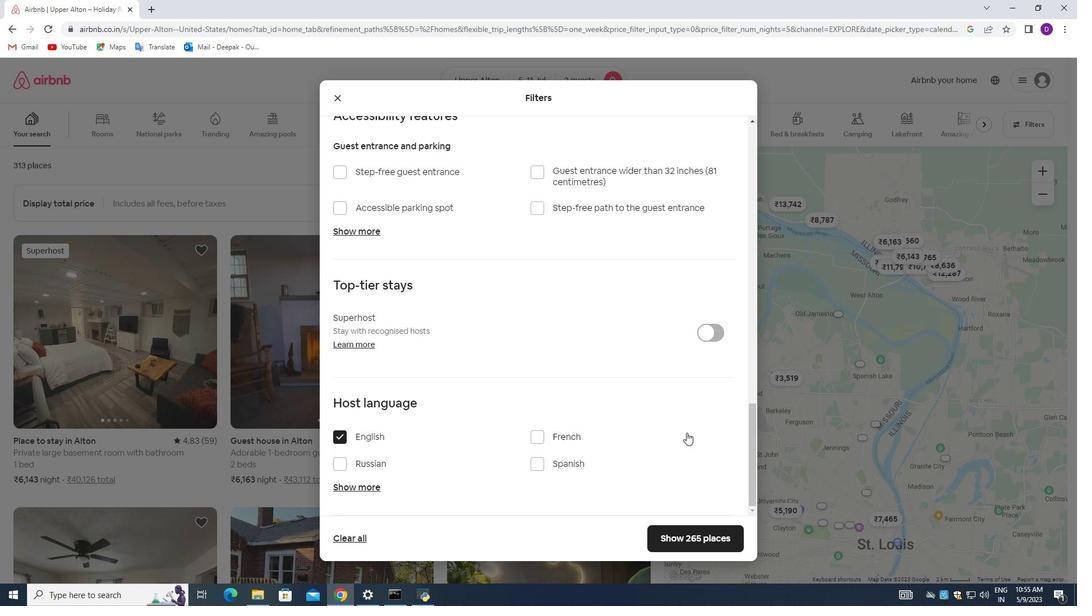 
Action: Mouse moved to (658, 536)
Screenshot: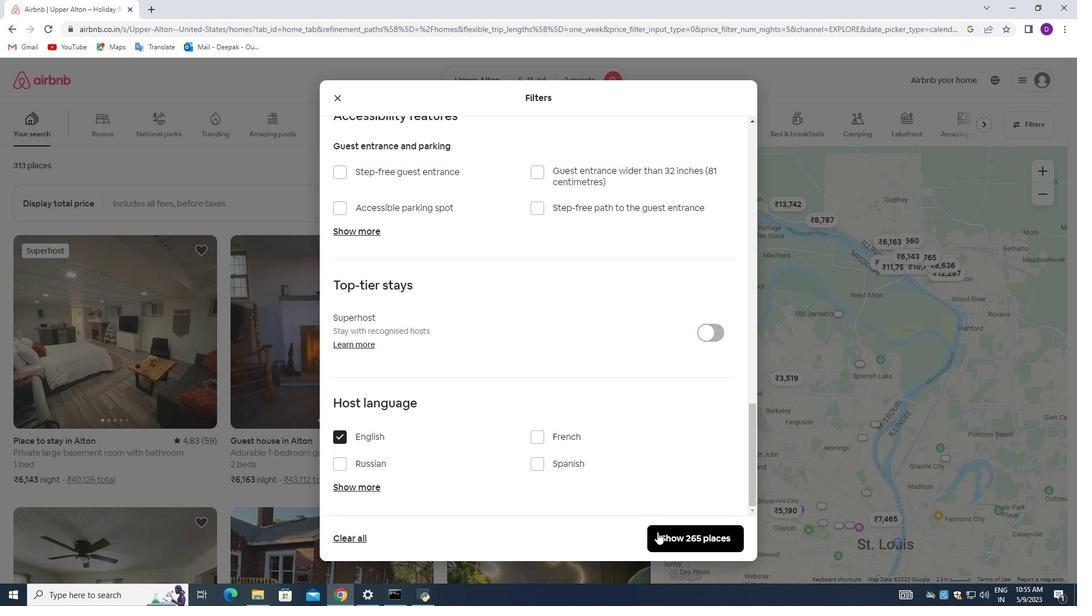 
Action: Mouse pressed left at (658, 536)
Screenshot: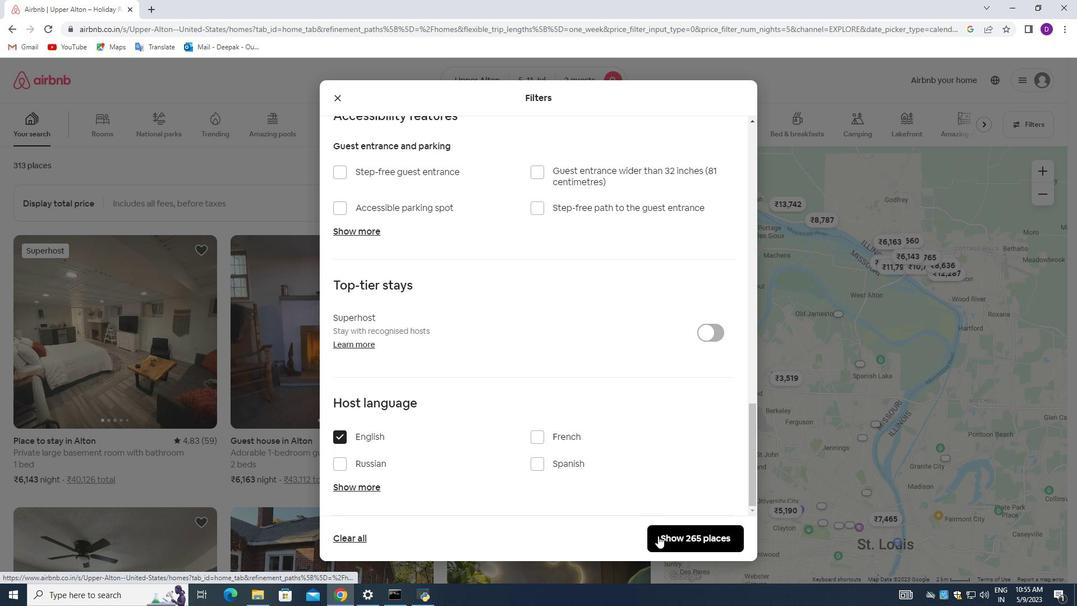 
Action: Mouse moved to (556, 318)
Screenshot: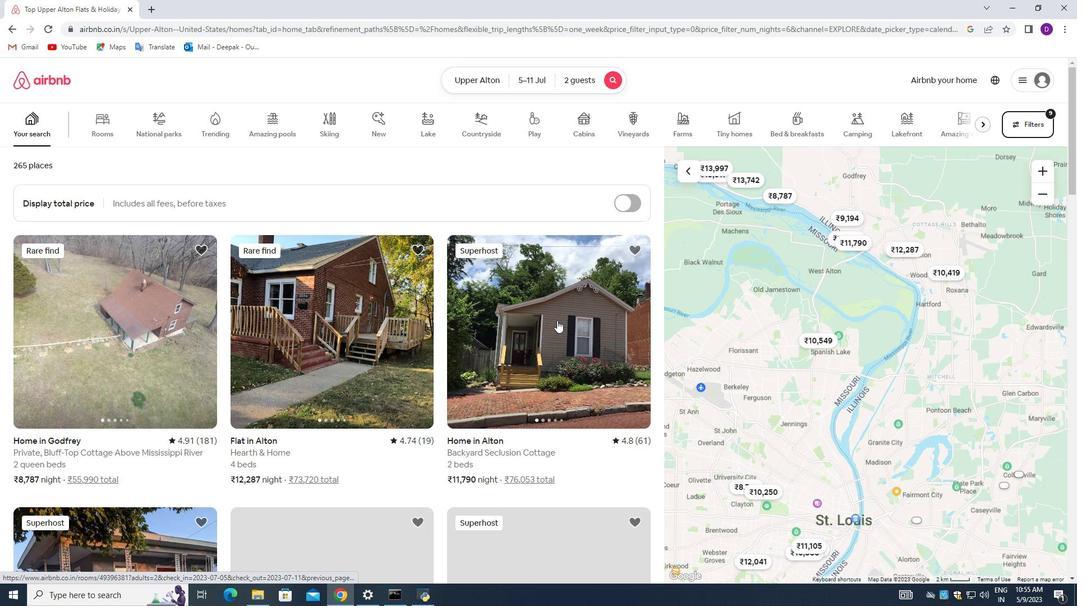 
